 Task: Find connections with filter location Satānā with filter topic #wfhwith filter profile language Spanish with filter current company Instant Info Solutions - IIS INDIA with filter school Welingkar Institute of Management with filter industry Chiropractors with filter service category Bookkeeping with filter keywords title Operations Professional
Action: Mouse moved to (651, 93)
Screenshot: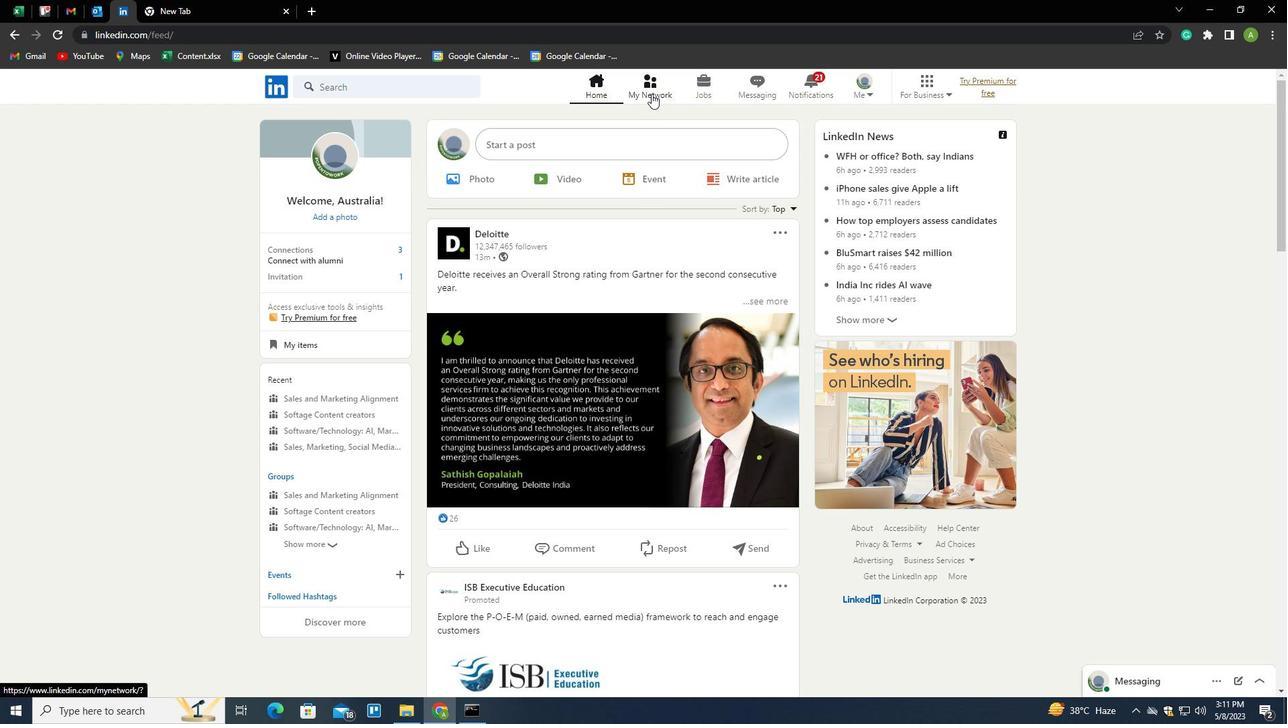 
Action: Mouse pressed left at (651, 93)
Screenshot: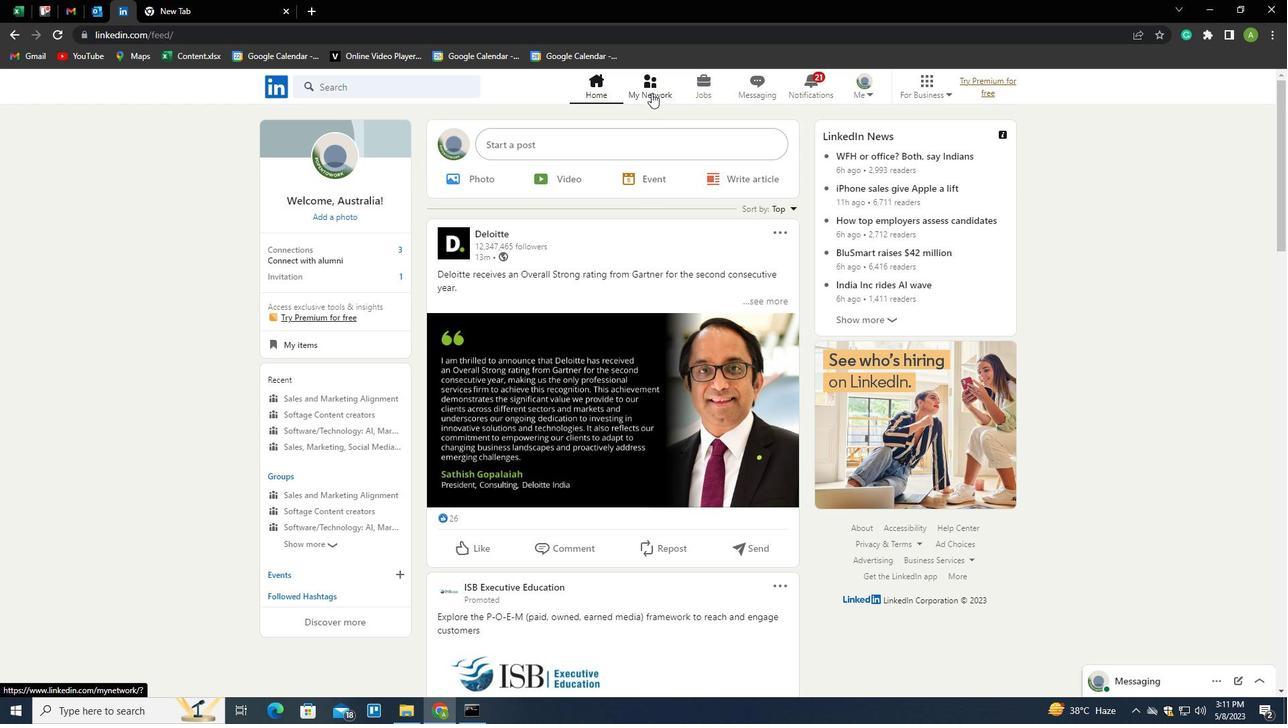 
Action: Mouse moved to (345, 157)
Screenshot: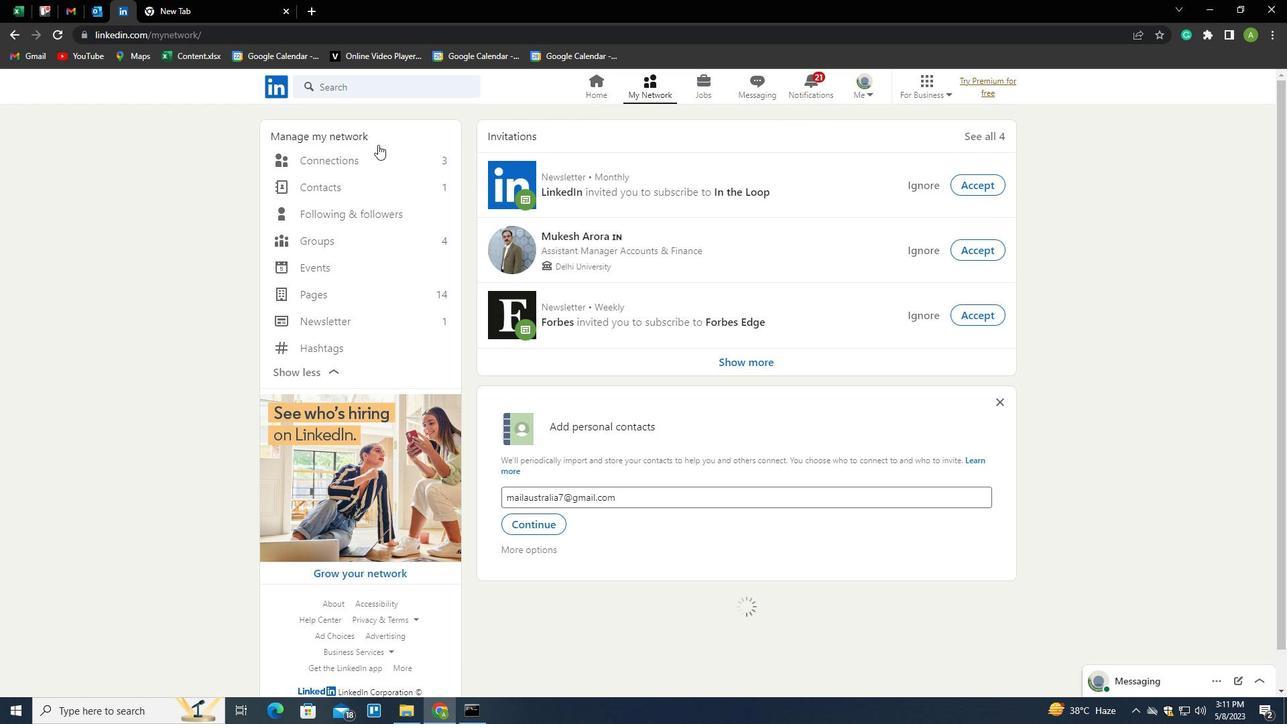 
Action: Mouse pressed left at (345, 157)
Screenshot: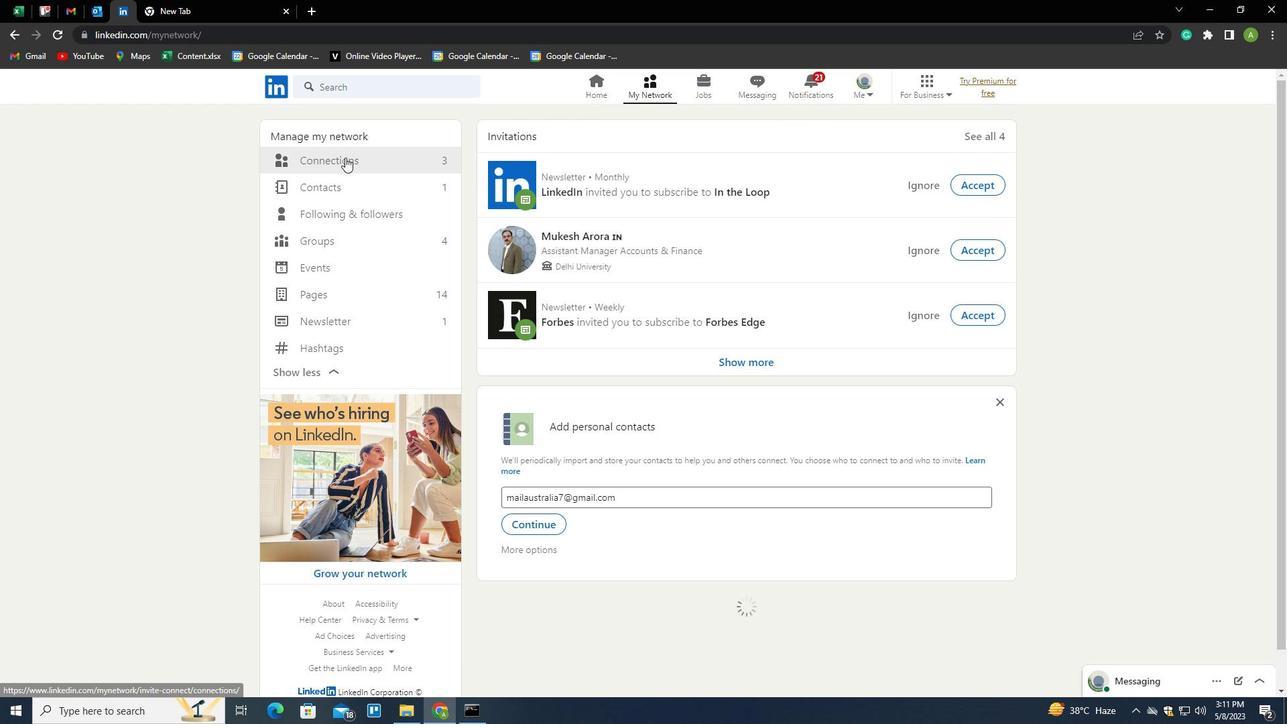 
Action: Mouse moved to (731, 157)
Screenshot: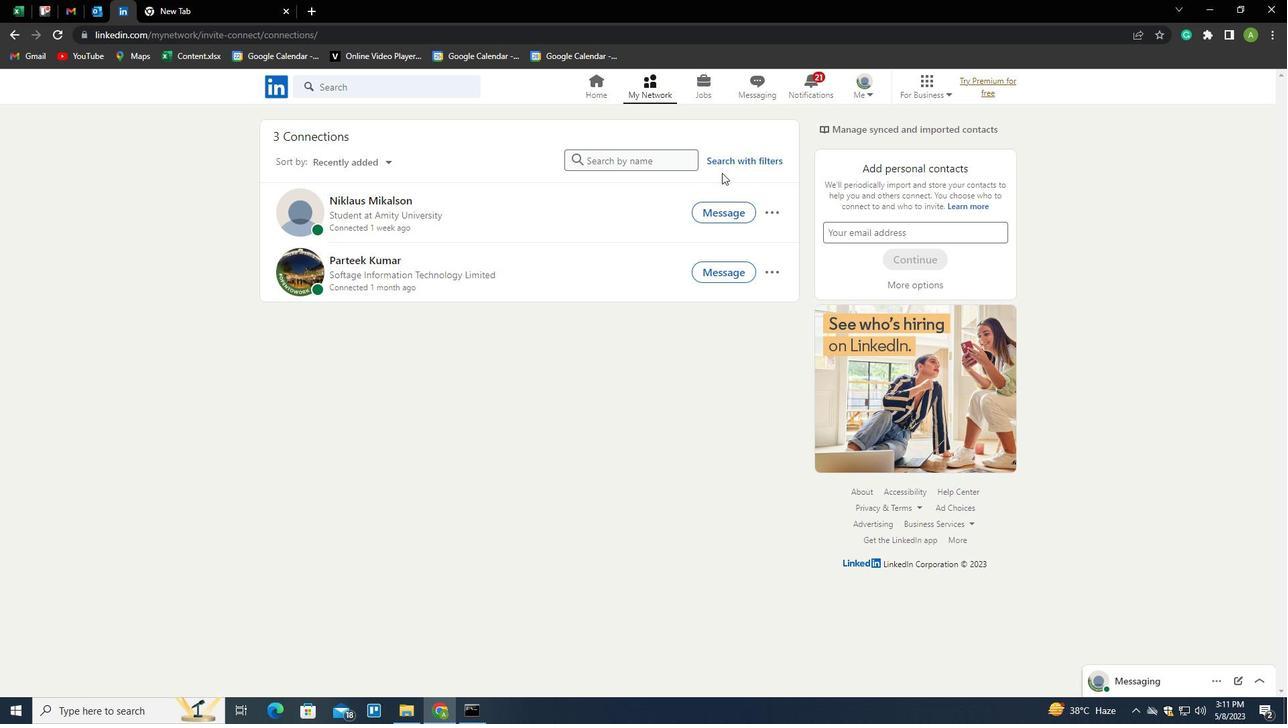 
Action: Mouse pressed left at (731, 157)
Screenshot: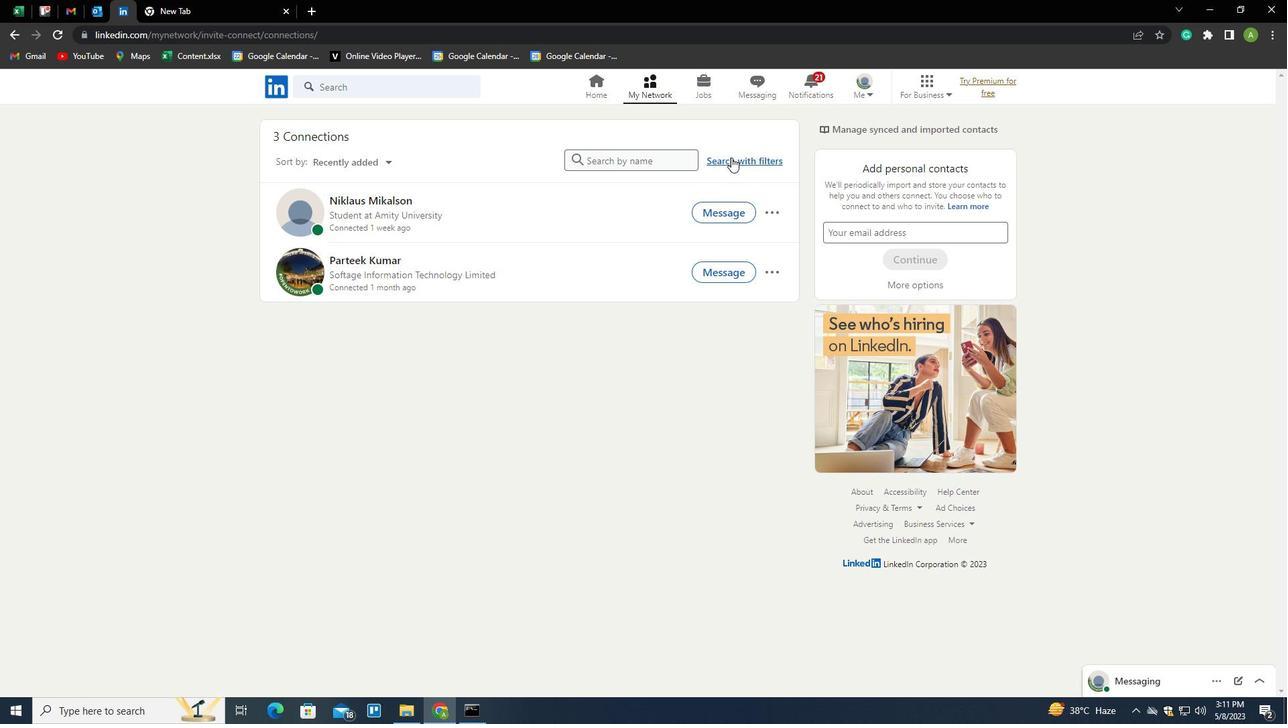 
Action: Mouse moved to (695, 126)
Screenshot: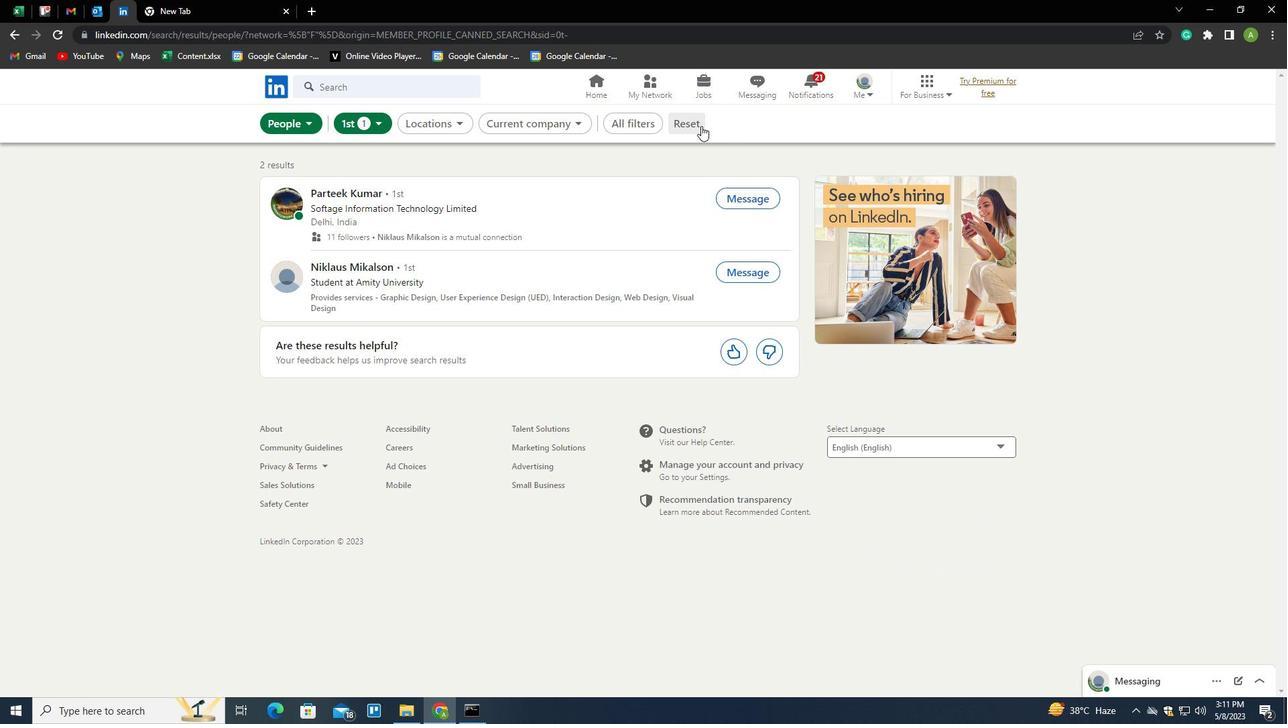 
Action: Mouse pressed left at (695, 126)
Screenshot: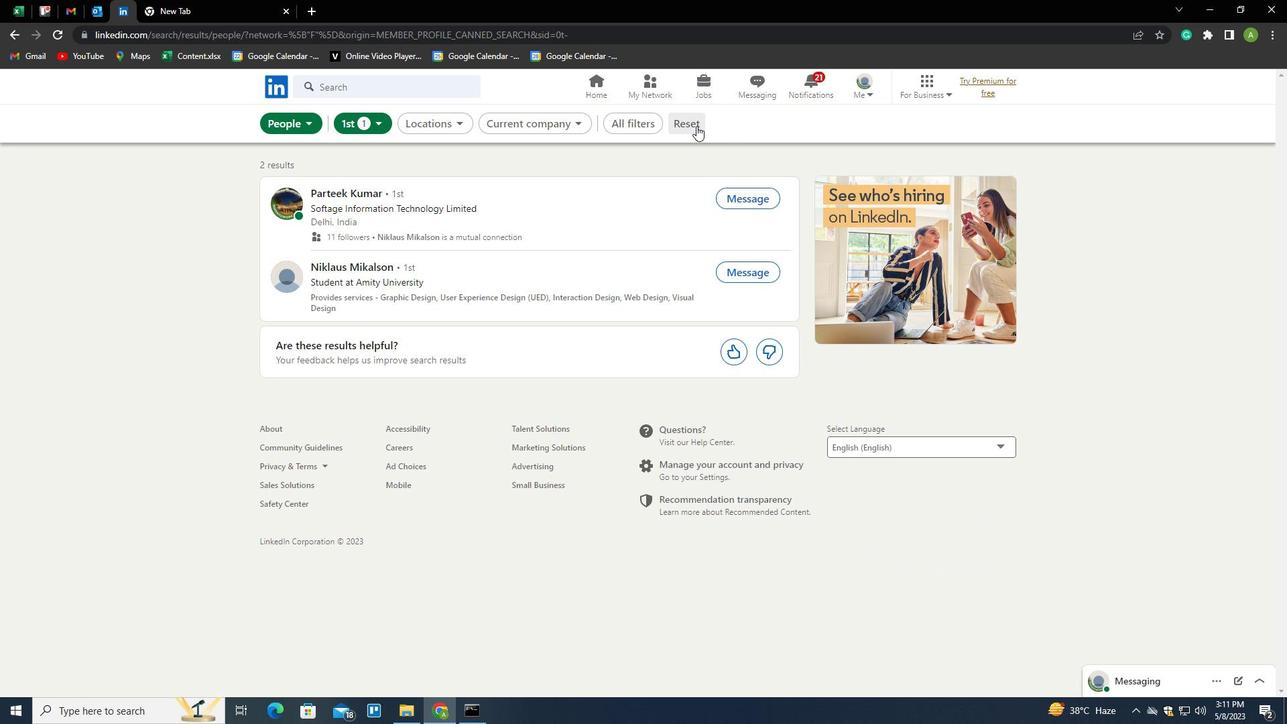 
Action: Mouse moved to (671, 125)
Screenshot: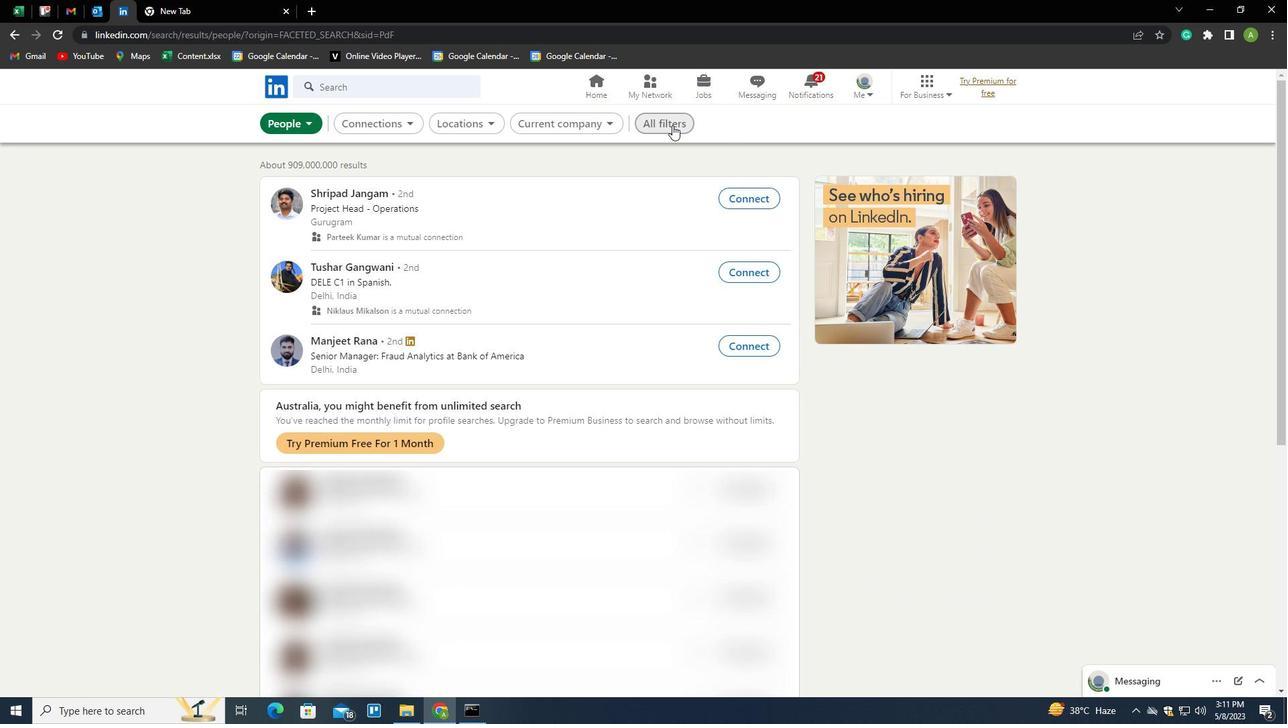 
Action: Mouse pressed left at (671, 125)
Screenshot: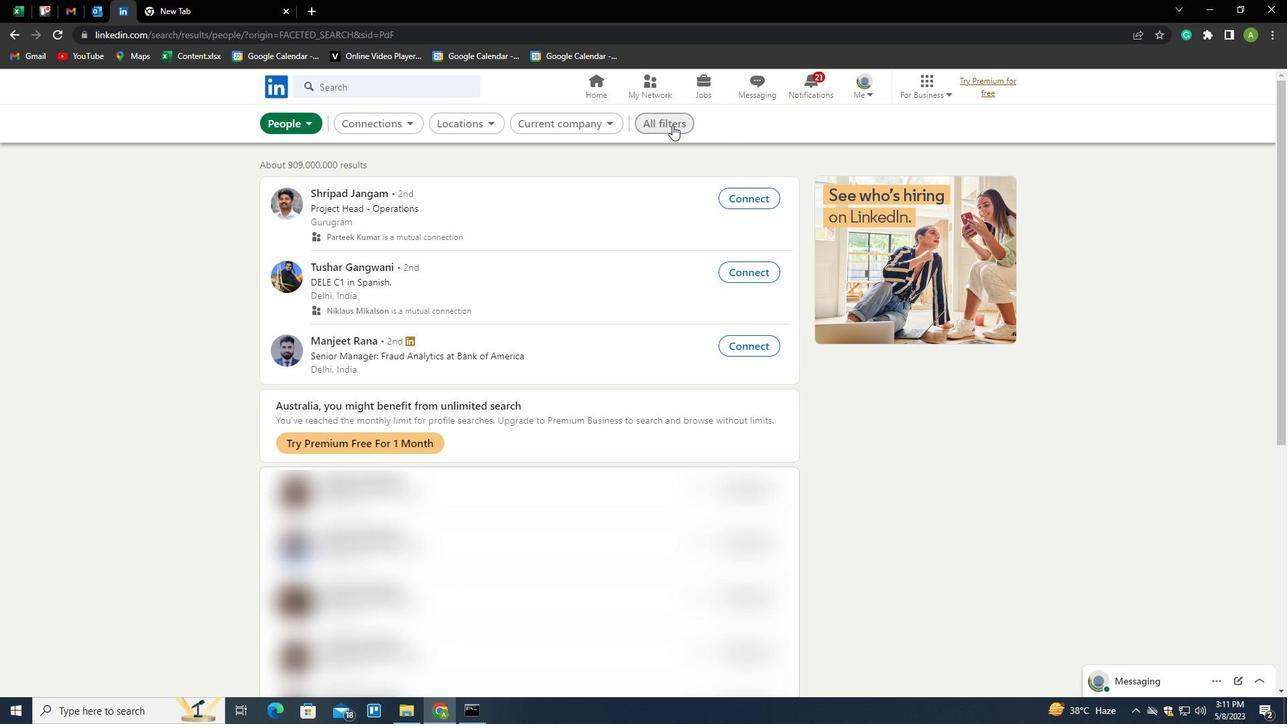 
Action: Mouse moved to (1111, 404)
Screenshot: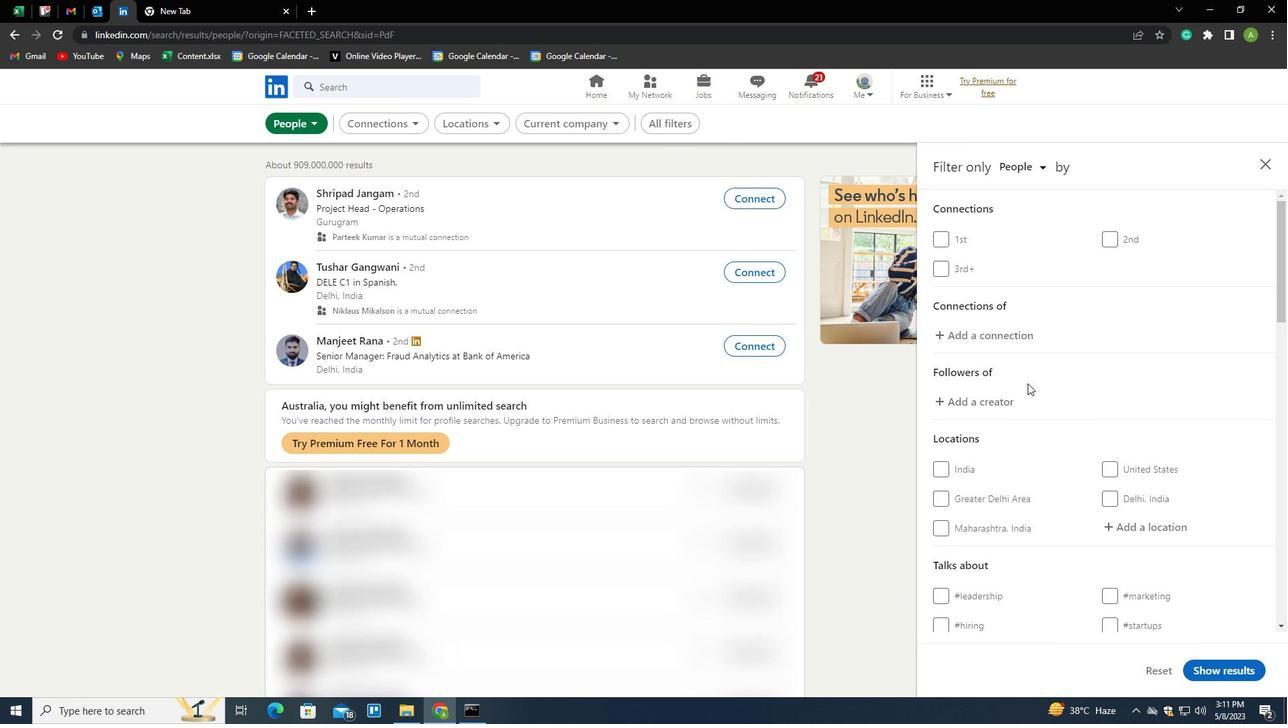 
Action: Mouse scrolled (1111, 404) with delta (0, 0)
Screenshot: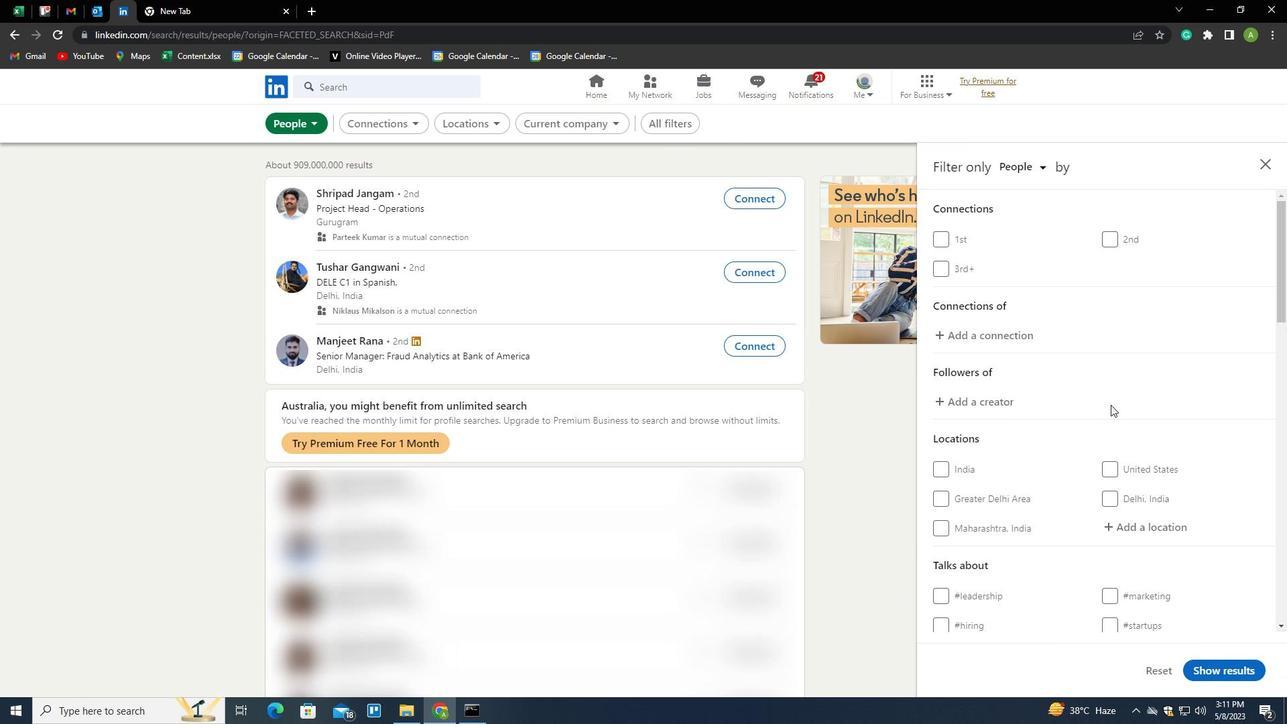 
Action: Mouse scrolled (1111, 404) with delta (0, 0)
Screenshot: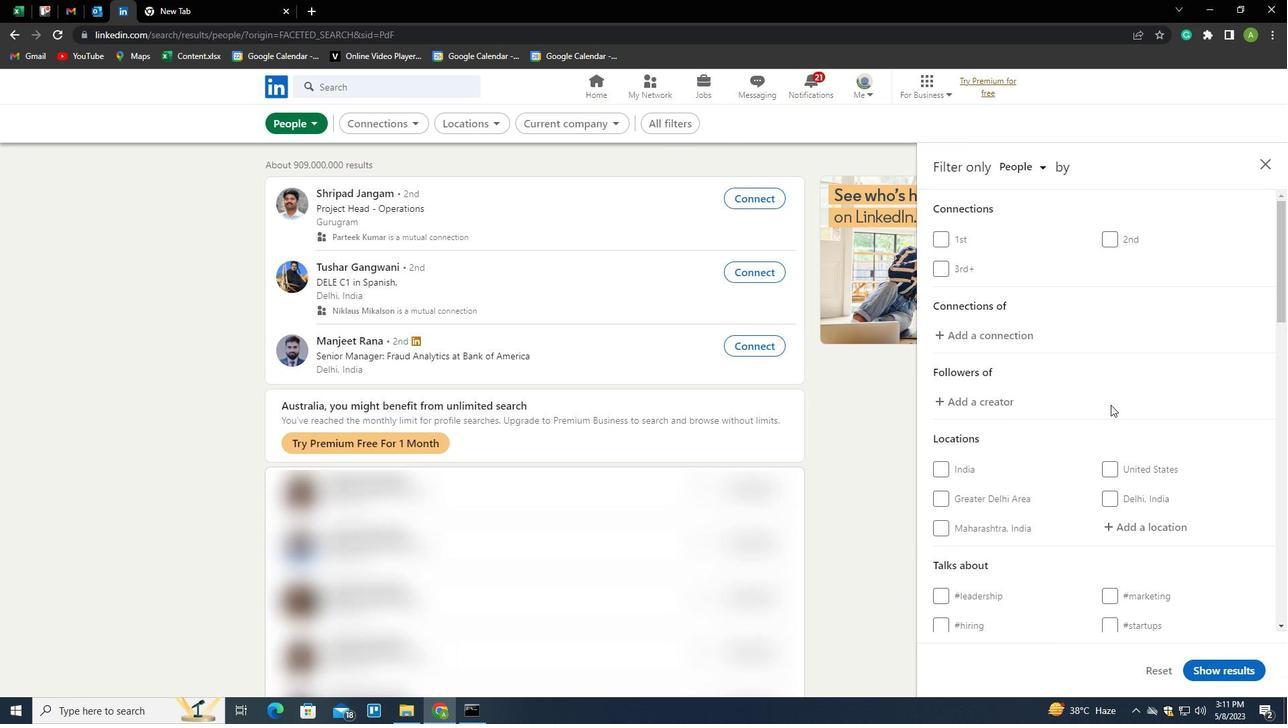 
Action: Mouse moved to (1124, 392)
Screenshot: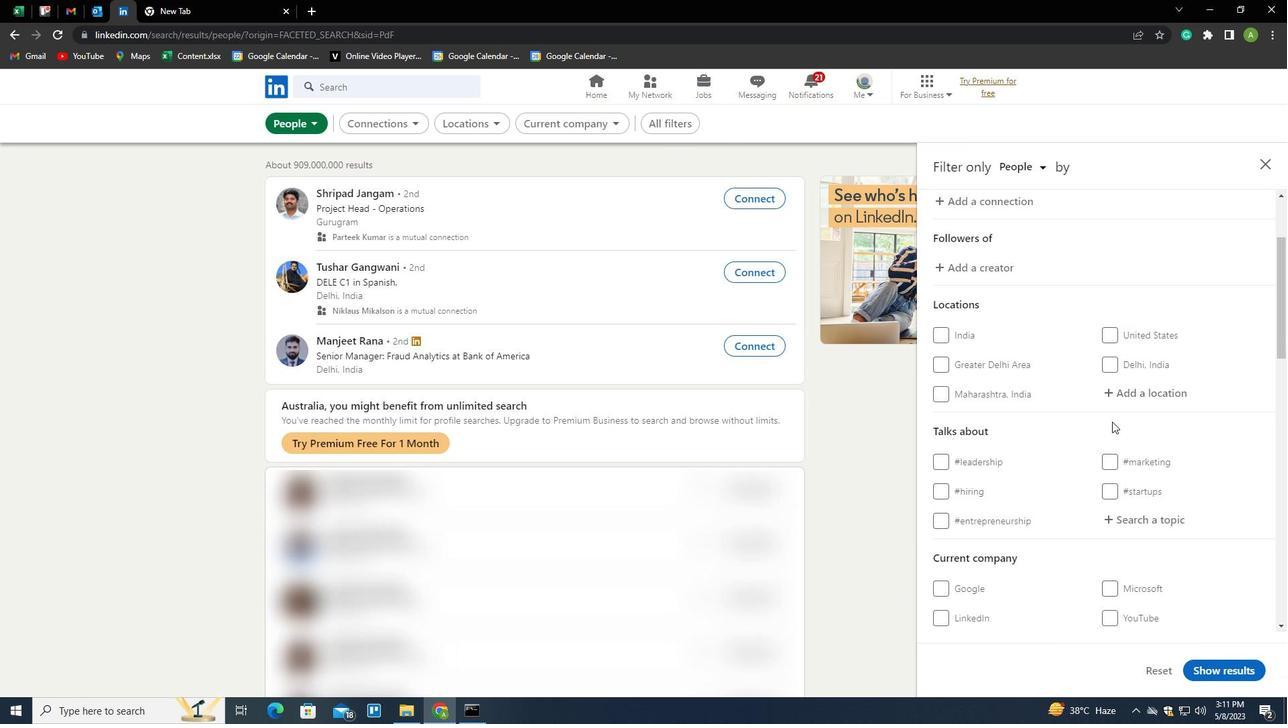
Action: Mouse pressed left at (1124, 392)
Screenshot: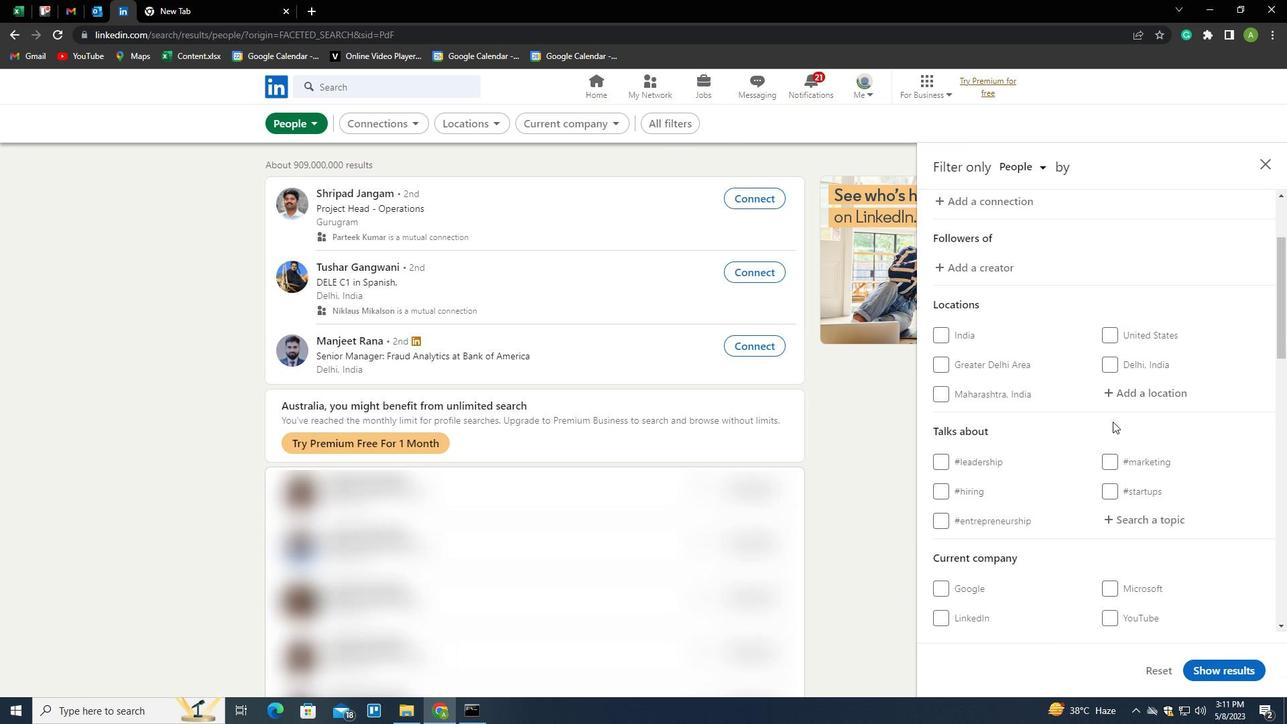 
Action: Mouse moved to (1124, 392)
Screenshot: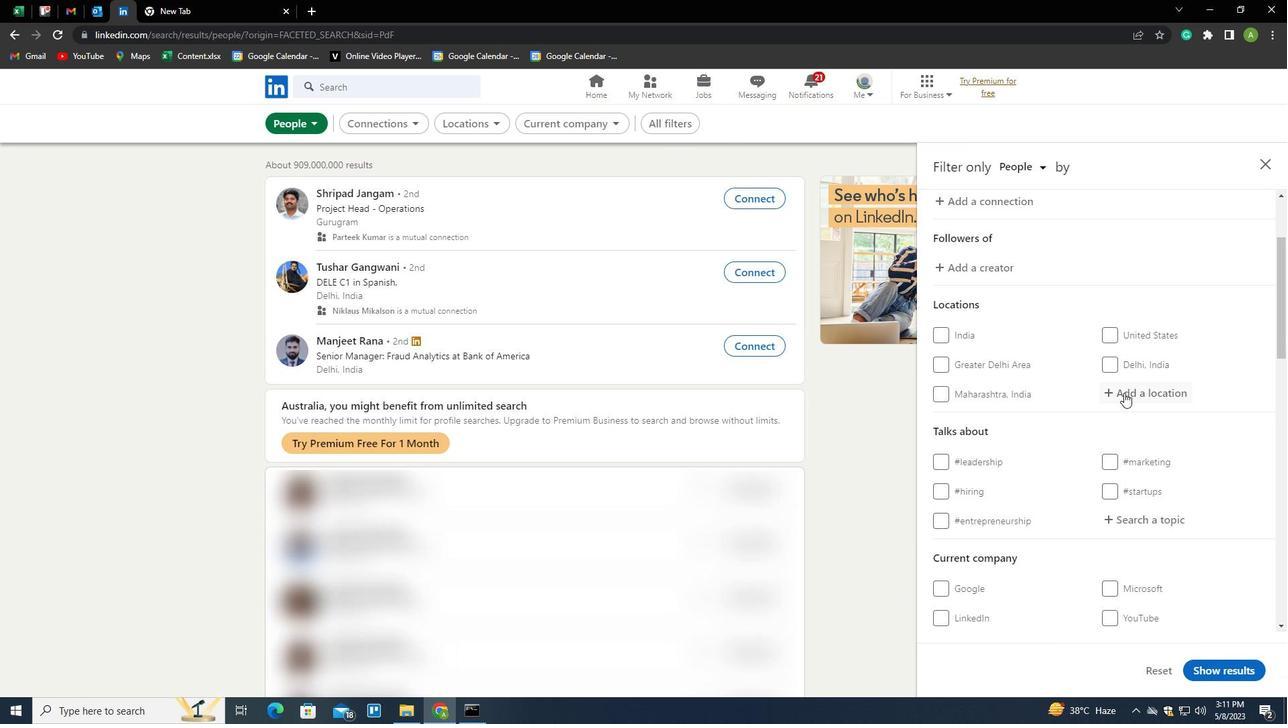 
Action: Key pressed <Key.shift>
Screenshot: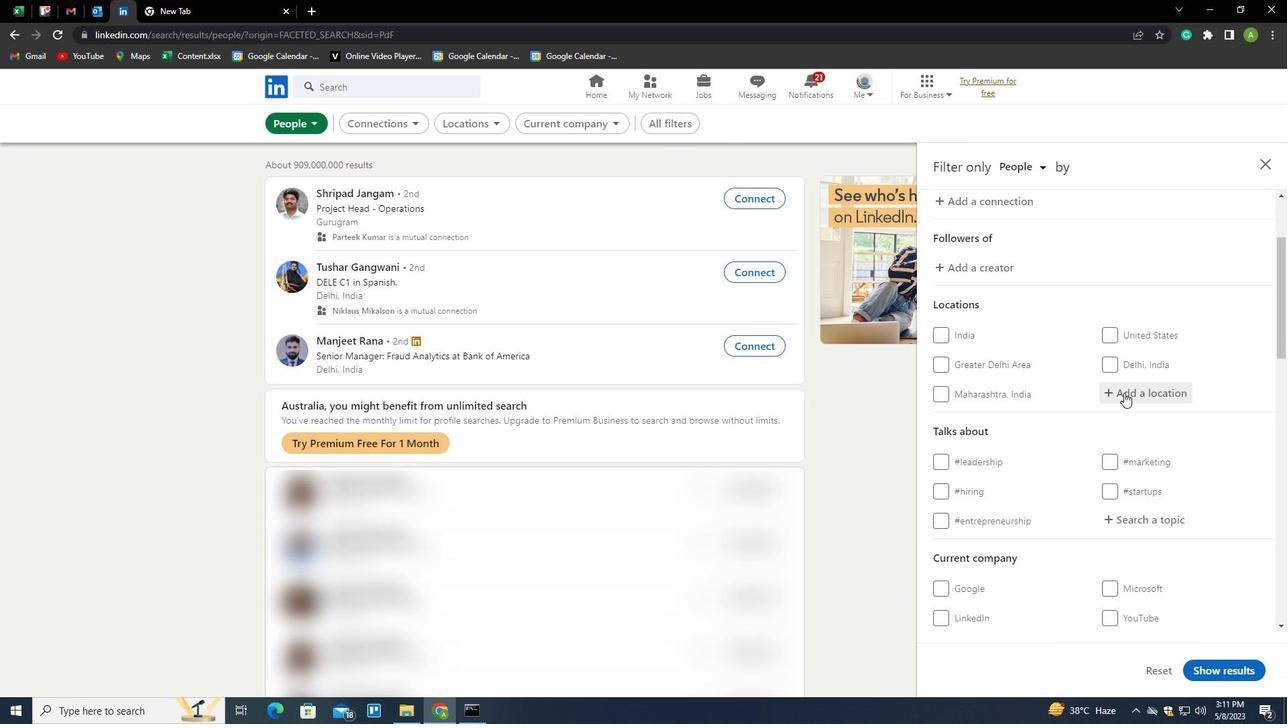 
Action: Mouse moved to (1123, 392)
Screenshot: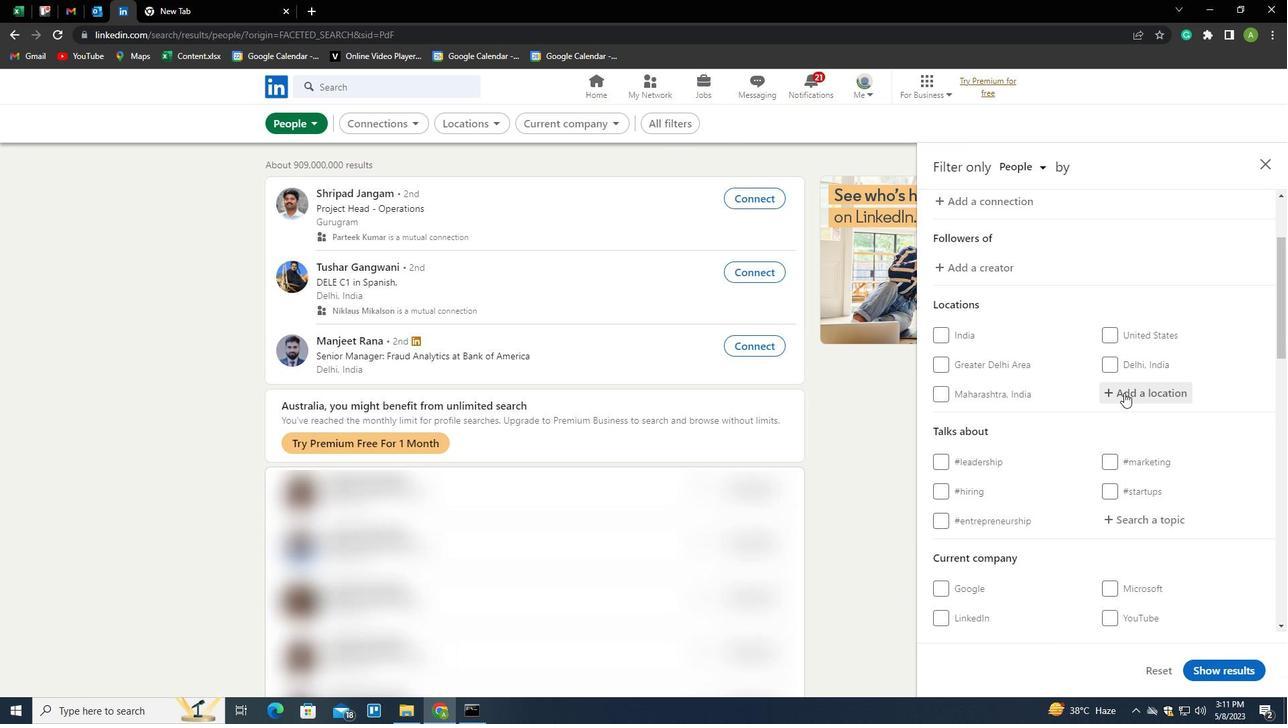
Action: Key pressed S
Screenshot: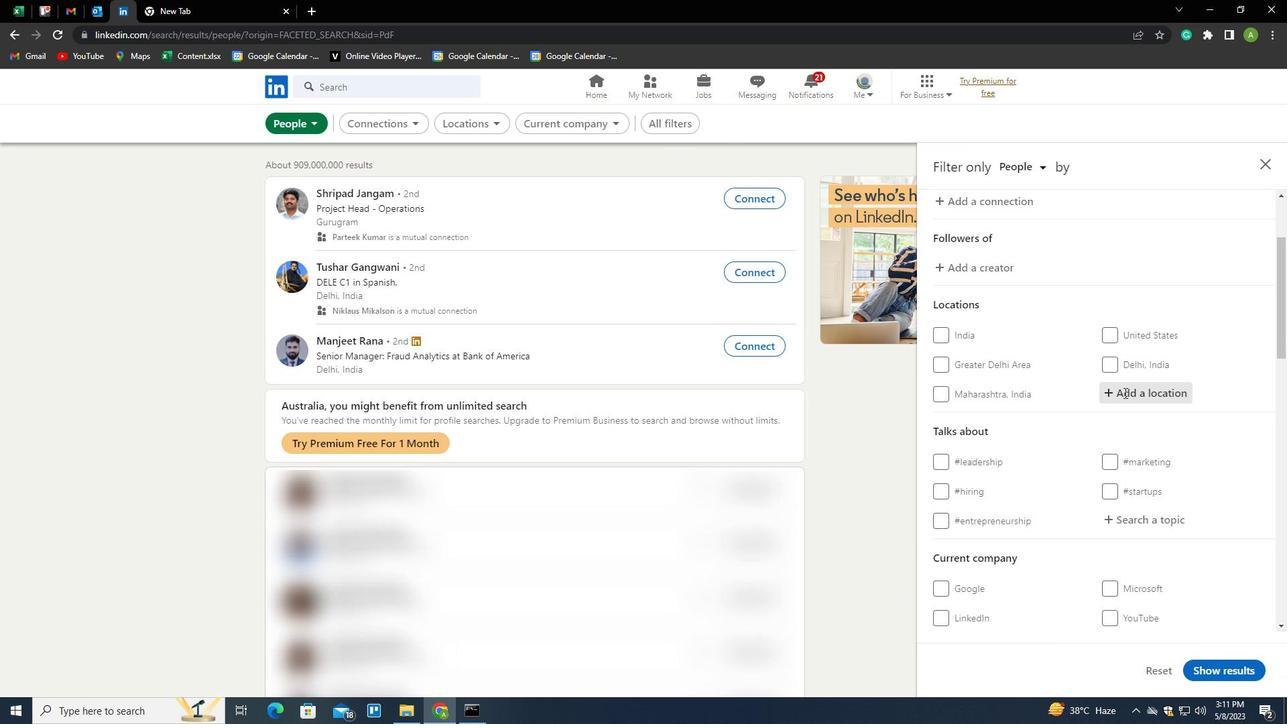 
Action: Mouse moved to (1116, 394)
Screenshot: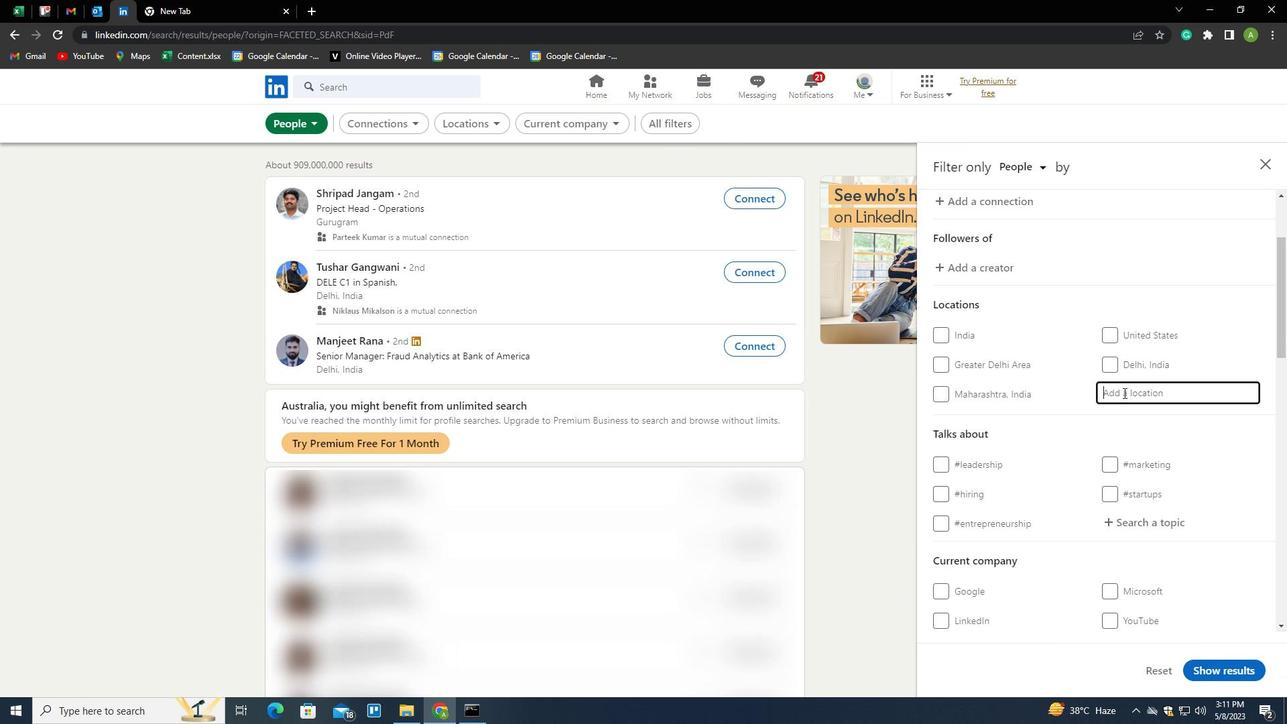 
Action: Key pressed A
Screenshot: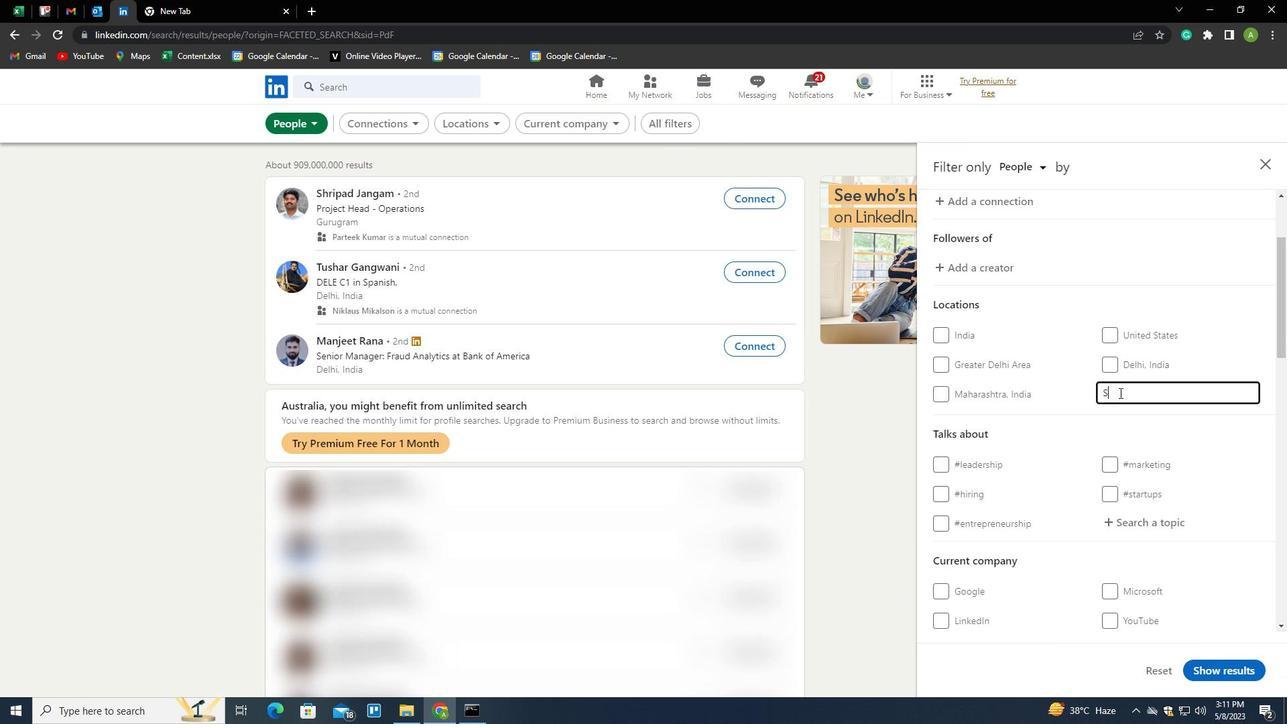 
Action: Mouse moved to (1132, 380)
Screenshot: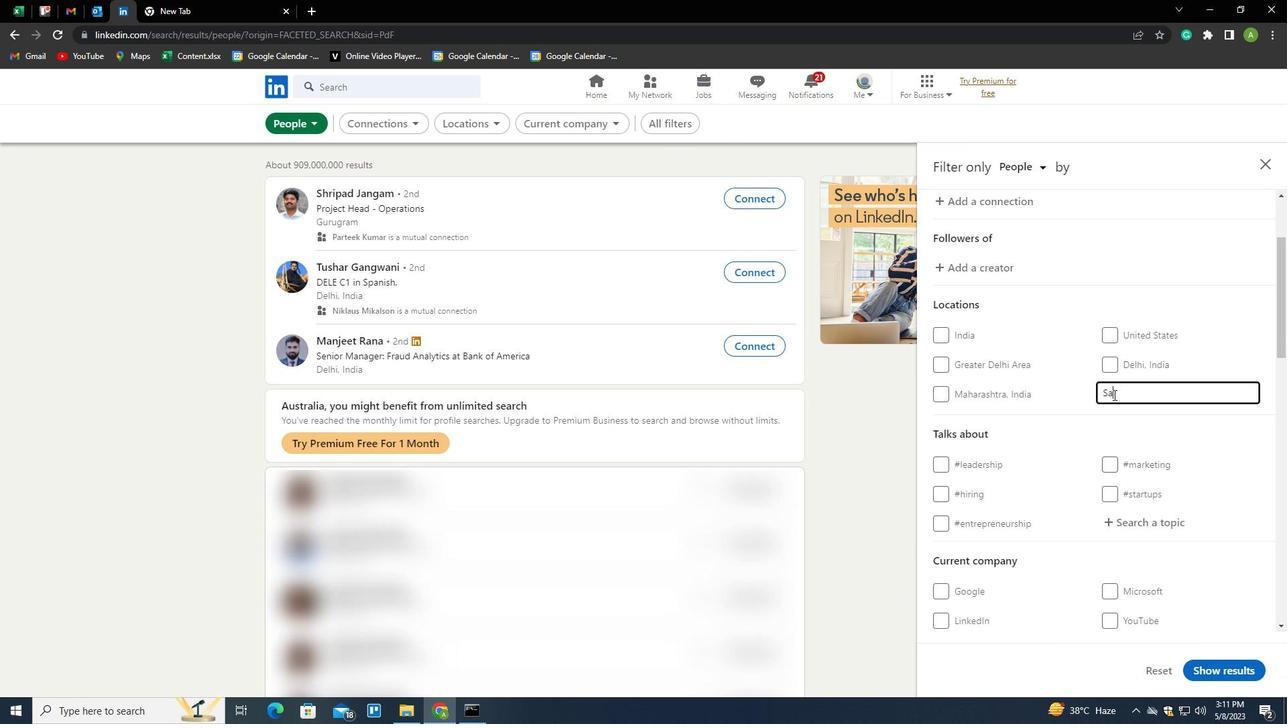 
Action: Key pressed TANA
Screenshot: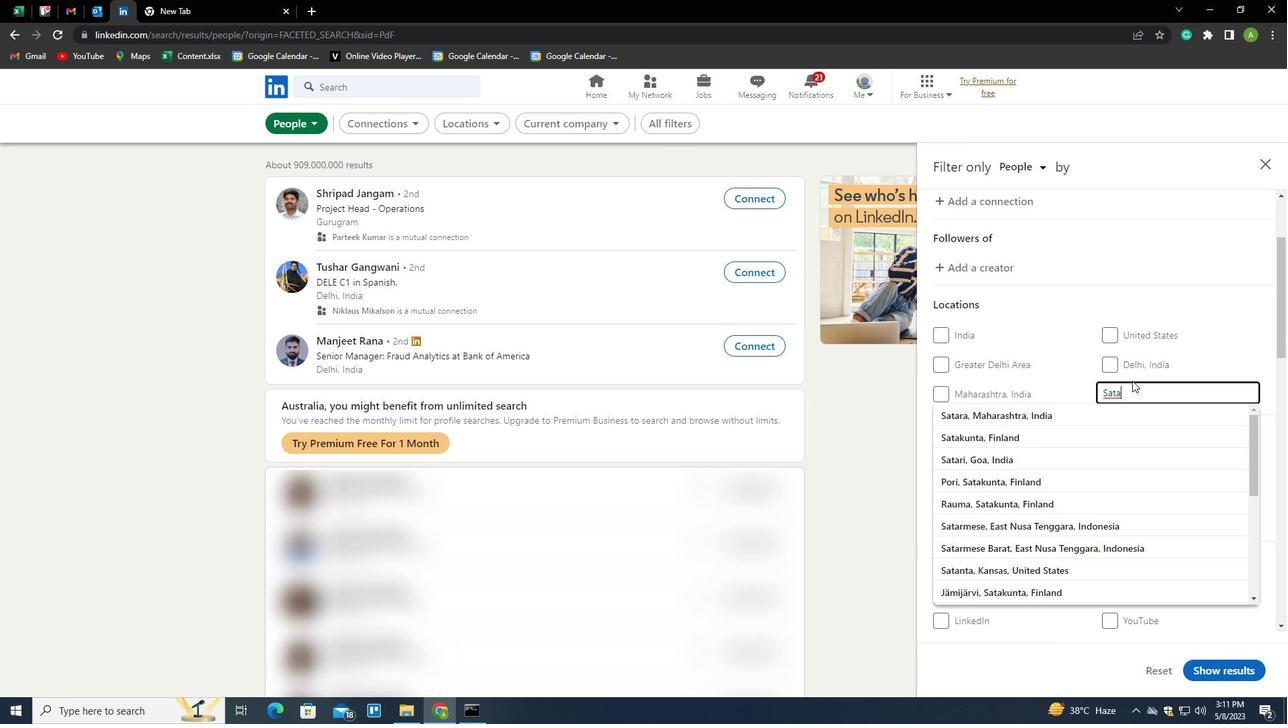 
Action: Mouse moved to (1188, 434)
Screenshot: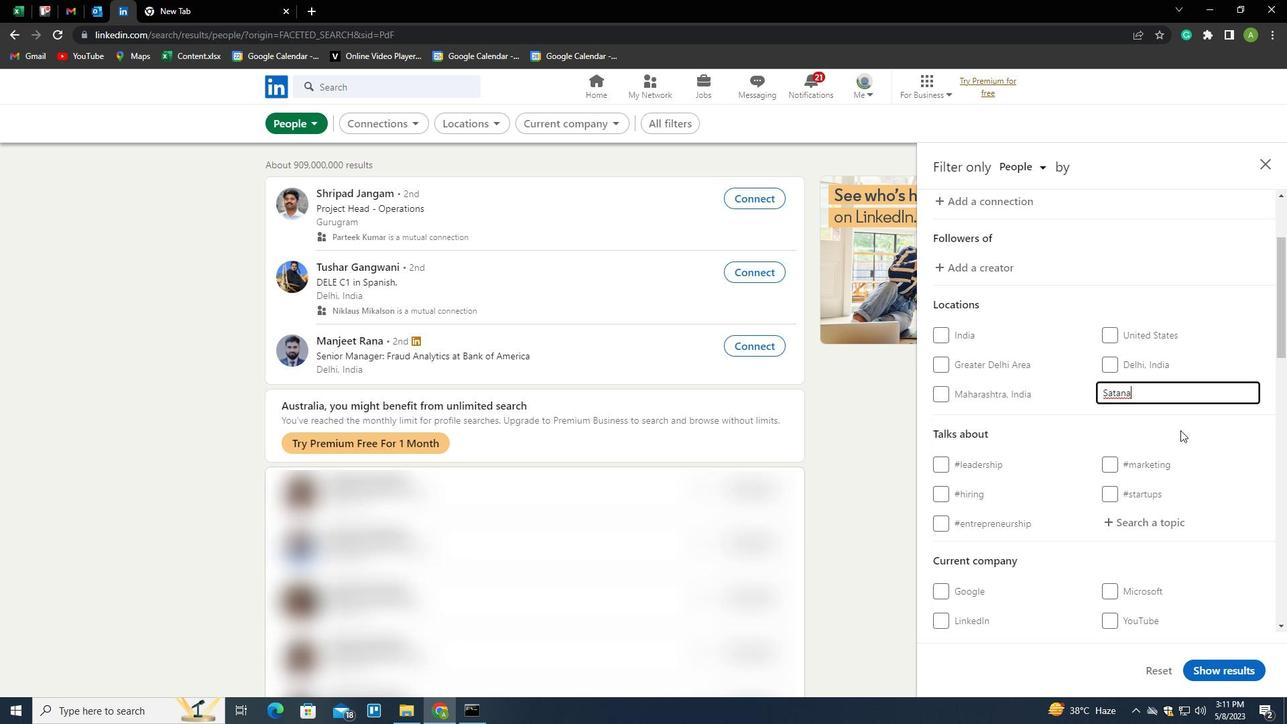 
Action: Mouse pressed left at (1188, 434)
Screenshot: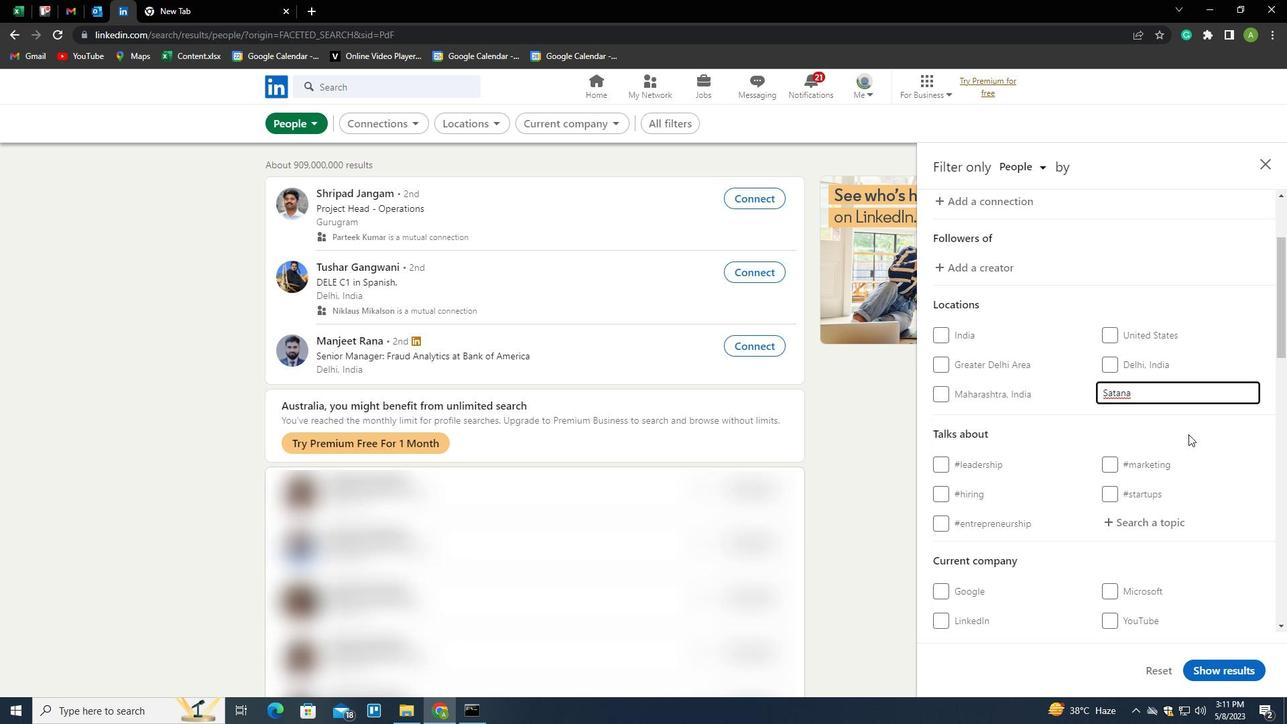 
Action: Mouse moved to (1160, 524)
Screenshot: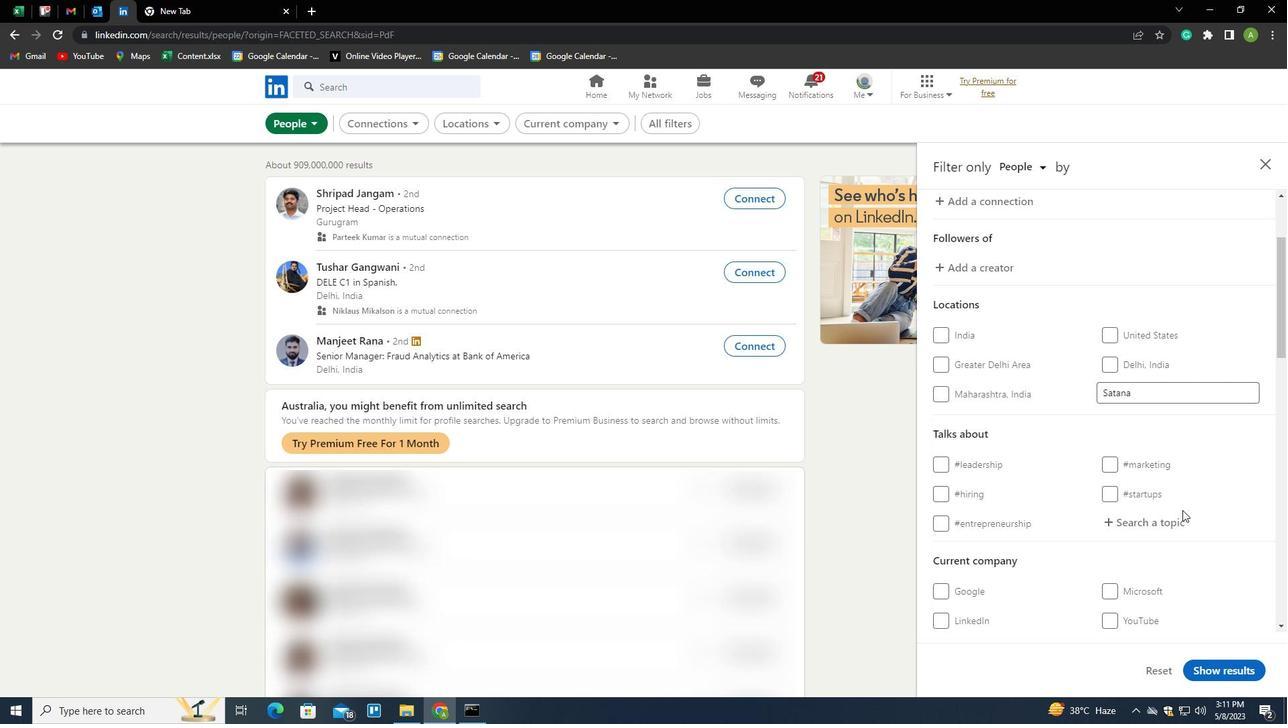 
Action: Mouse pressed left at (1160, 524)
Screenshot: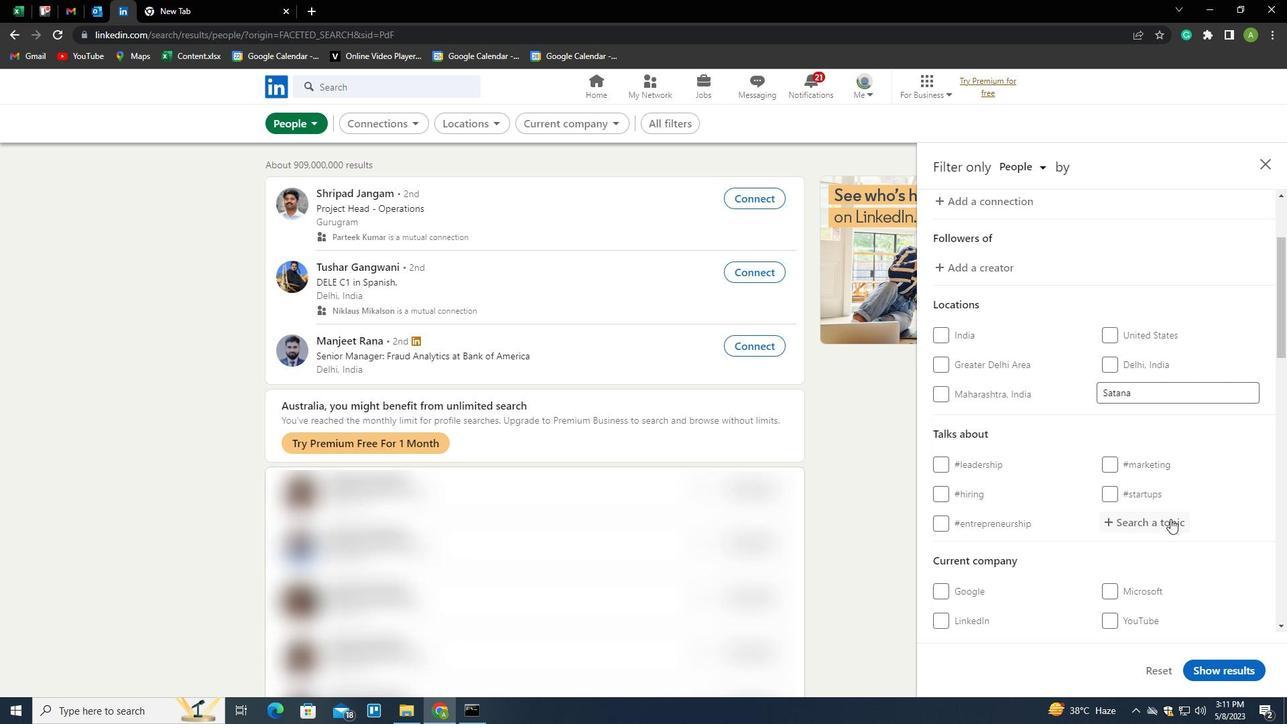 
Action: Key pressed W
Screenshot: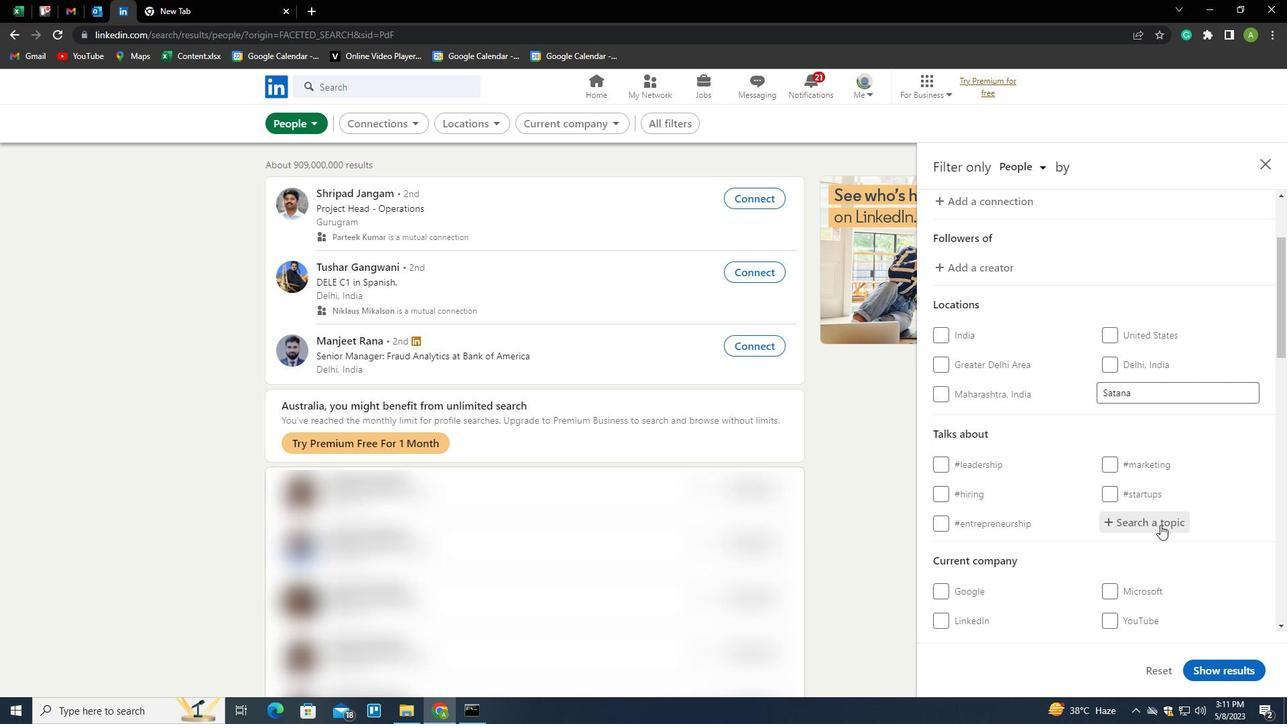 
Action: Mouse moved to (1169, 520)
Screenshot: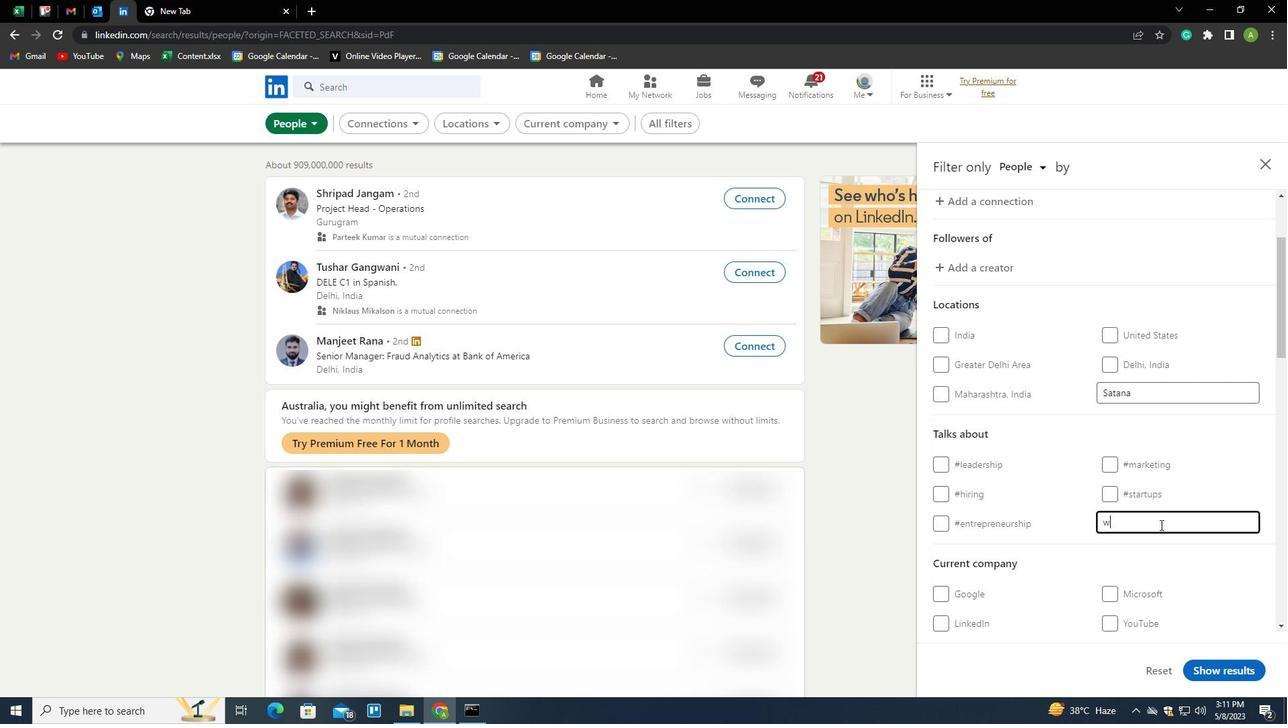 
Action: Key pressed R<Key.backspace>FH<Key.down><Key.enter>
Screenshot: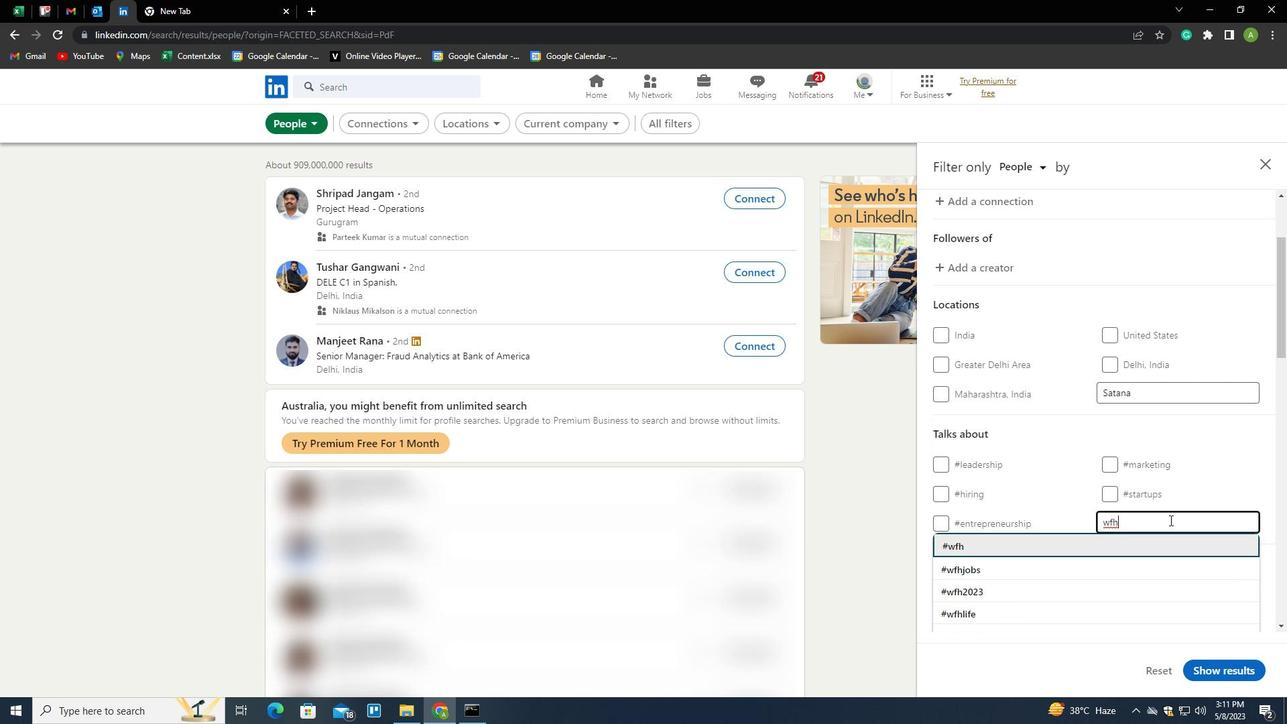 
Action: Mouse moved to (1170, 520)
Screenshot: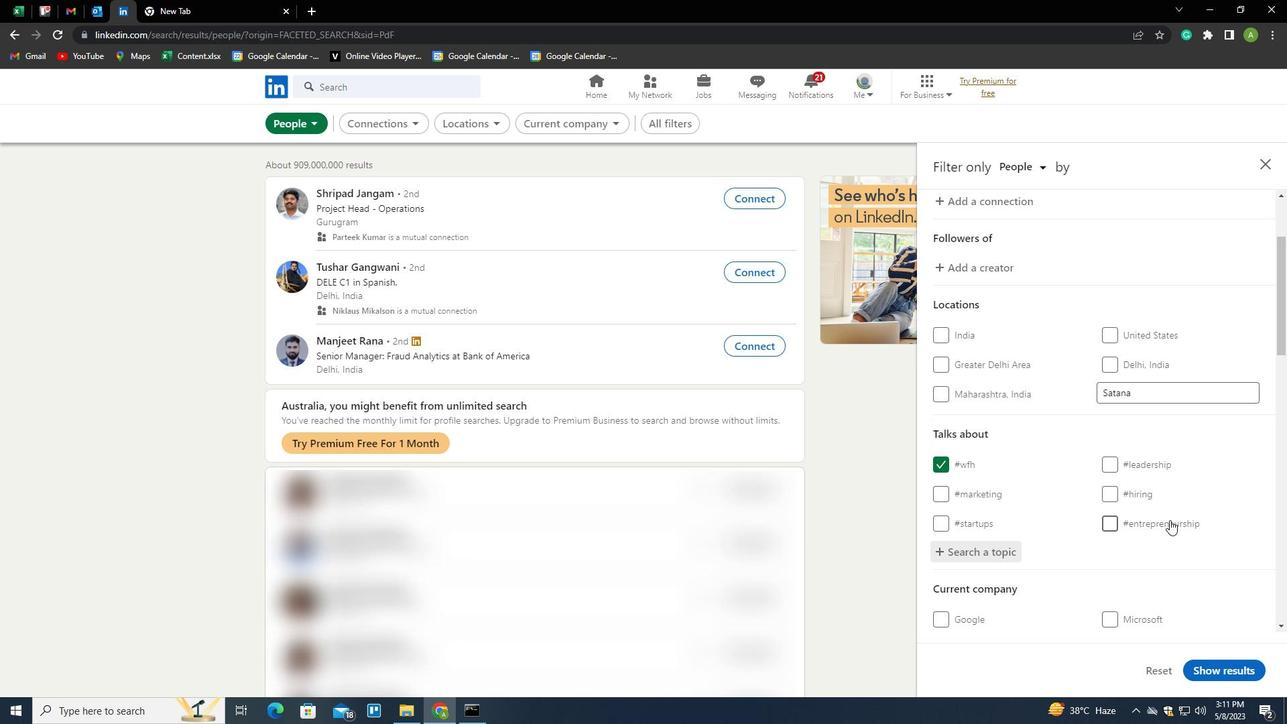 
Action: Mouse scrolled (1170, 519) with delta (0, 0)
Screenshot: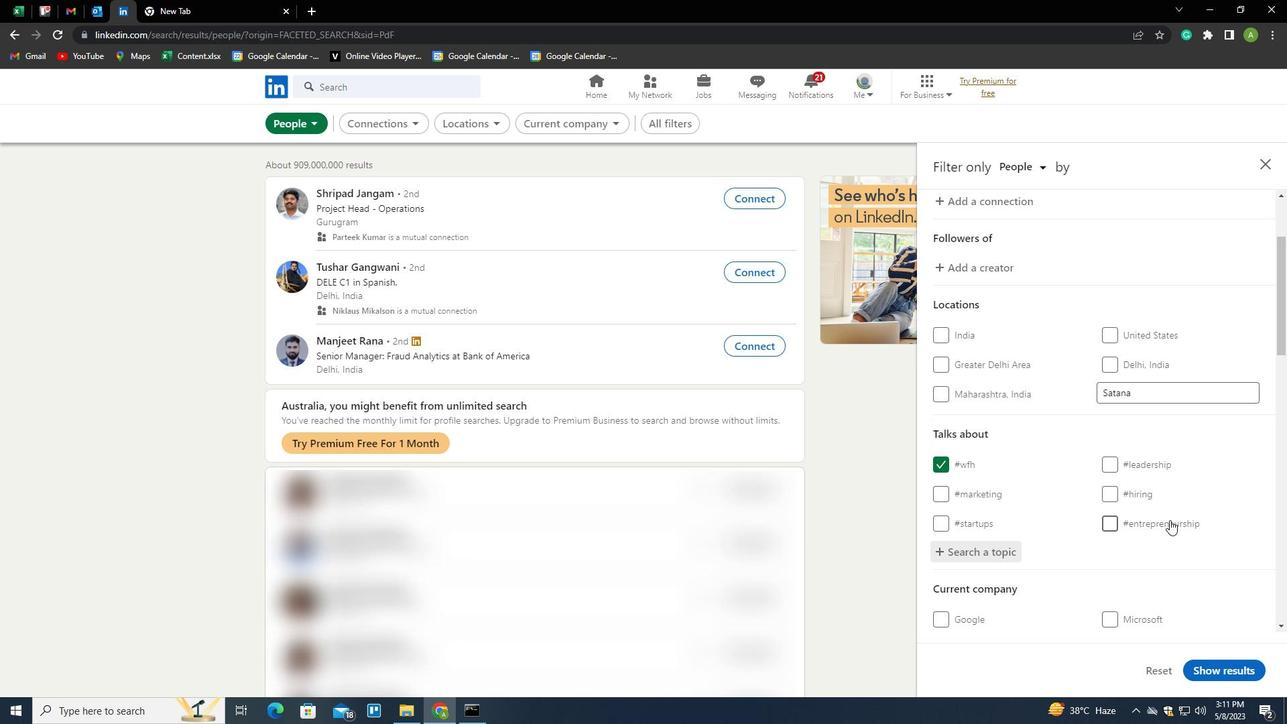 
Action: Mouse scrolled (1170, 519) with delta (0, 0)
Screenshot: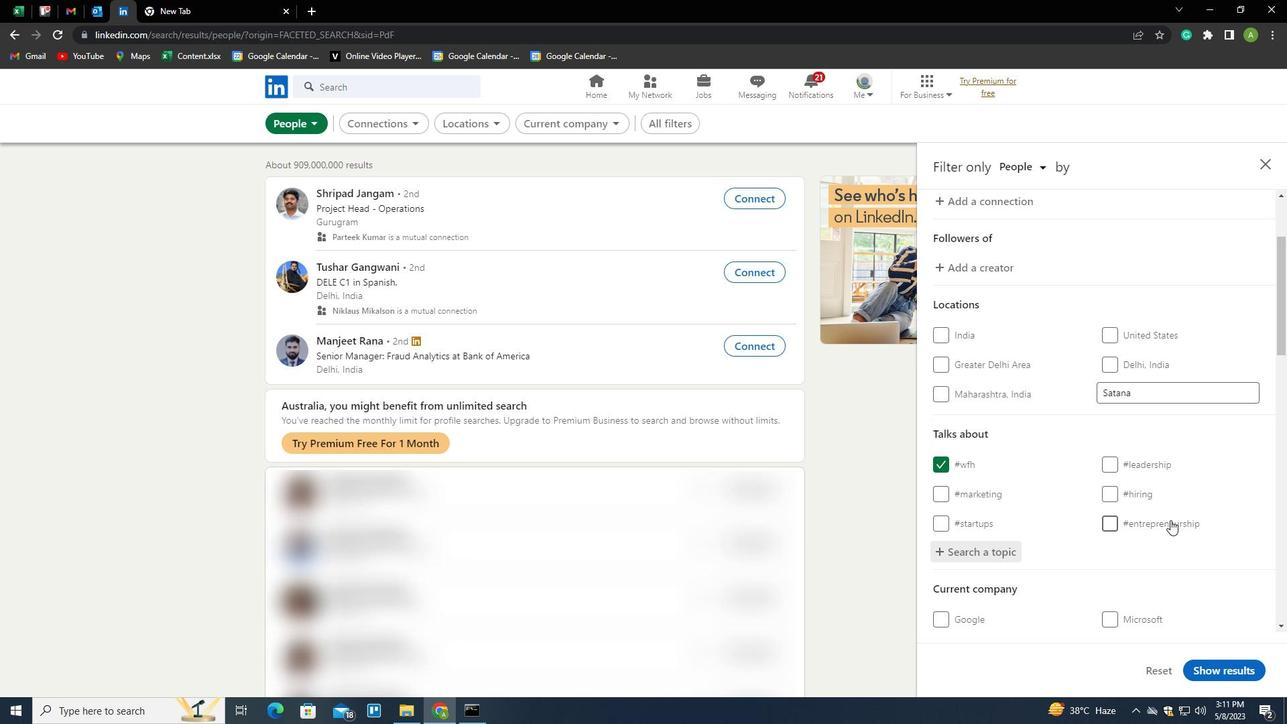 
Action: Mouse scrolled (1170, 519) with delta (0, 0)
Screenshot: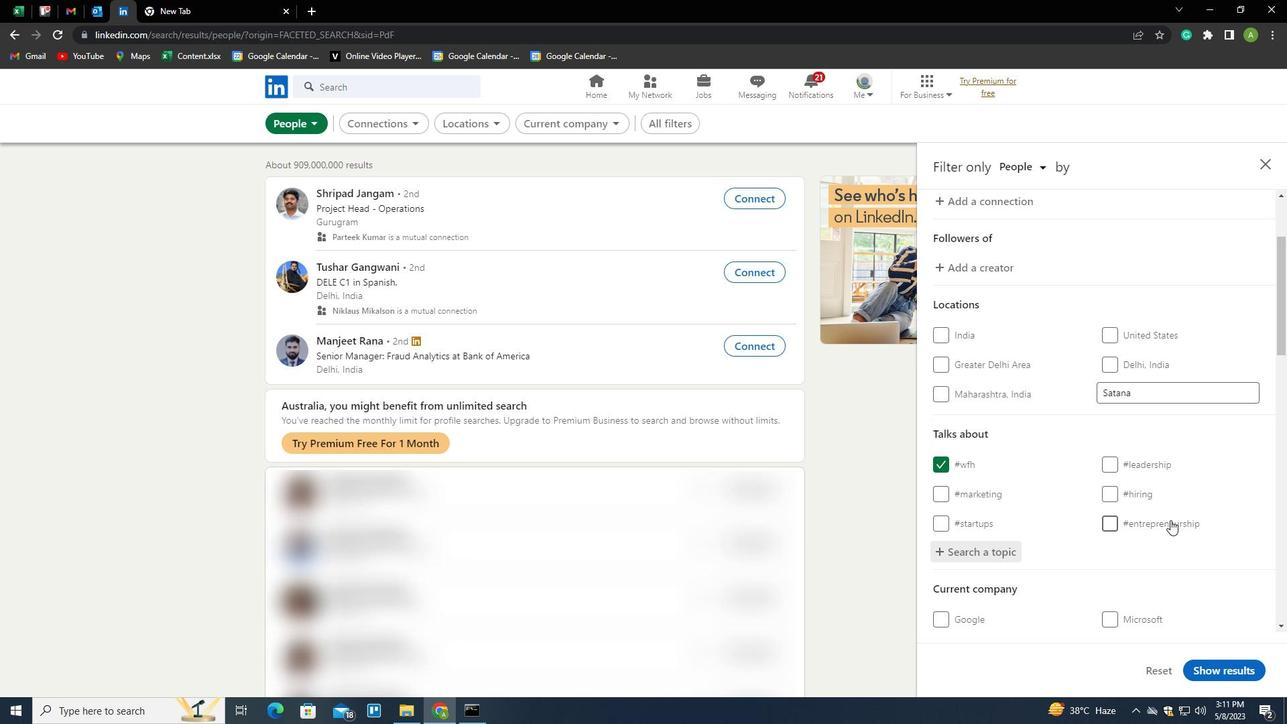 
Action: Mouse scrolled (1170, 519) with delta (0, 0)
Screenshot: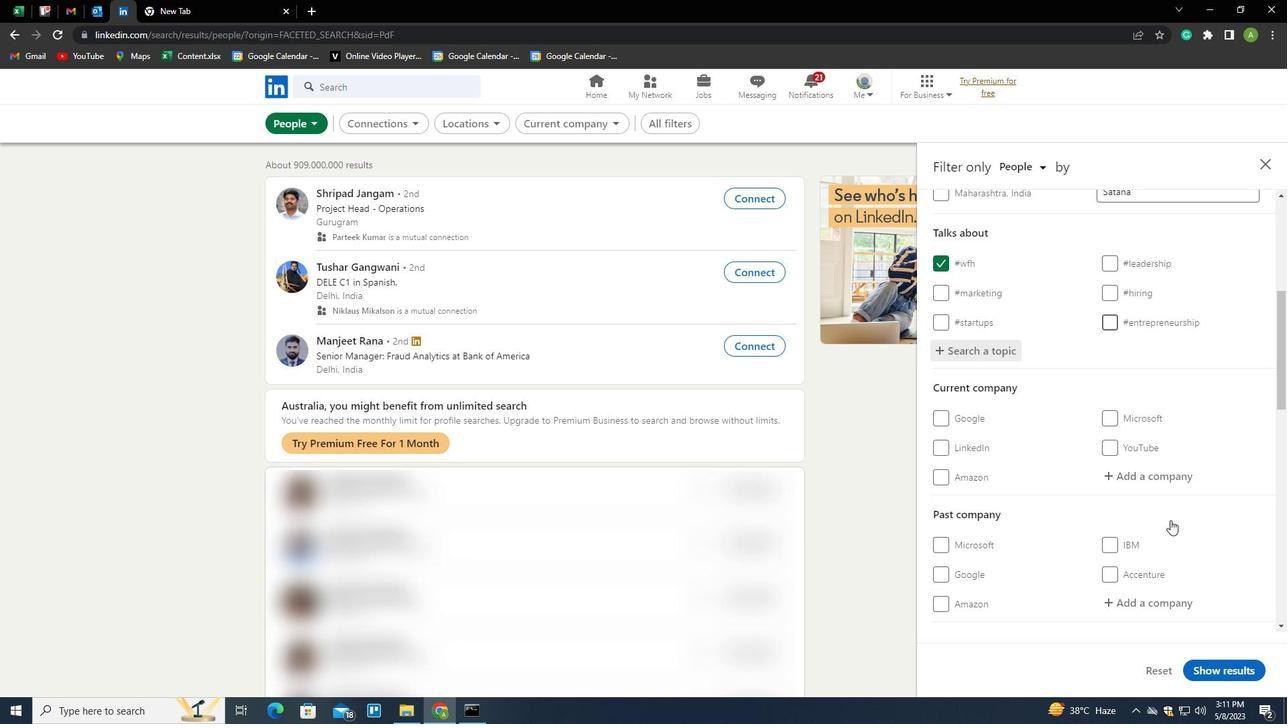 
Action: Mouse scrolled (1170, 519) with delta (0, 0)
Screenshot: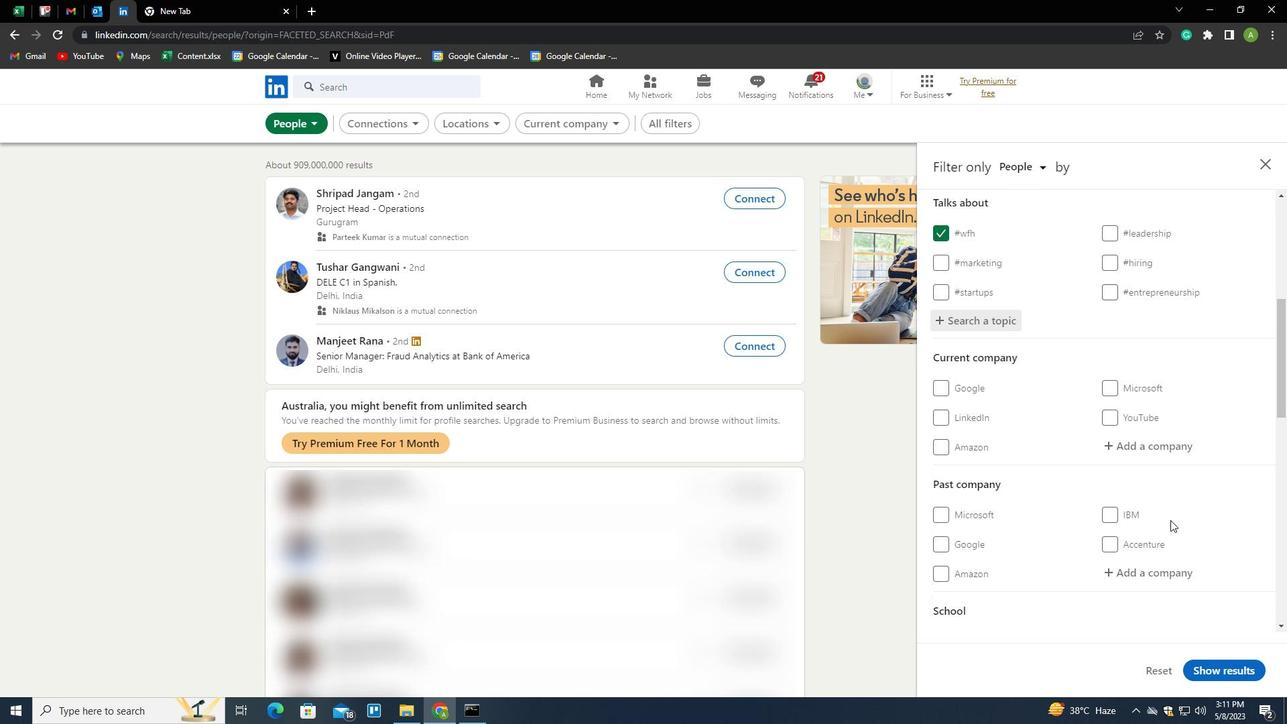 
Action: Mouse scrolled (1170, 519) with delta (0, 0)
Screenshot: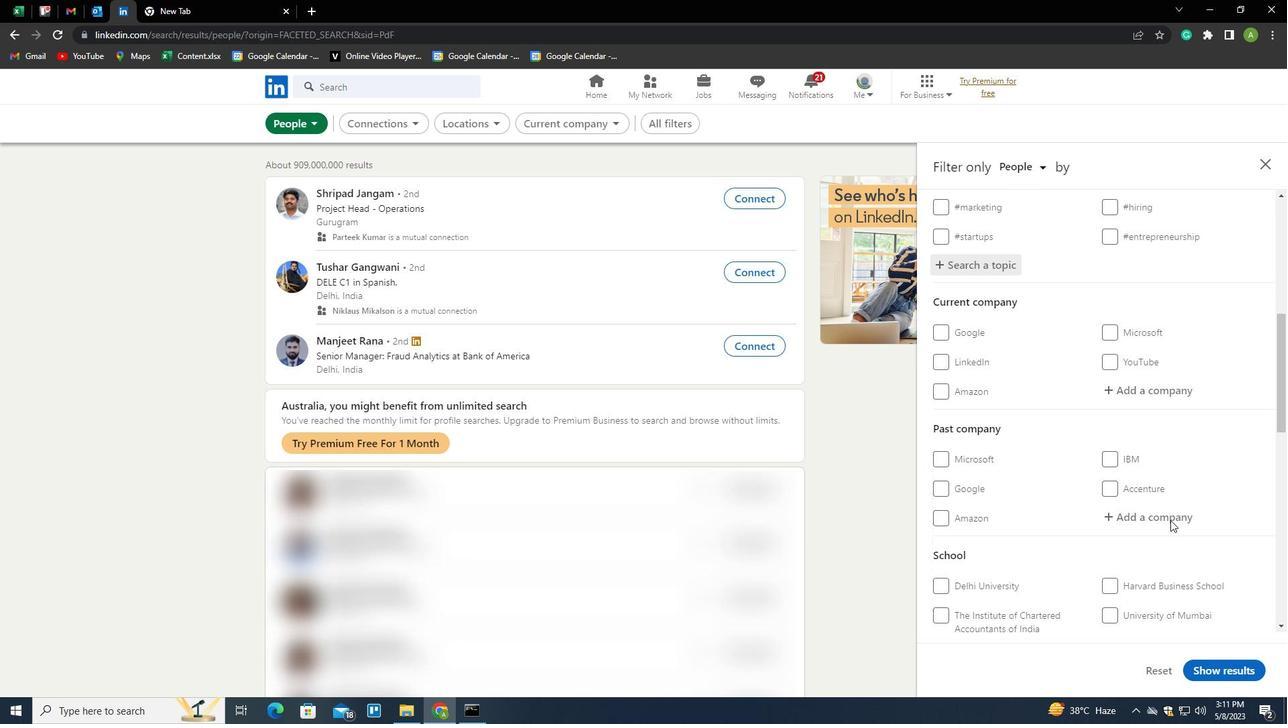 
Action: Mouse scrolled (1170, 519) with delta (0, 0)
Screenshot: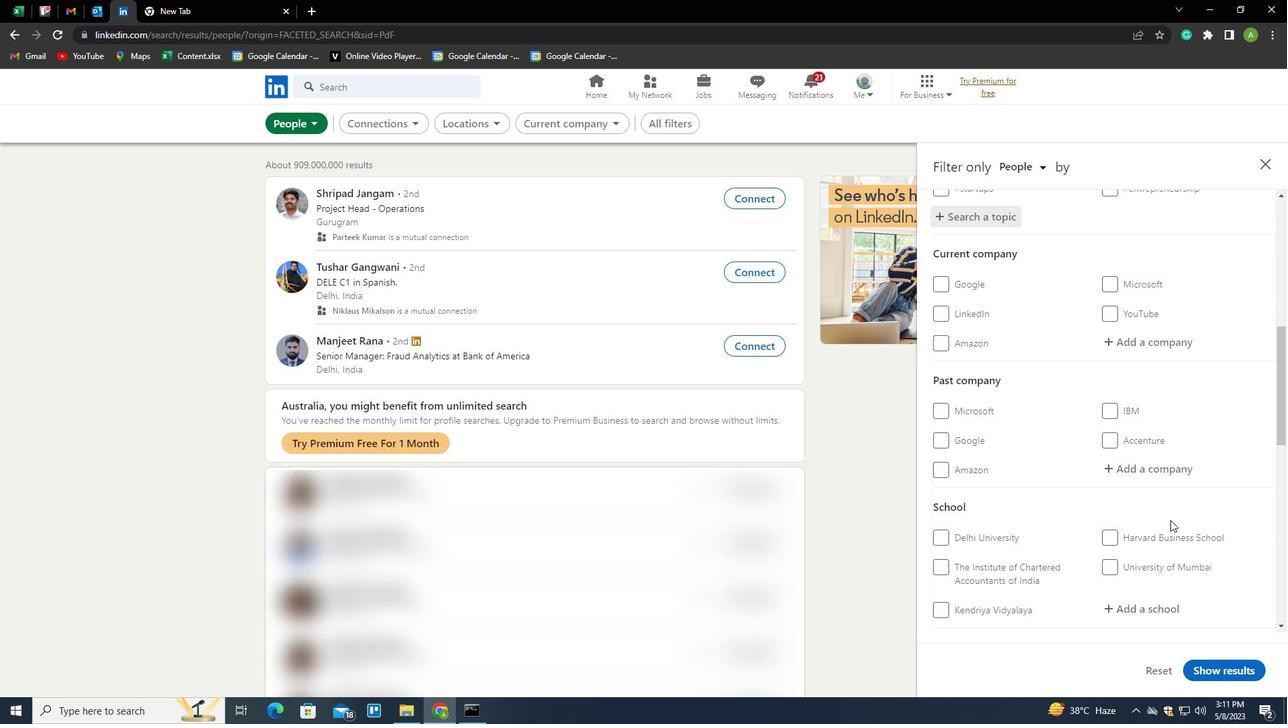 
Action: Mouse scrolled (1170, 519) with delta (0, 0)
Screenshot: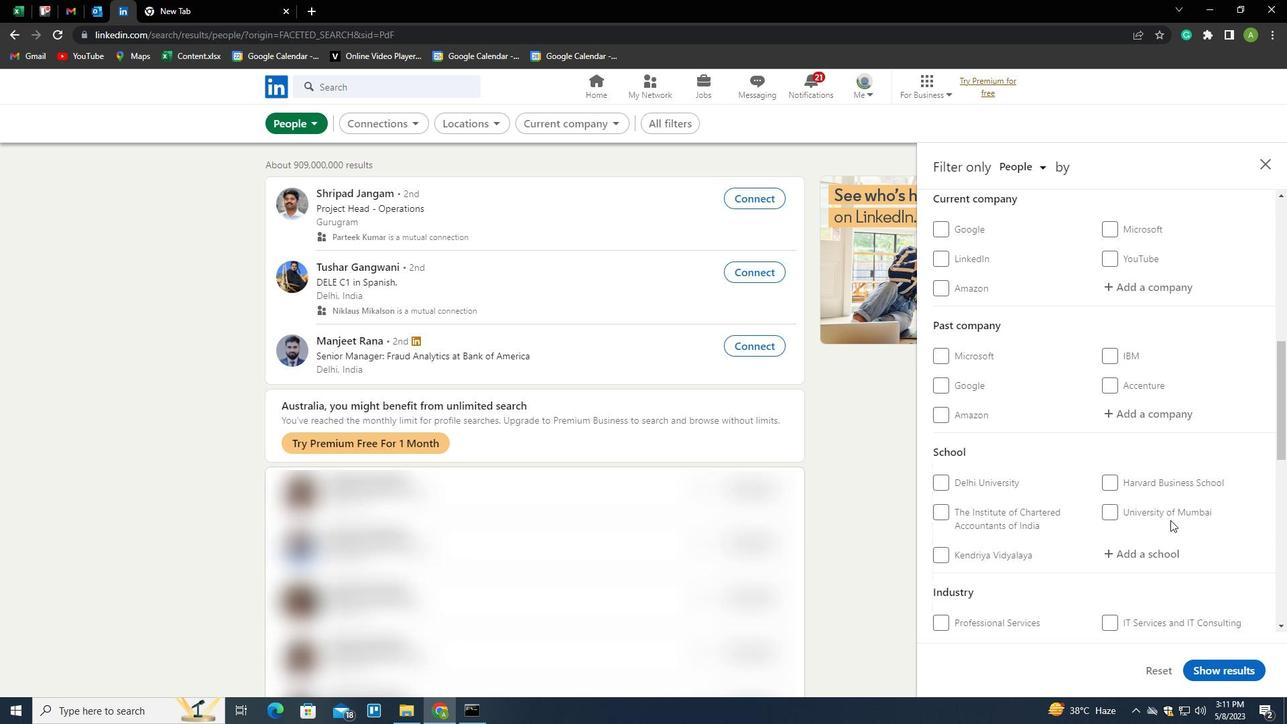
Action: Mouse scrolled (1170, 519) with delta (0, 0)
Screenshot: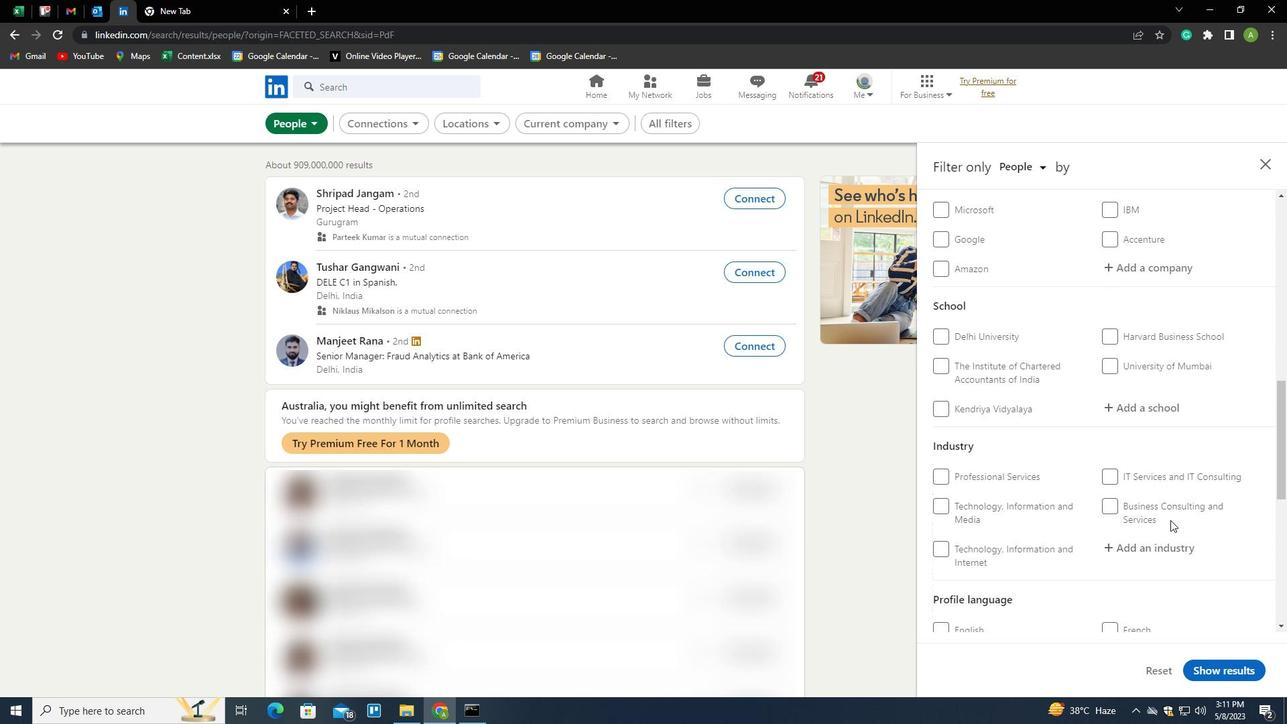 
Action: Mouse scrolled (1170, 519) with delta (0, 0)
Screenshot: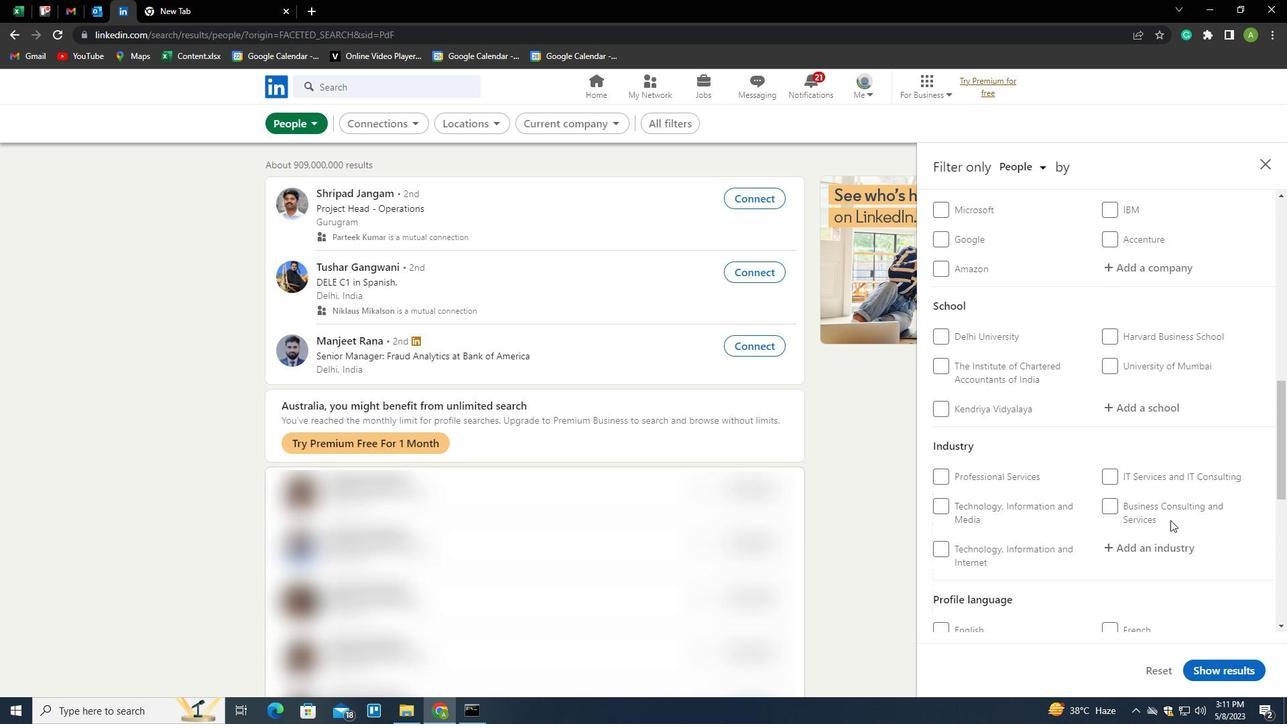 
Action: Mouse scrolled (1170, 519) with delta (0, 0)
Screenshot: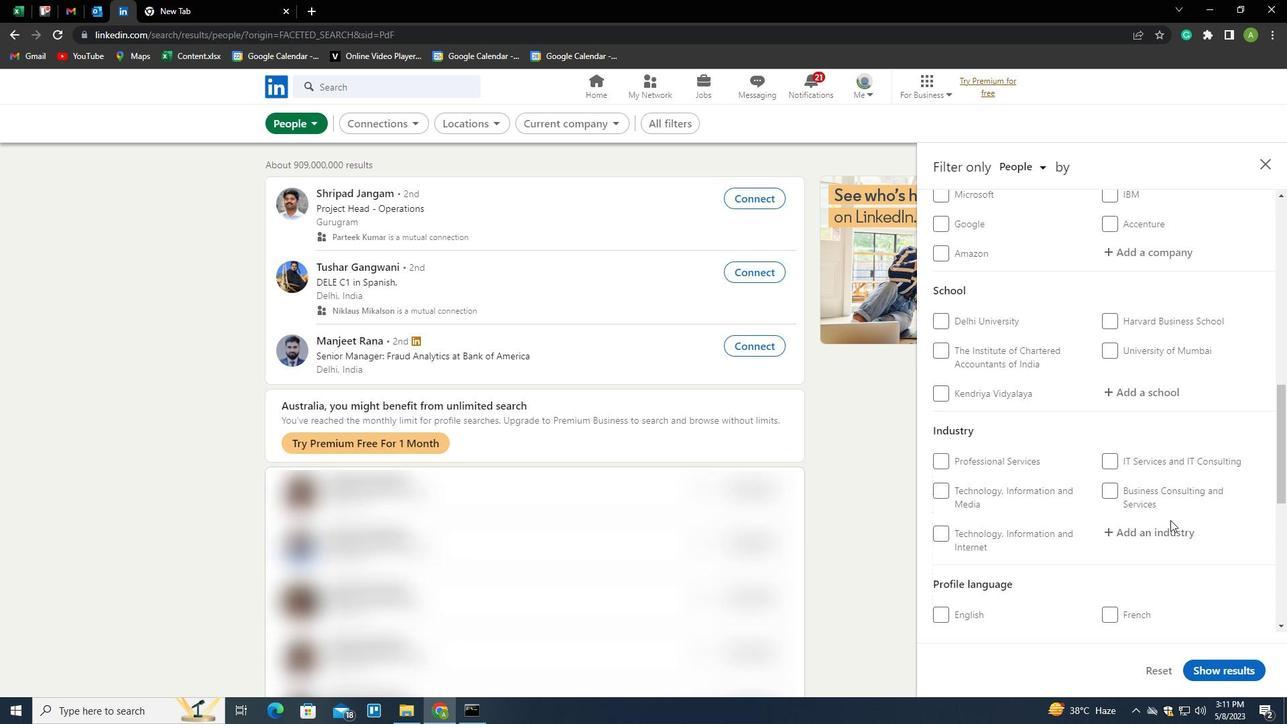 
Action: Mouse moved to (951, 456)
Screenshot: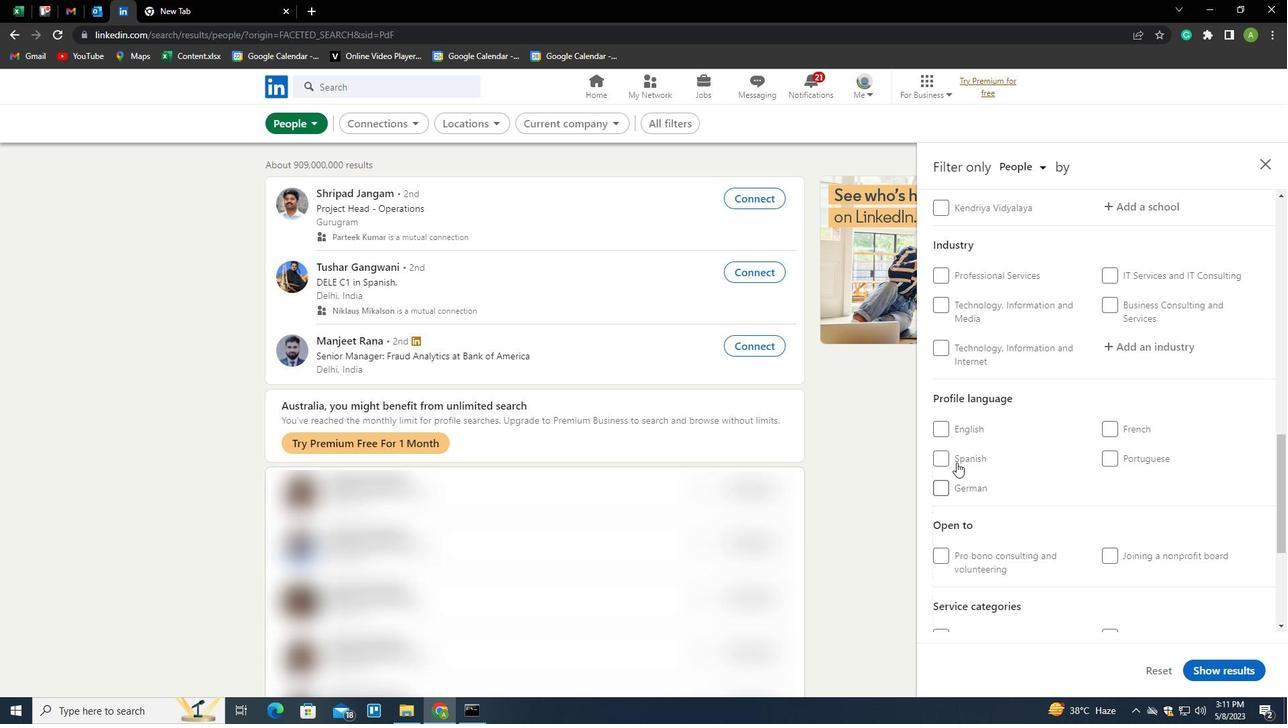 
Action: Mouse pressed left at (951, 456)
Screenshot: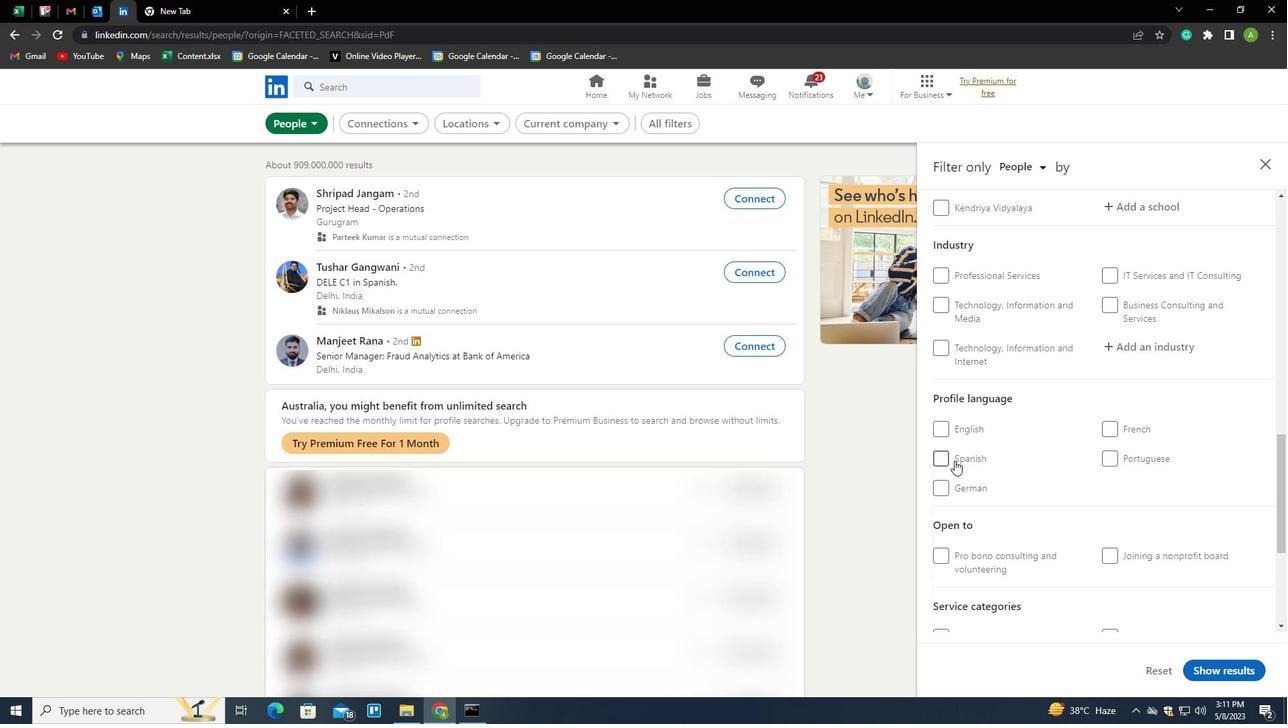 
Action: Mouse moved to (1128, 483)
Screenshot: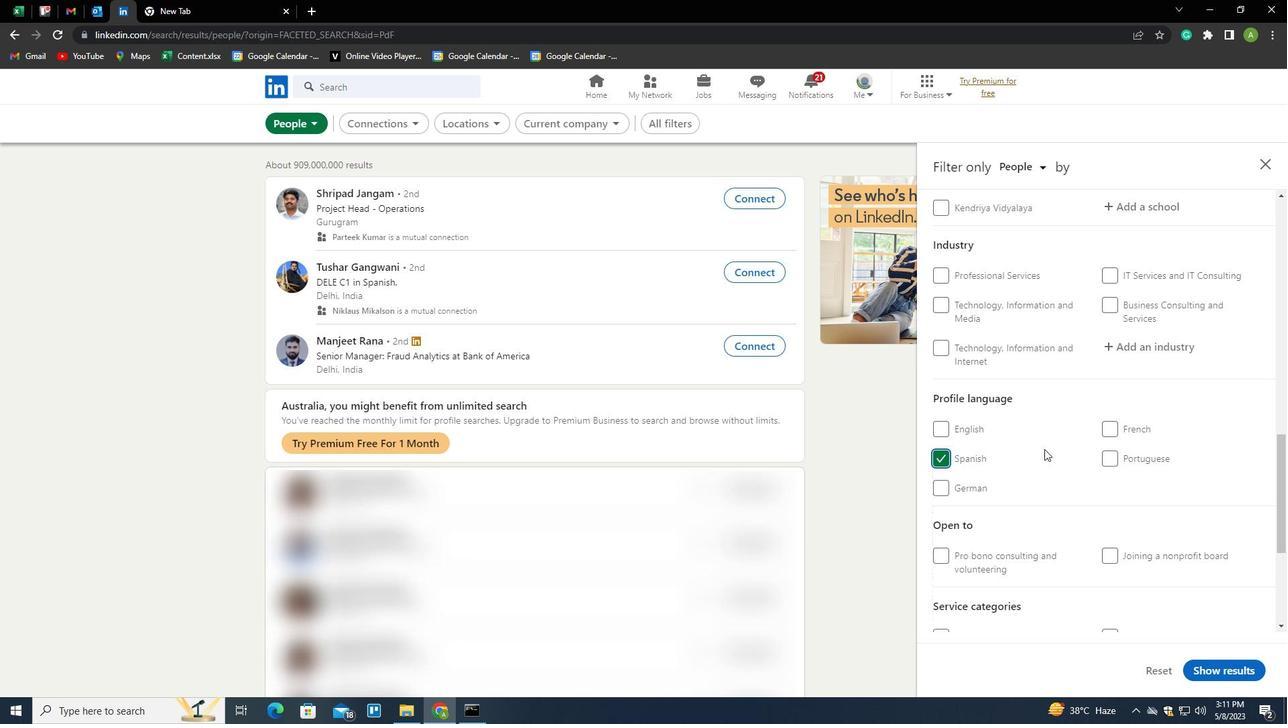 
Action: Mouse scrolled (1128, 484) with delta (0, 0)
Screenshot: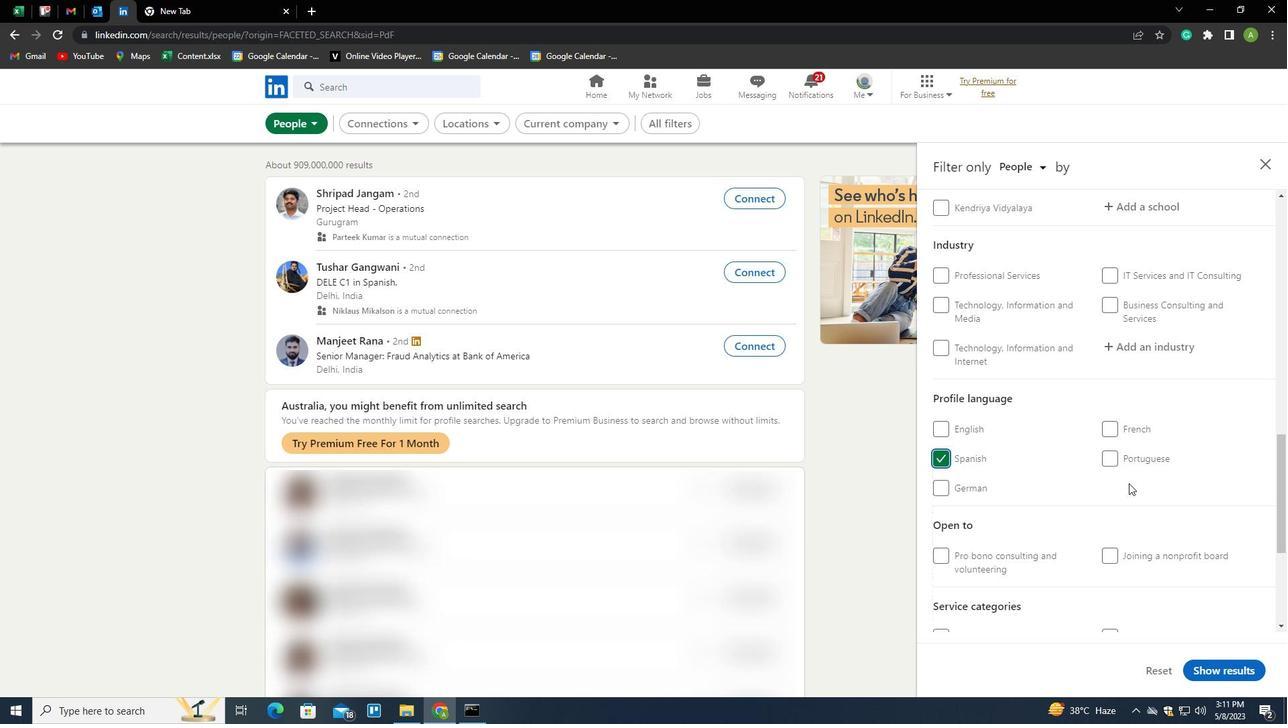 
Action: Mouse scrolled (1128, 484) with delta (0, 0)
Screenshot: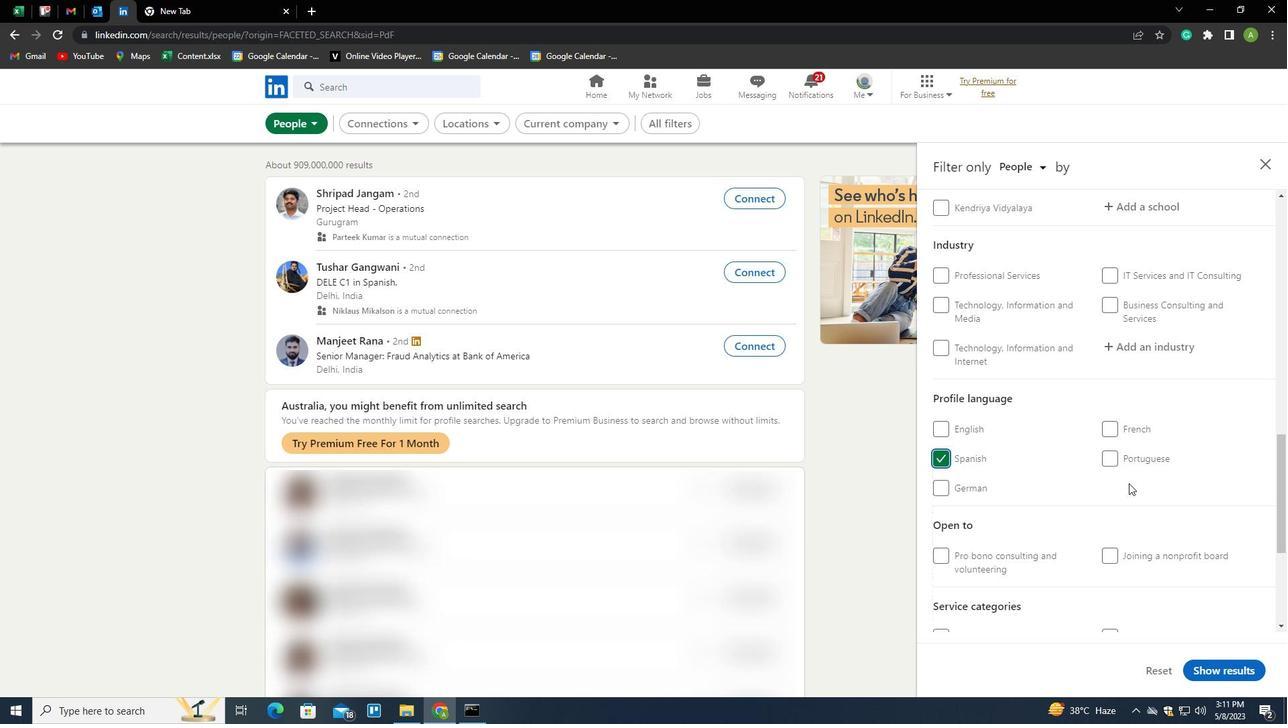 
Action: Mouse moved to (1129, 483)
Screenshot: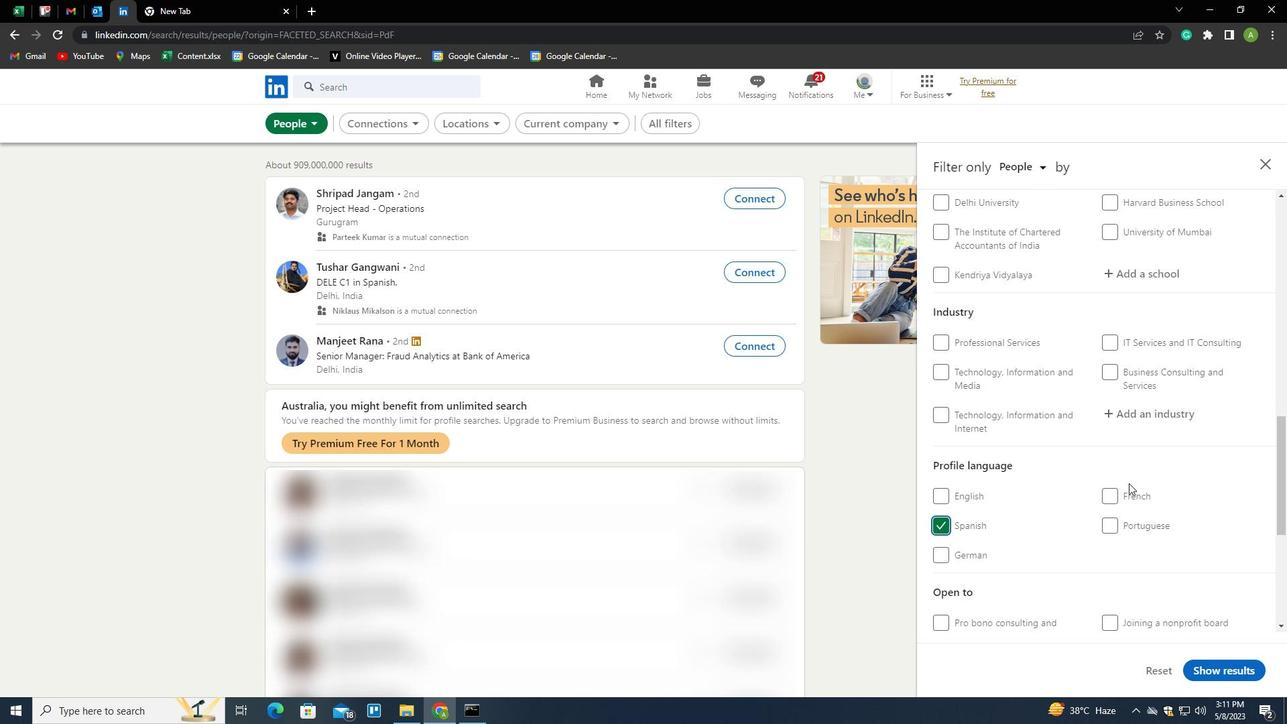 
Action: Mouse scrolled (1129, 484) with delta (0, 0)
Screenshot: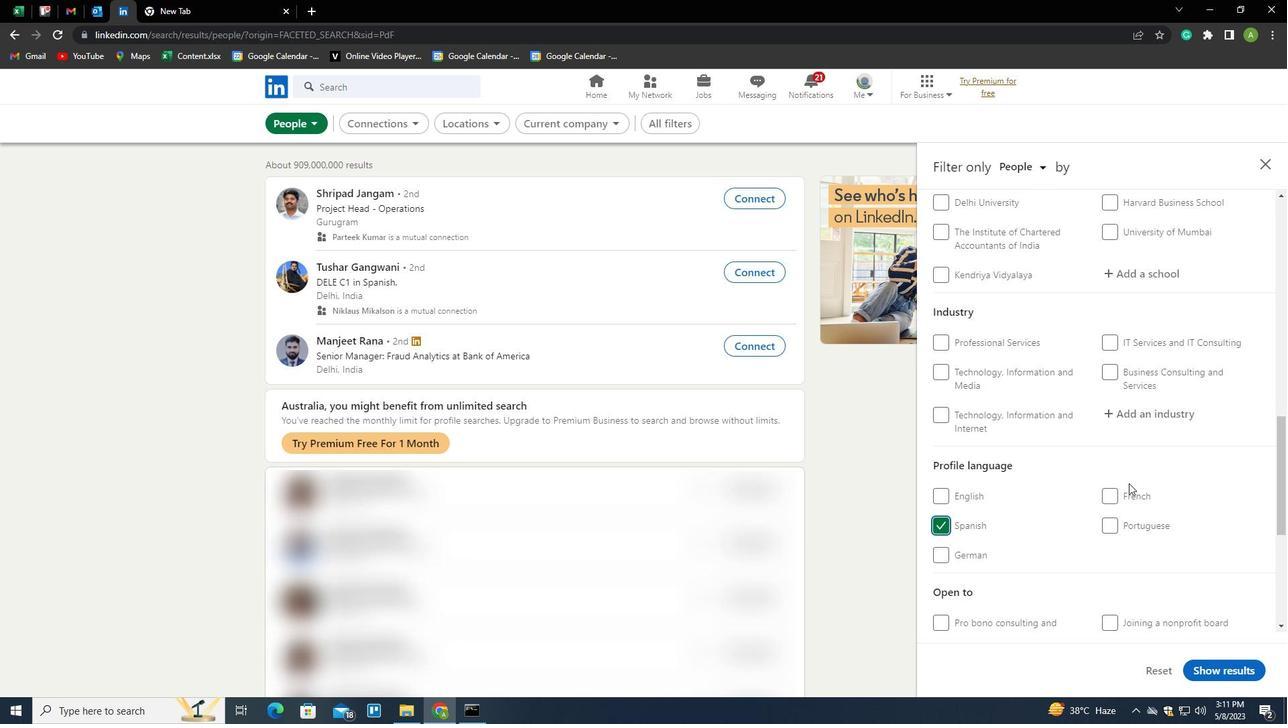 
Action: Mouse moved to (1129, 482)
Screenshot: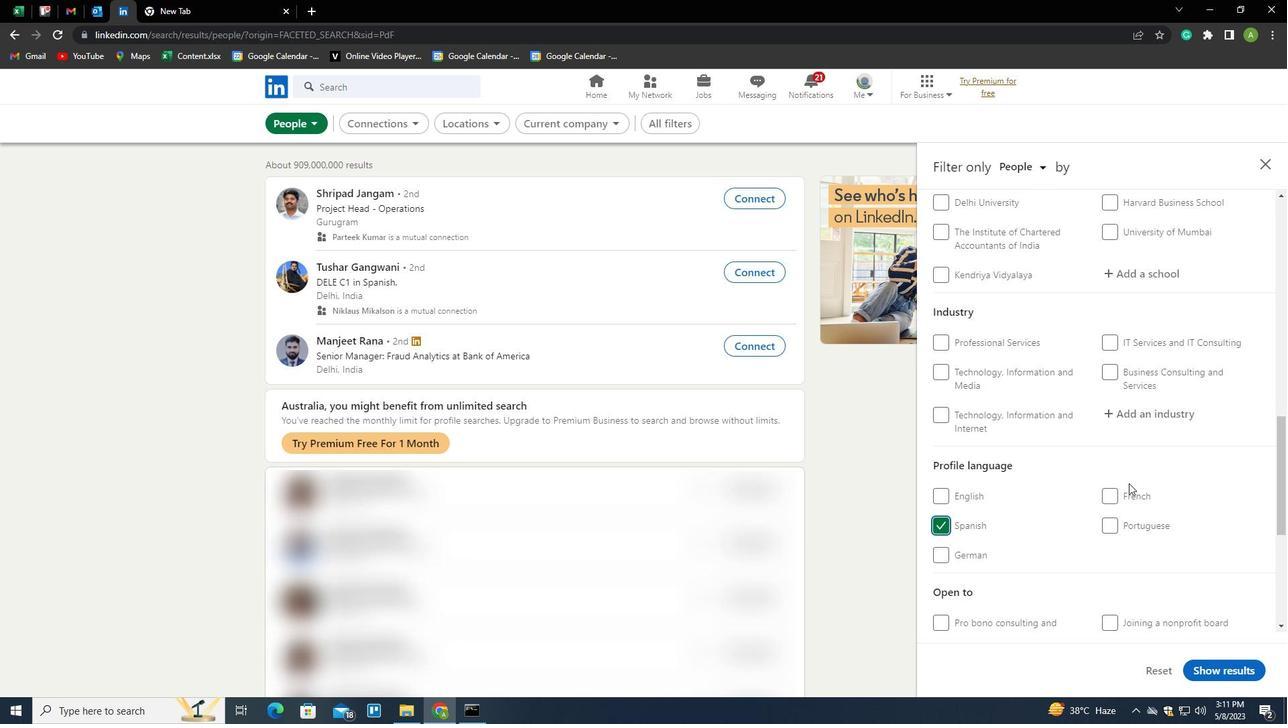 
Action: Mouse scrolled (1129, 483) with delta (0, 0)
Screenshot: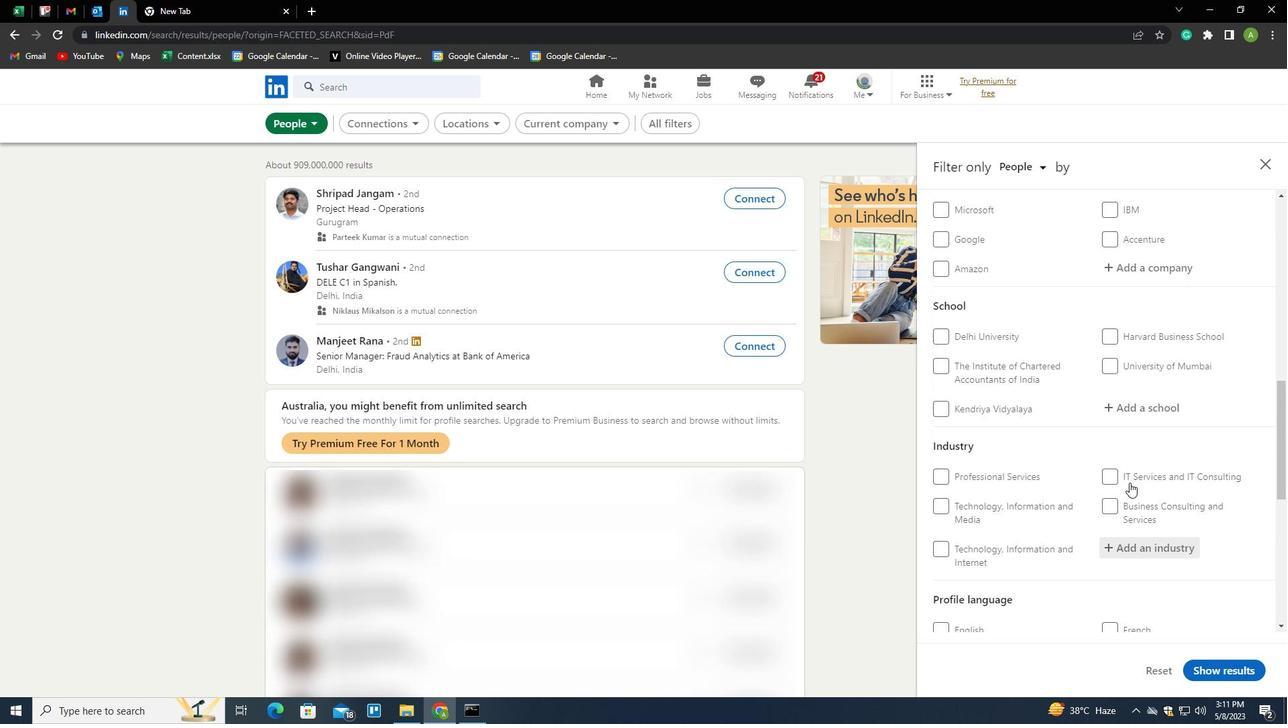 
Action: Mouse scrolled (1129, 483) with delta (0, 0)
Screenshot: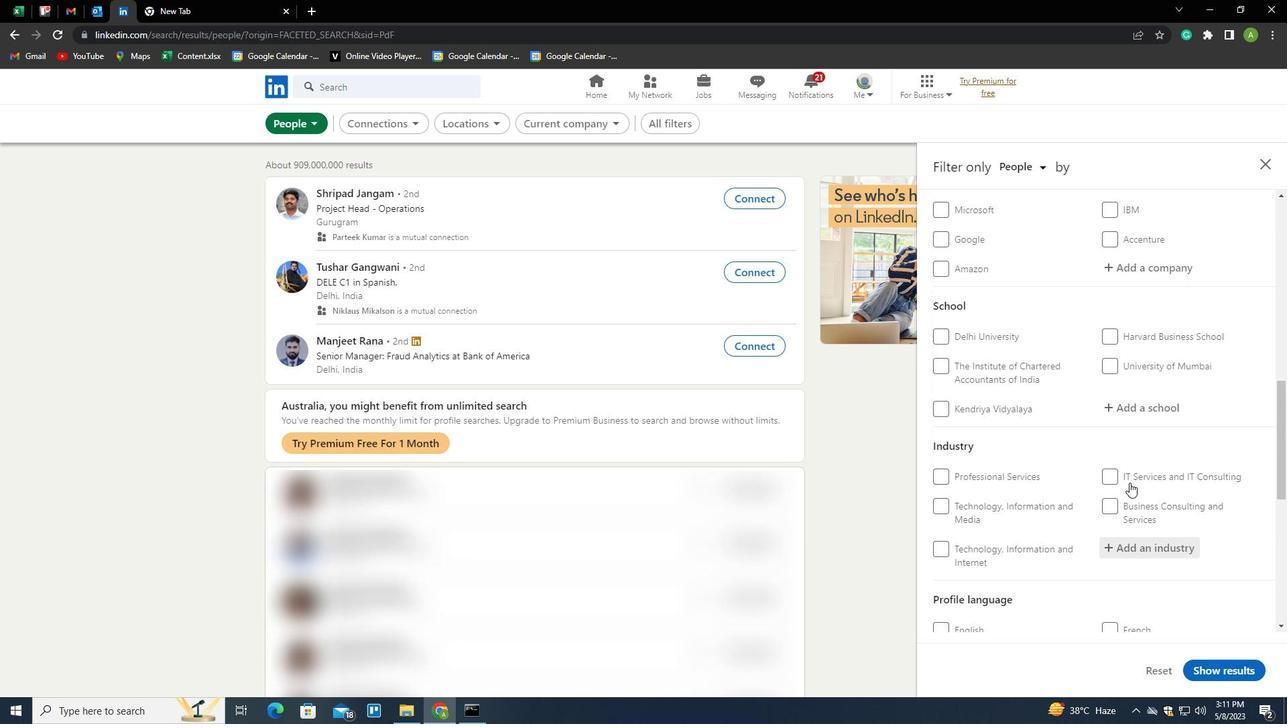 
Action: Mouse scrolled (1129, 483) with delta (0, 0)
Screenshot: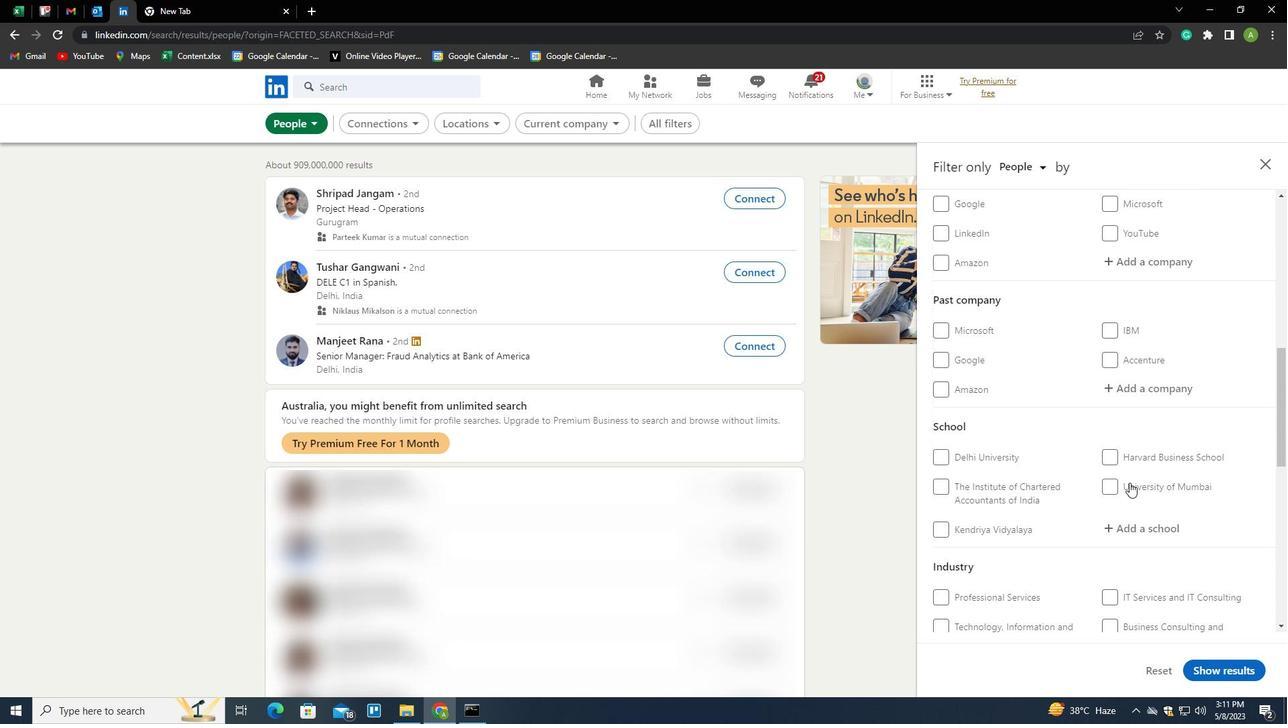 
Action: Mouse scrolled (1129, 483) with delta (0, 0)
Screenshot: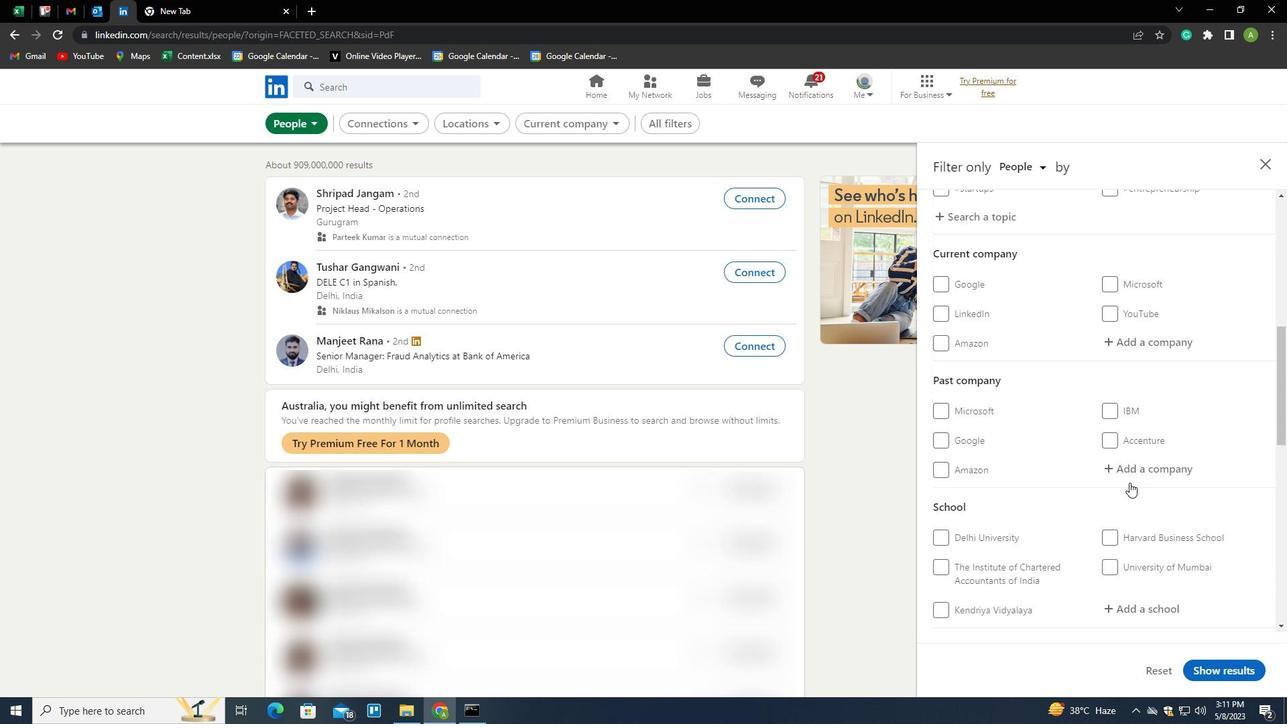 
Action: Mouse moved to (1135, 415)
Screenshot: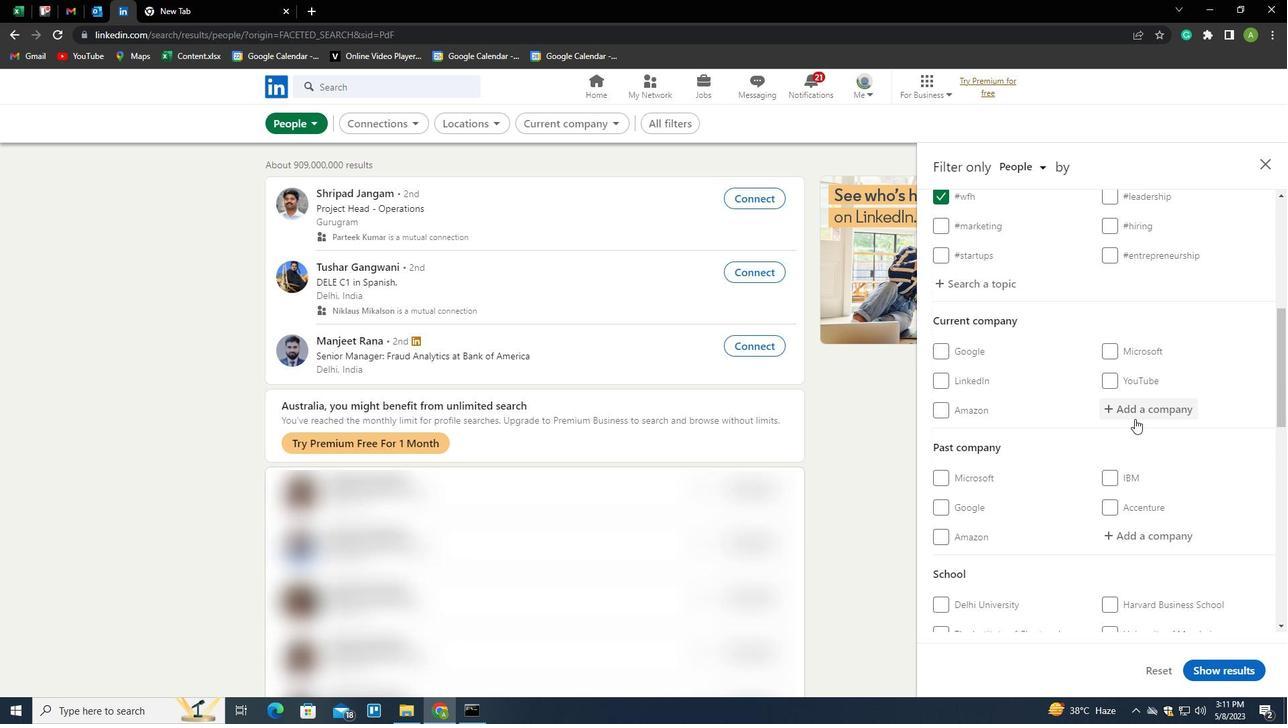 
Action: Mouse pressed left at (1135, 415)
Screenshot: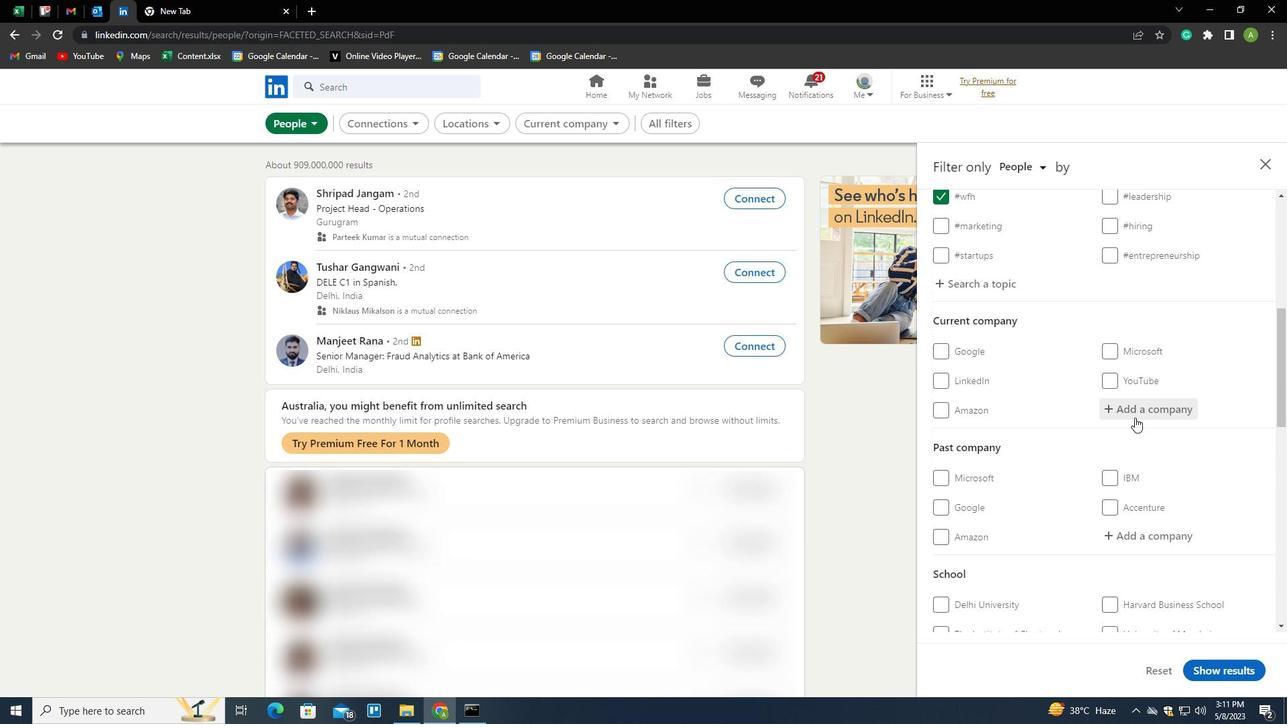 
Action: Mouse moved to (1135, 414)
Screenshot: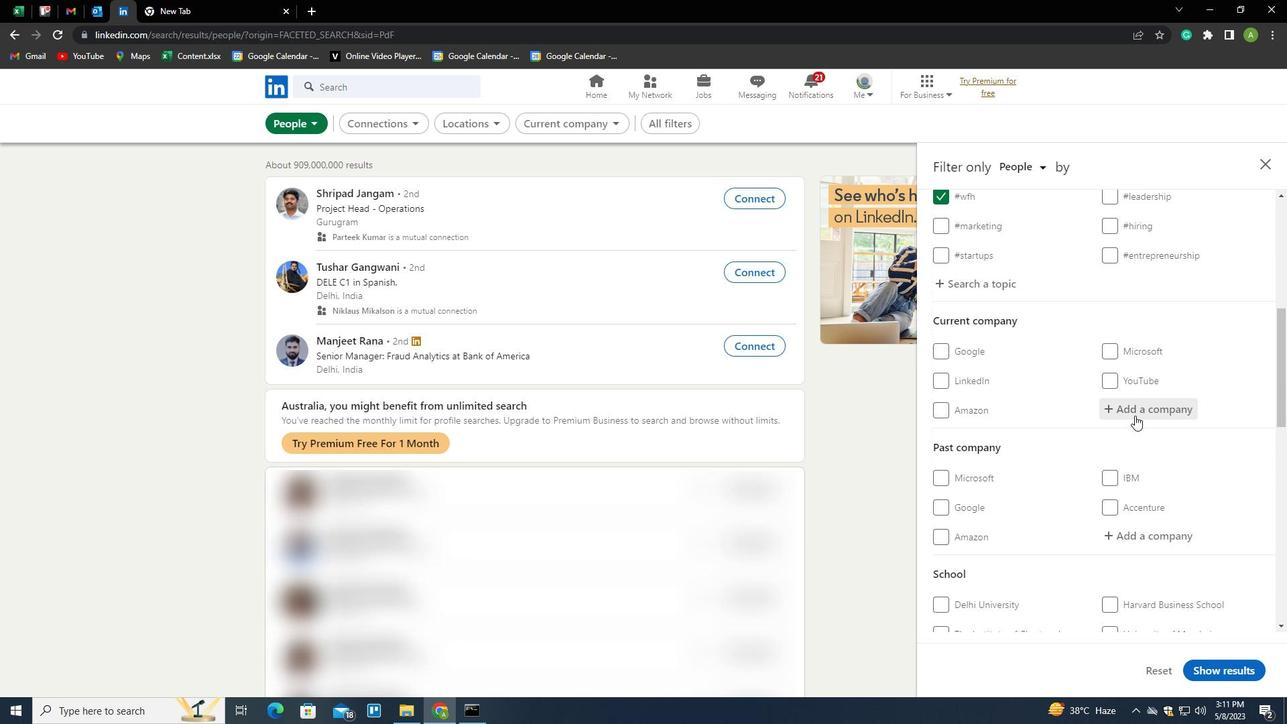 
Action: Key pressed <Key.shift>INSTANT<Key.space><Key.shift>INFO<Key.space><Key.shift>SOLUTIONS<Key.space>-<Key.space><Key.shift>IIS<Key.space><Key.shift>INDIA<Key.down><Key.enter>
Screenshot: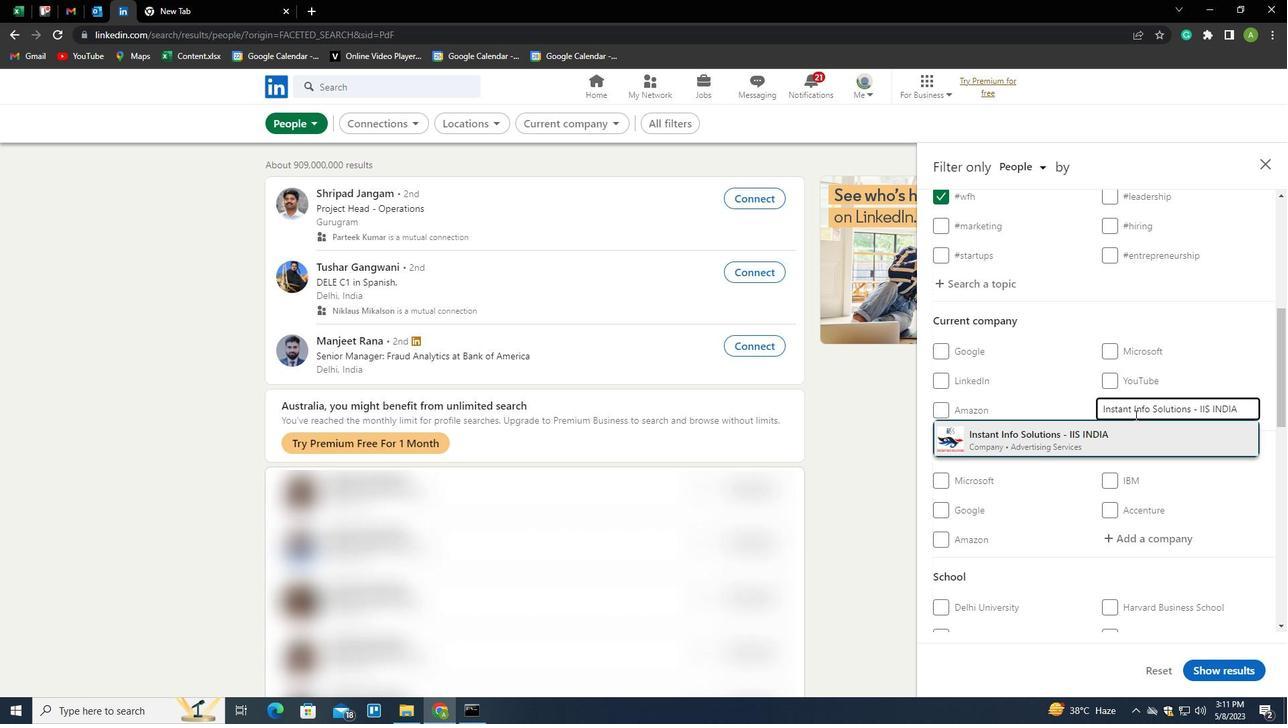 
Action: Mouse scrolled (1135, 414) with delta (0, 0)
Screenshot: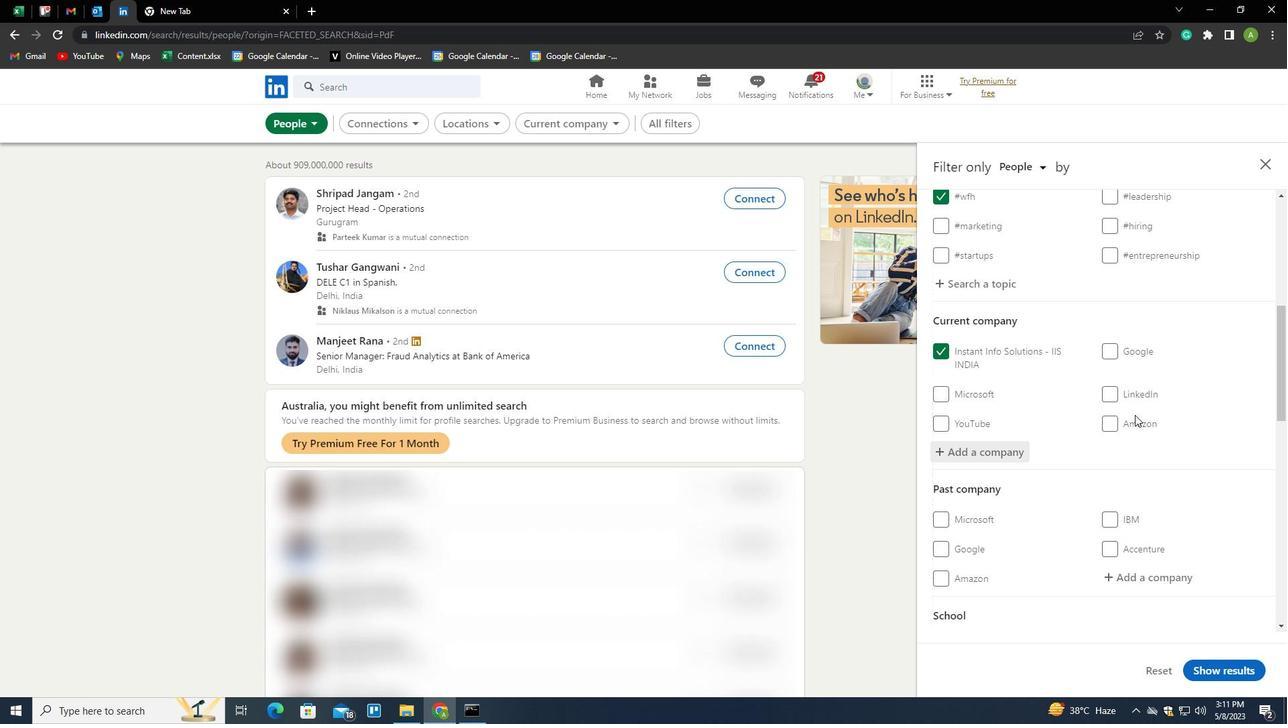 
Action: Mouse scrolled (1135, 414) with delta (0, 0)
Screenshot: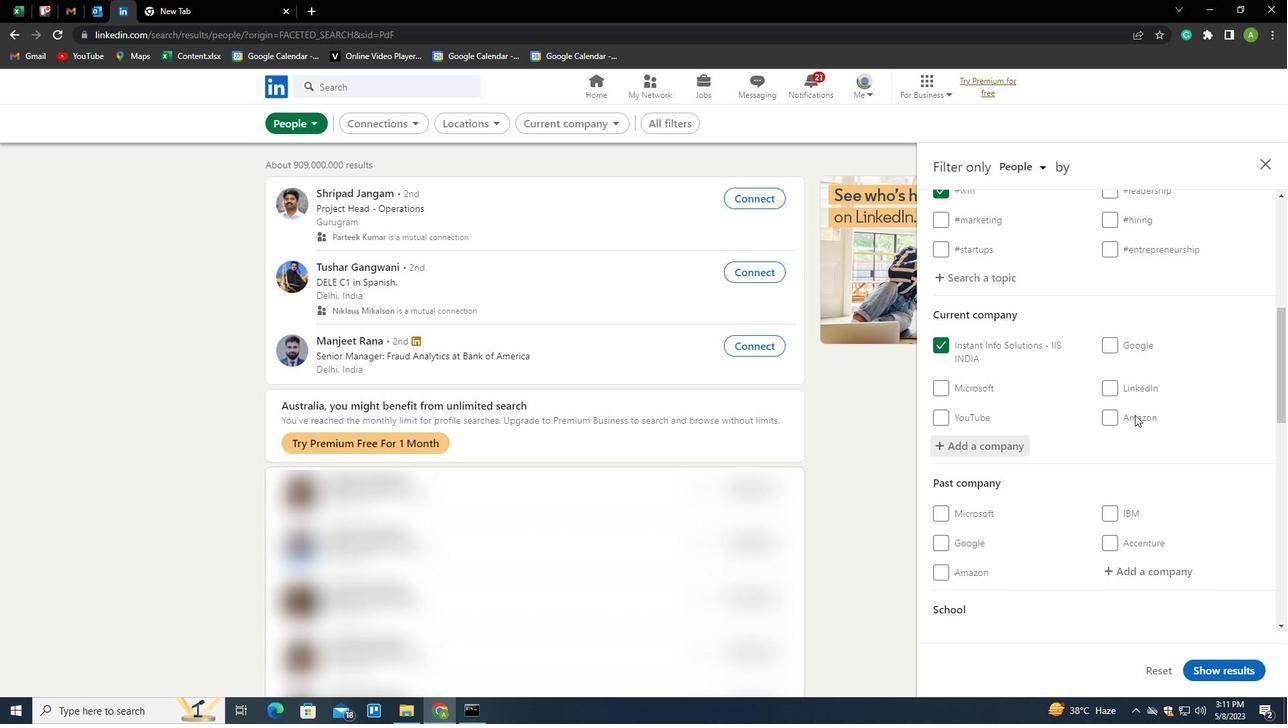 
Action: Mouse scrolled (1135, 414) with delta (0, 0)
Screenshot: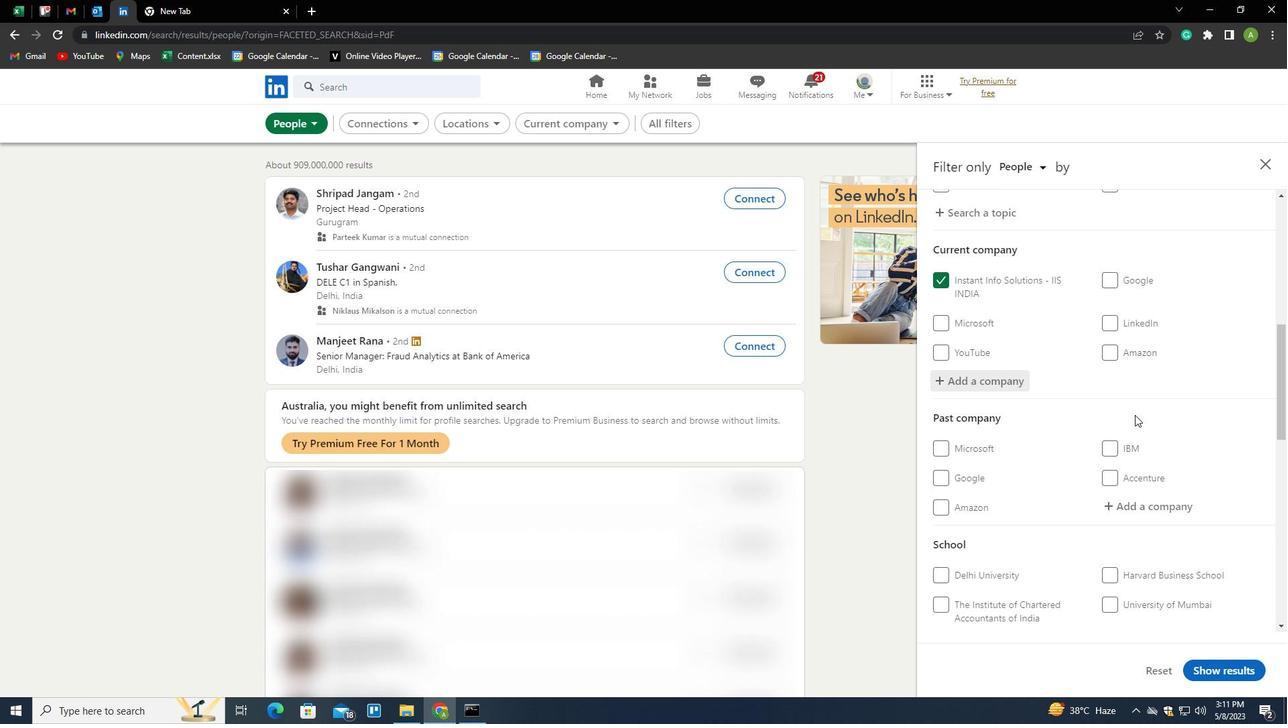 
Action: Mouse scrolled (1135, 414) with delta (0, 0)
Screenshot: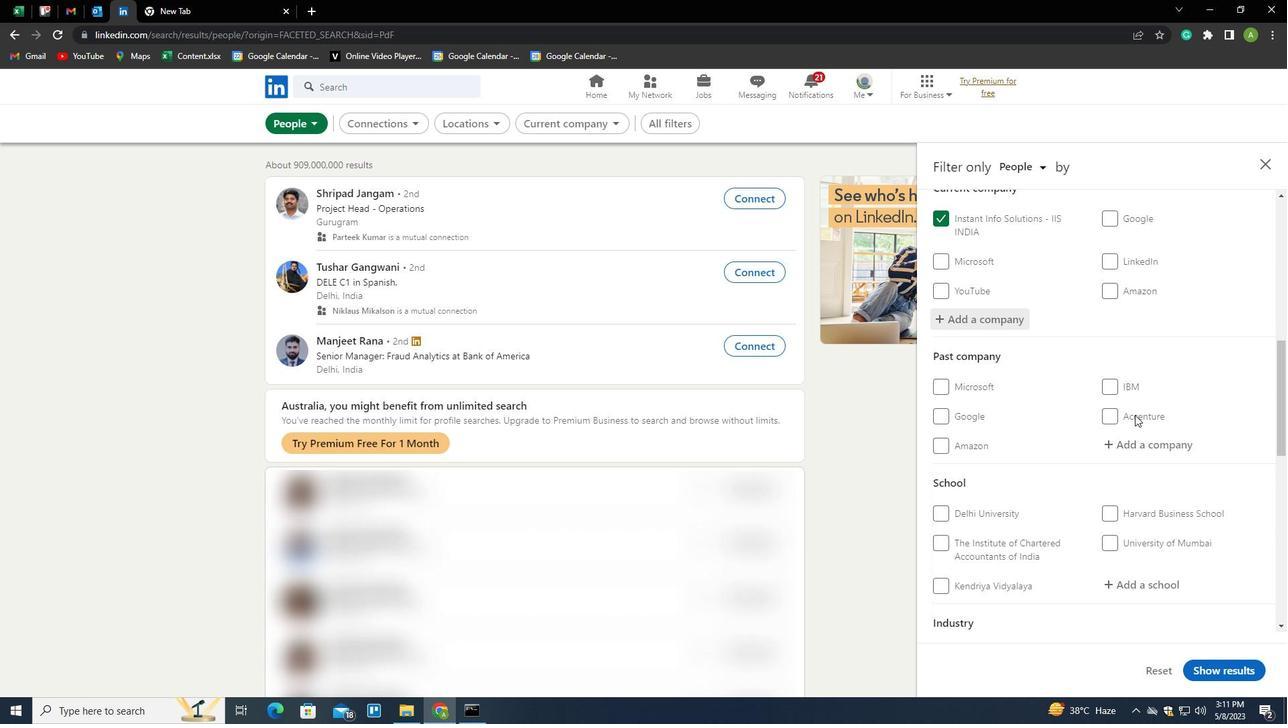 
Action: Mouse moved to (1136, 453)
Screenshot: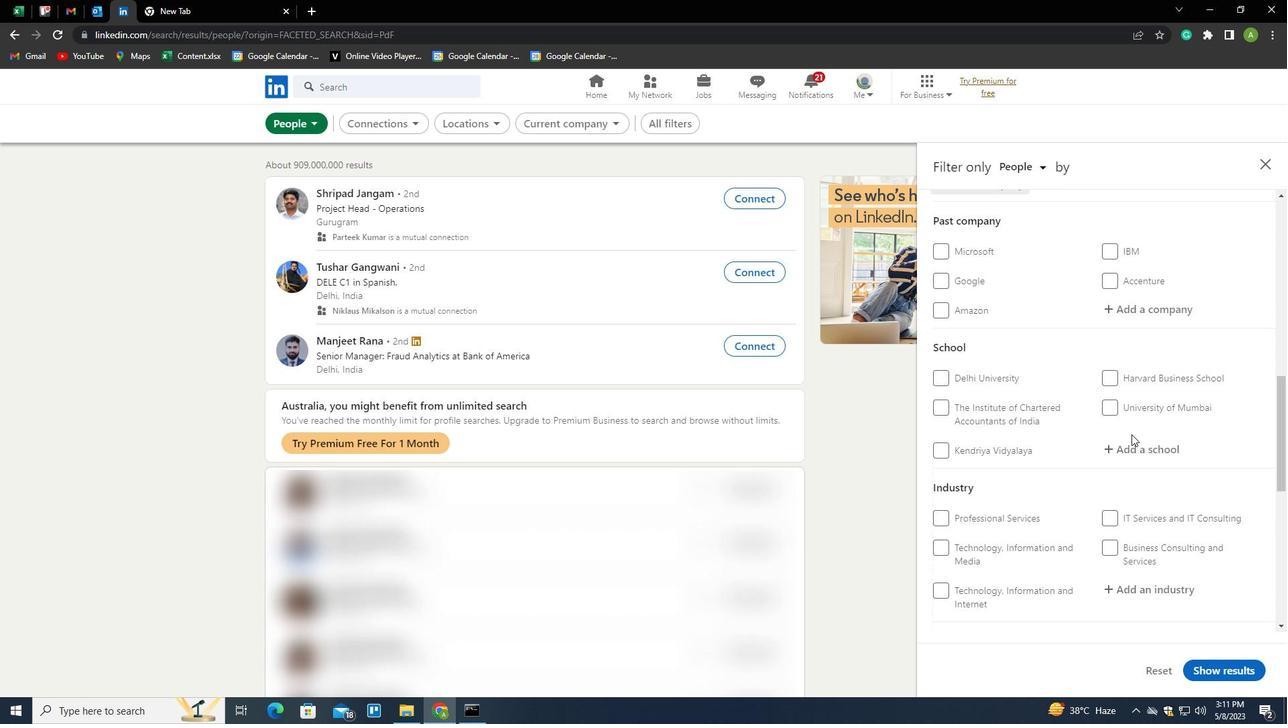 
Action: Mouse pressed left at (1136, 453)
Screenshot: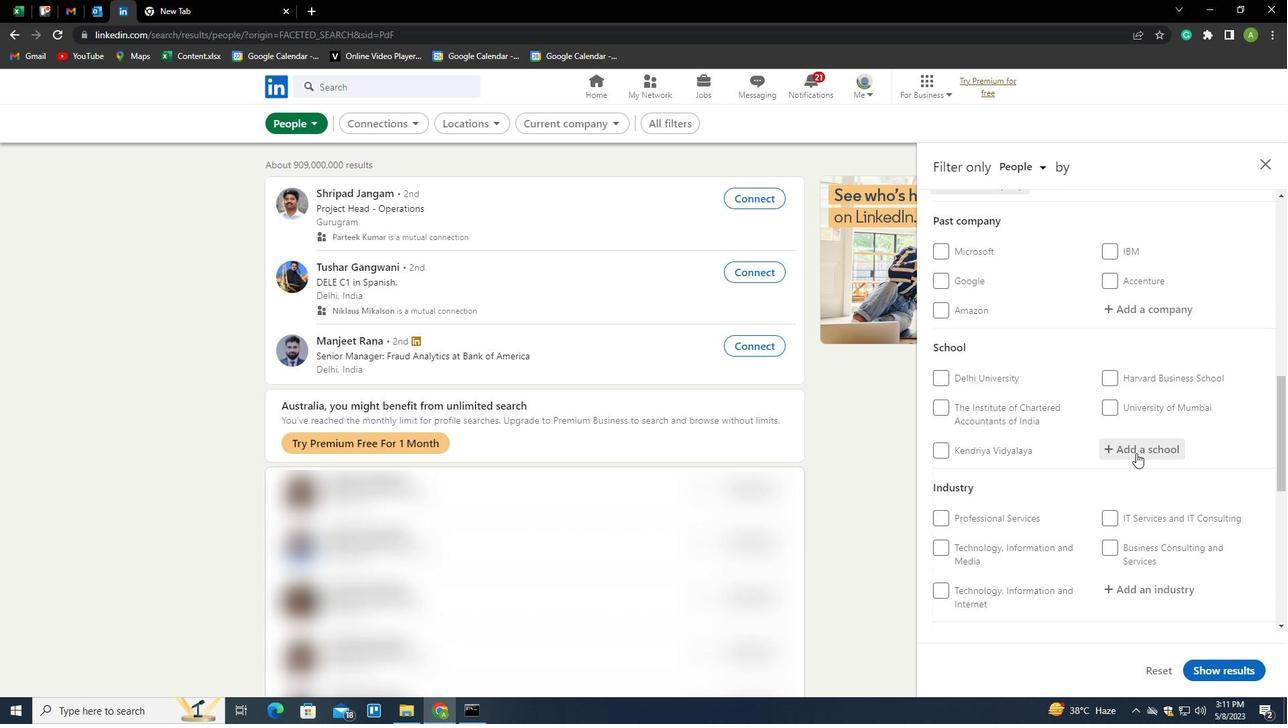 
Action: Key pressed <Key.shift>WELINHKAR
Screenshot: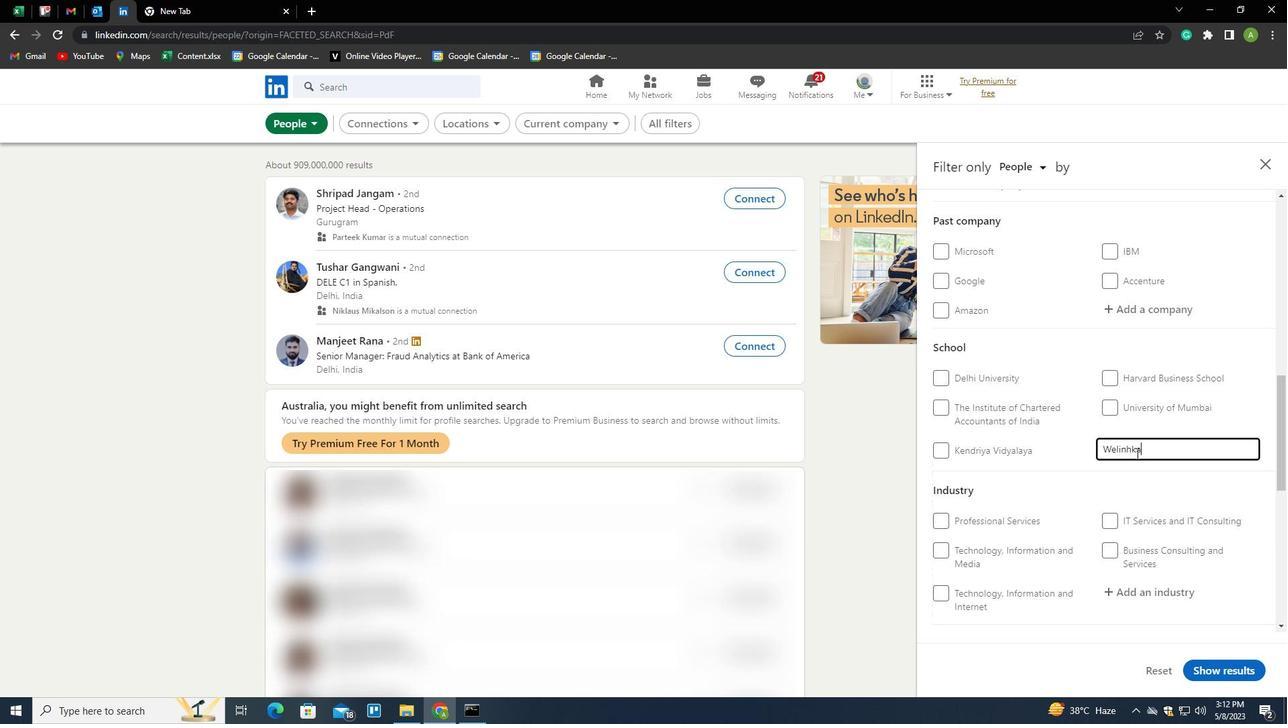 
Action: Mouse moved to (1127, 451)
Screenshot: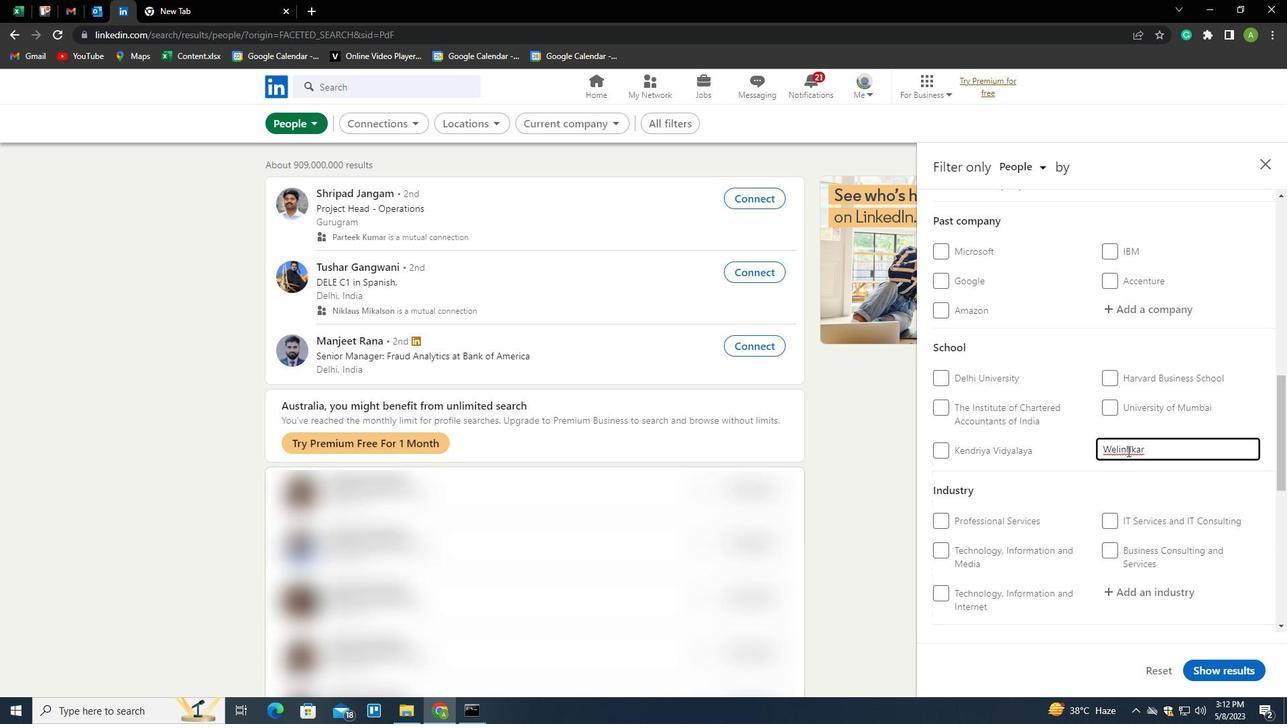 
Action: Mouse pressed left at (1127, 451)
Screenshot: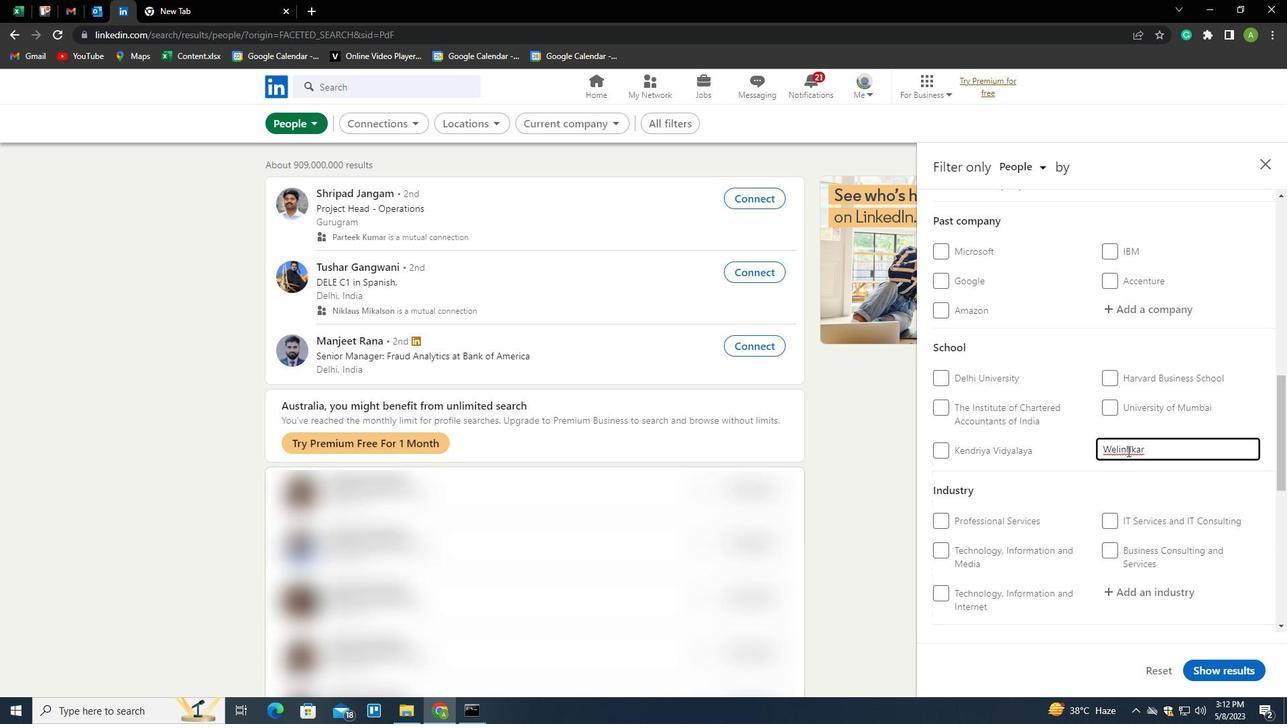 
Action: Mouse moved to (1287, 471)
Screenshot: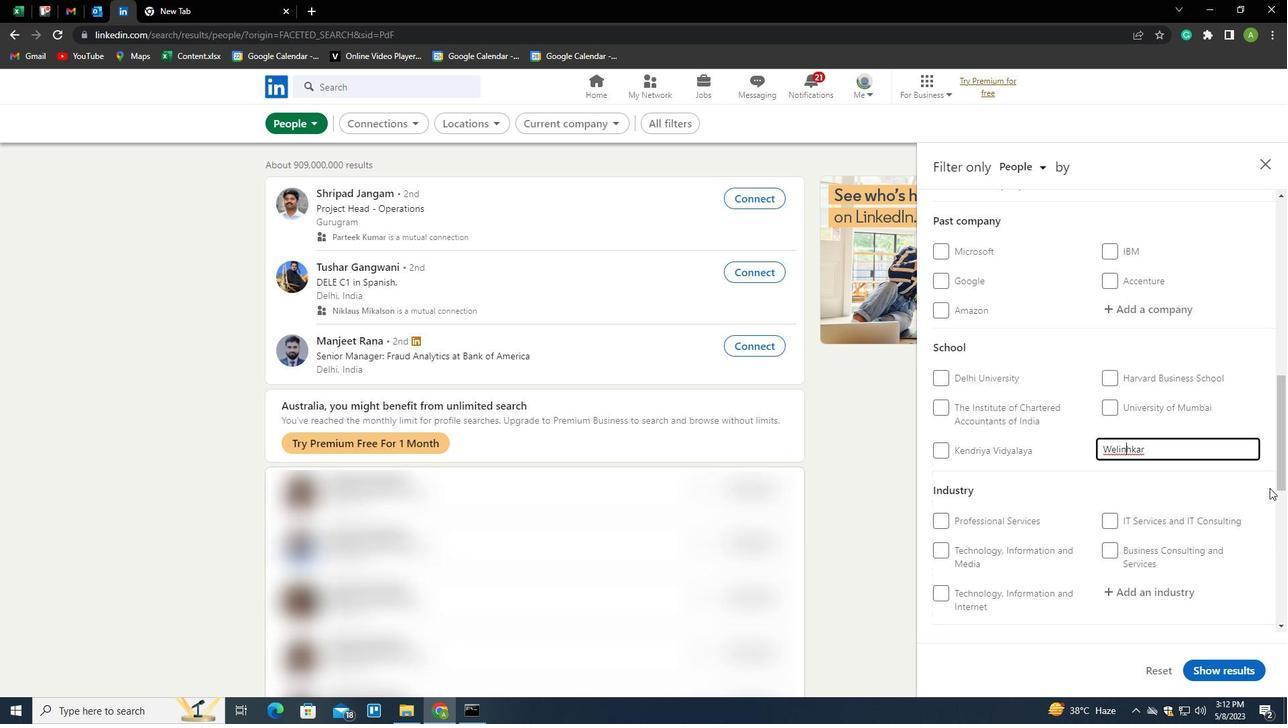 
Action: Key pressed G<Key.right><Key.backspace><Key.down><Key.space><Key.shift>IN<Key.backspace><Key.backspace><Key.backspace><Key.end><Key.space><Key.shift>INSTITUTE<Key.space>O<Key.shift>F<Key.space><Key.shift>MA<Key.backspace><Key.backspace><Key.shift>MANAGEMENT<Key.down><Key.enter>
Screenshot: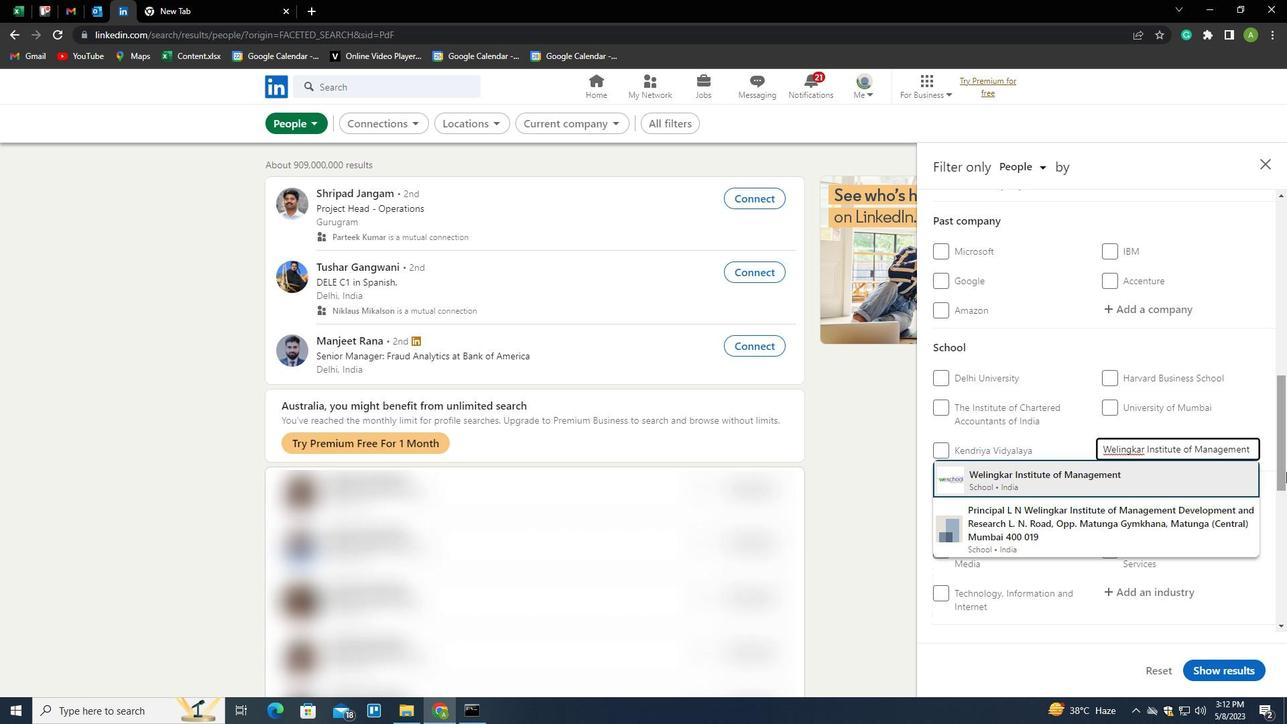 
Action: Mouse scrolled (1286, 471) with delta (0, 0)
Screenshot: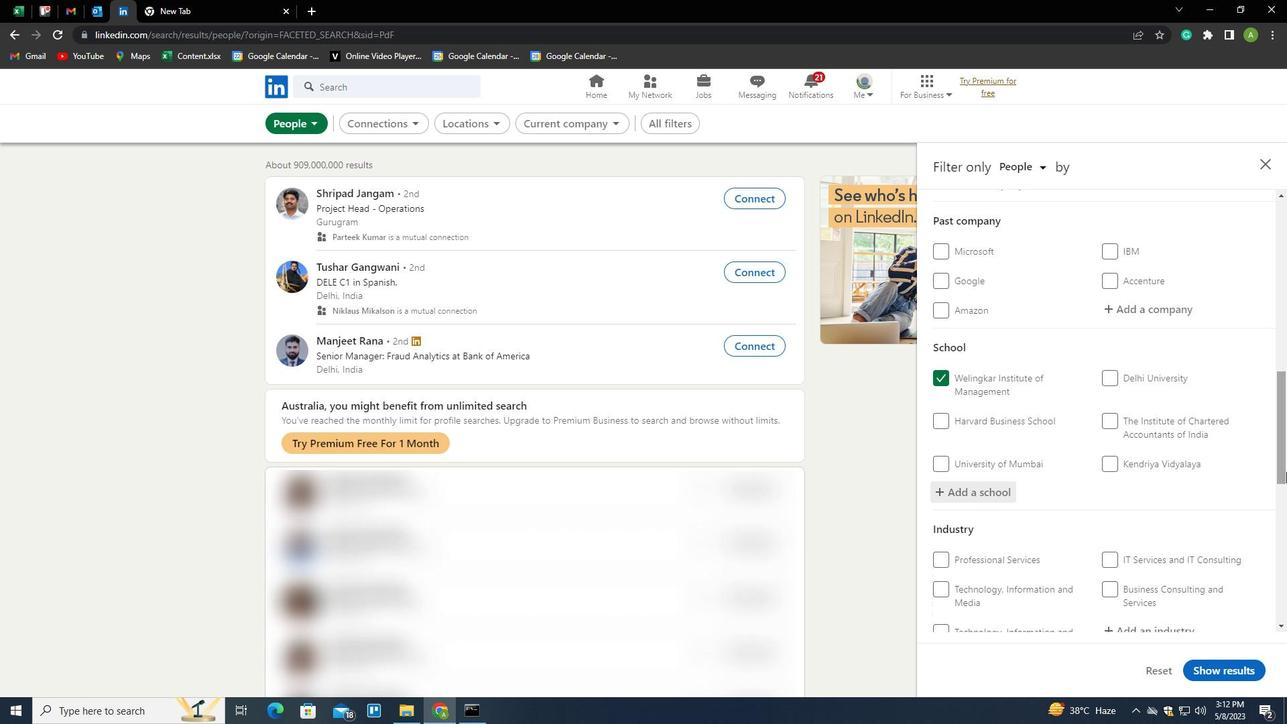 
Action: Mouse scrolled (1286, 471) with delta (0, 0)
Screenshot: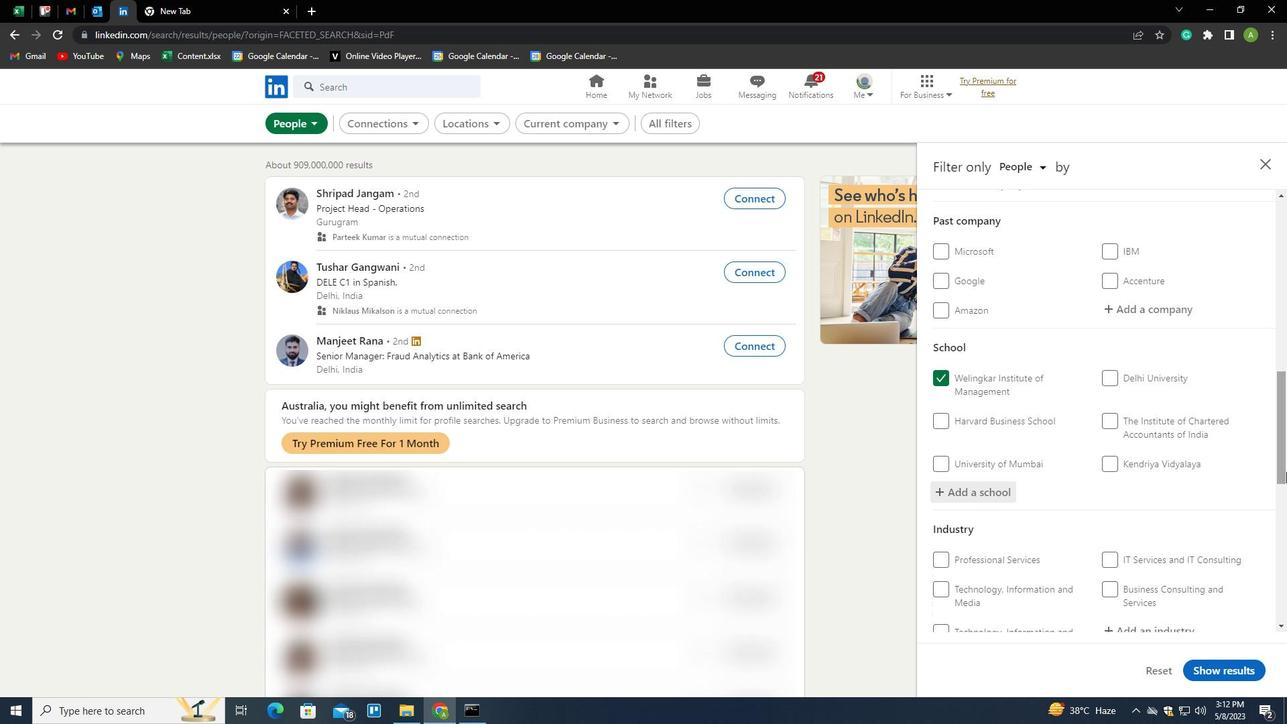 
Action: Mouse scrolled (1286, 471) with delta (0, 0)
Screenshot: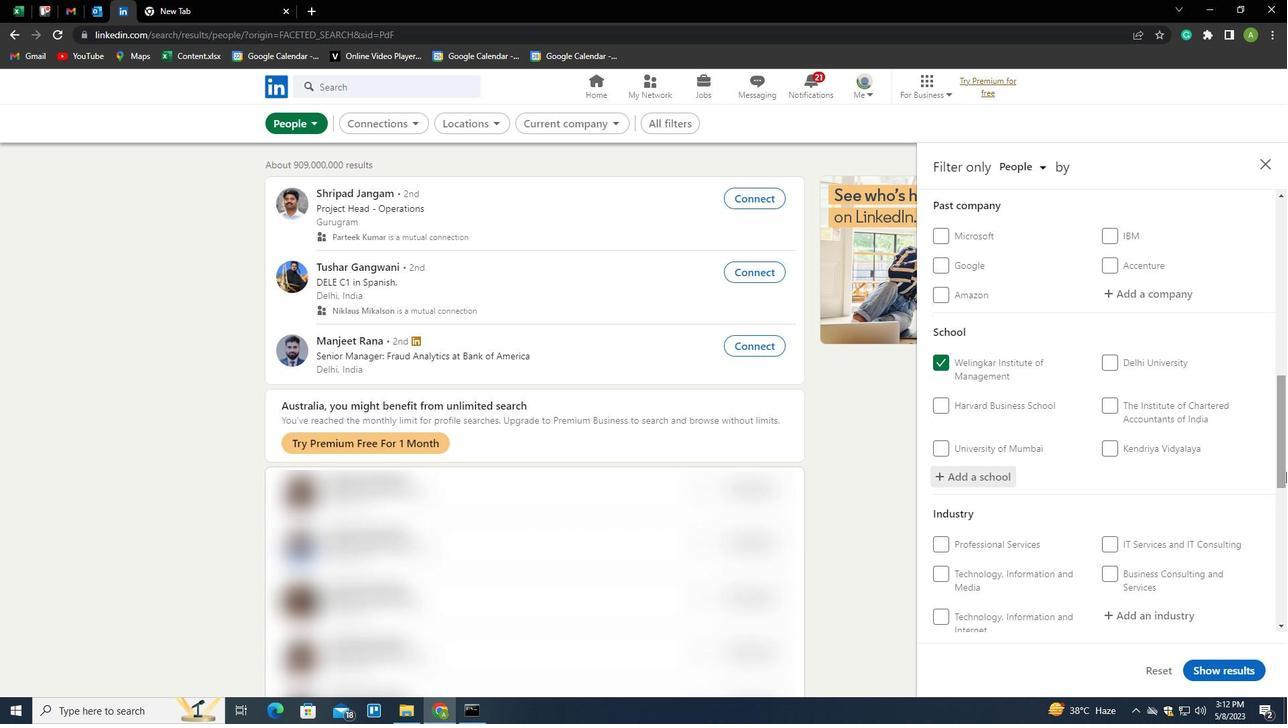 
Action: Mouse moved to (1155, 431)
Screenshot: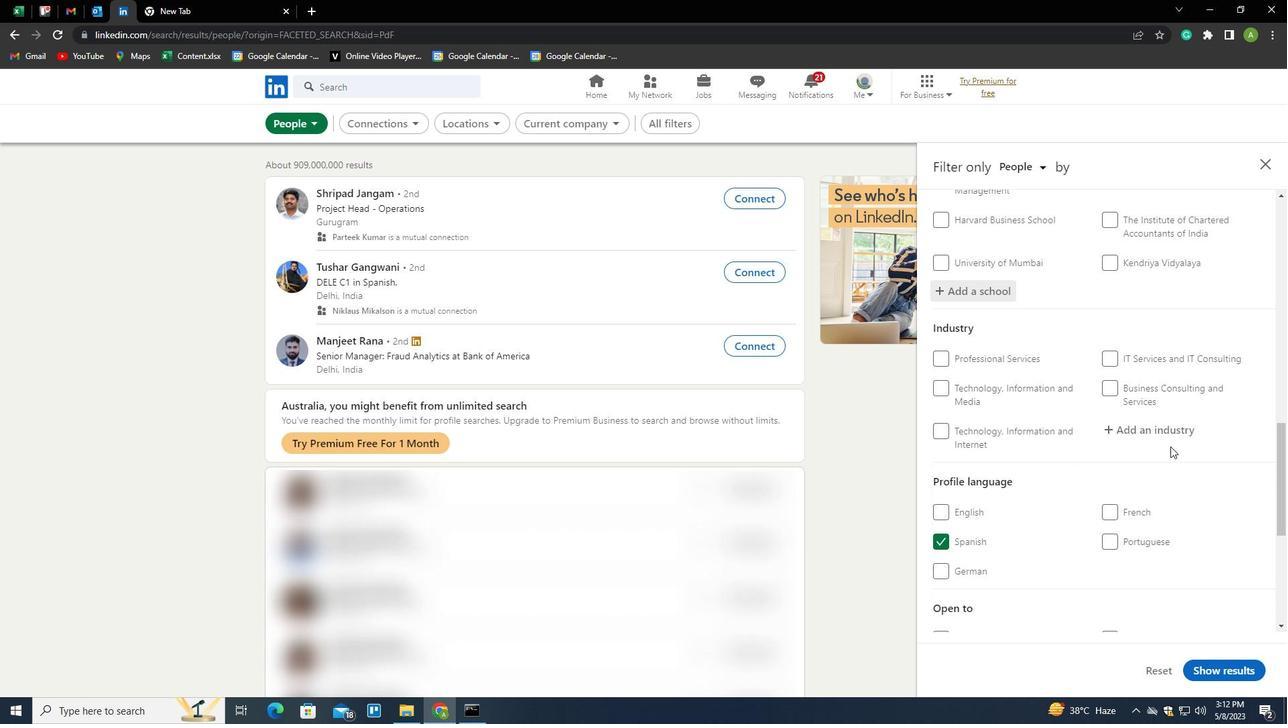 
Action: Mouse pressed left at (1155, 431)
Screenshot: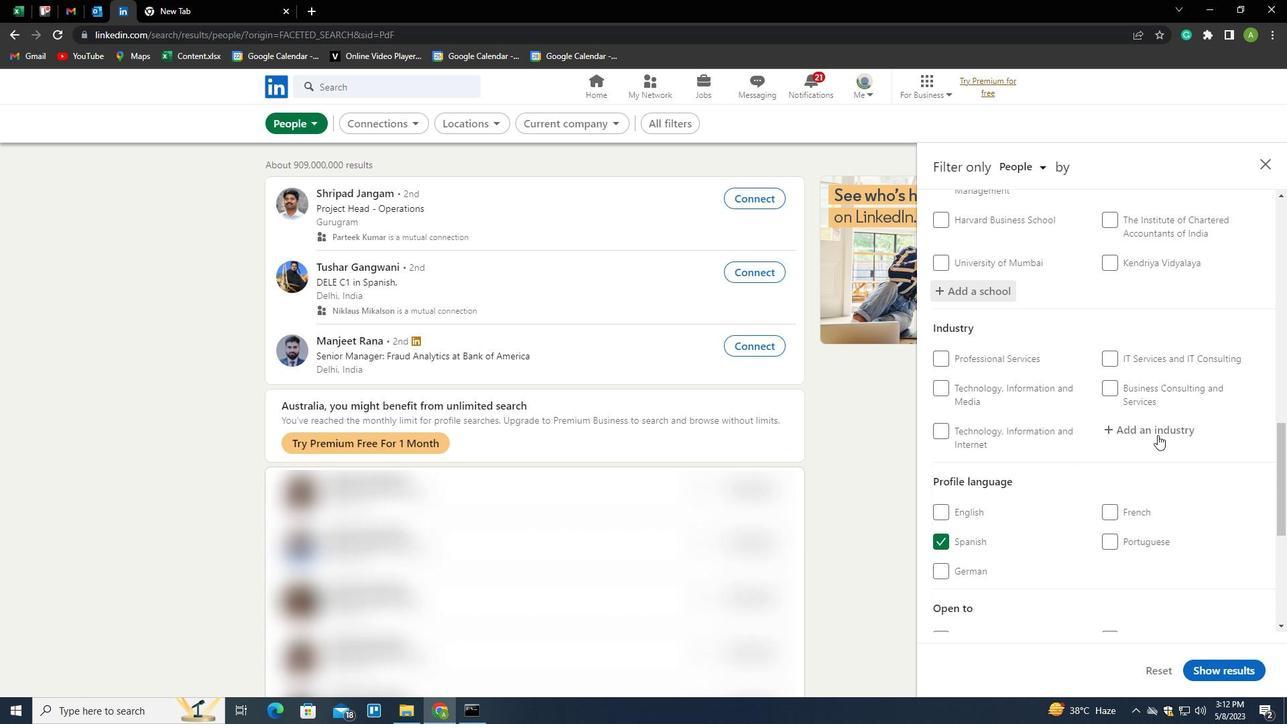 
Action: Mouse moved to (1153, 430)
Screenshot: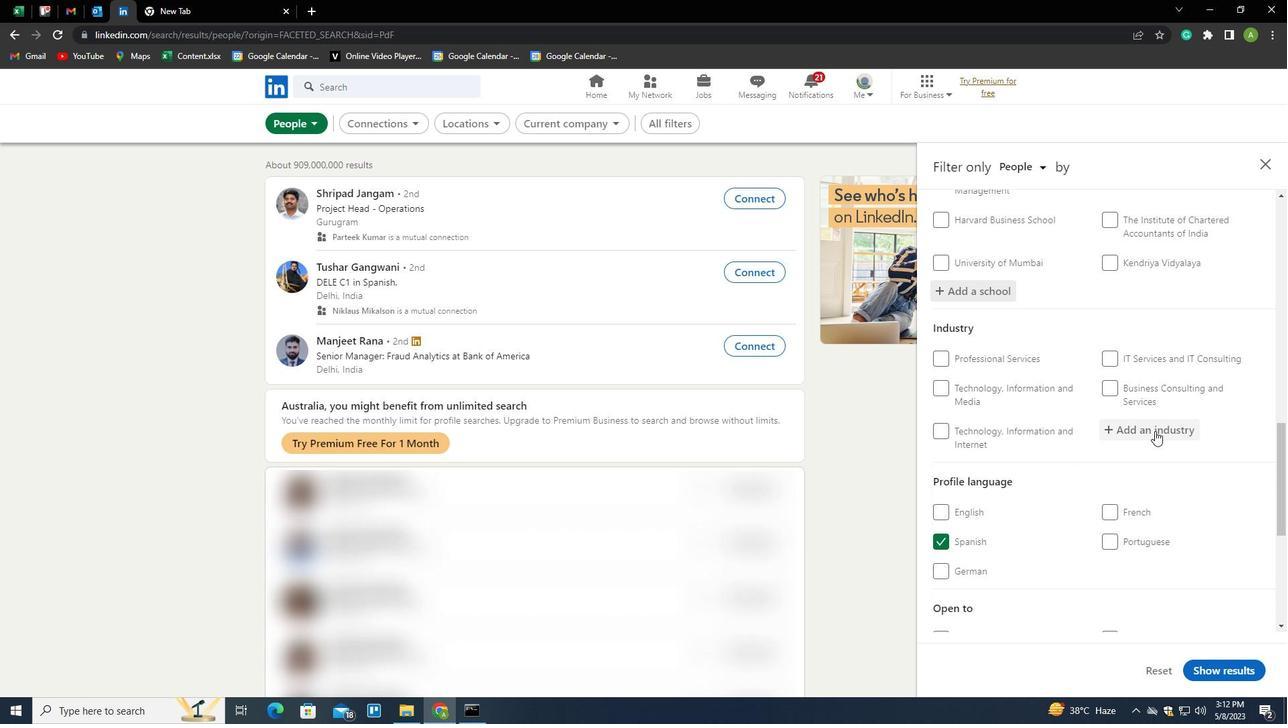 
Action: Key pressed <Key.shift>
Screenshot: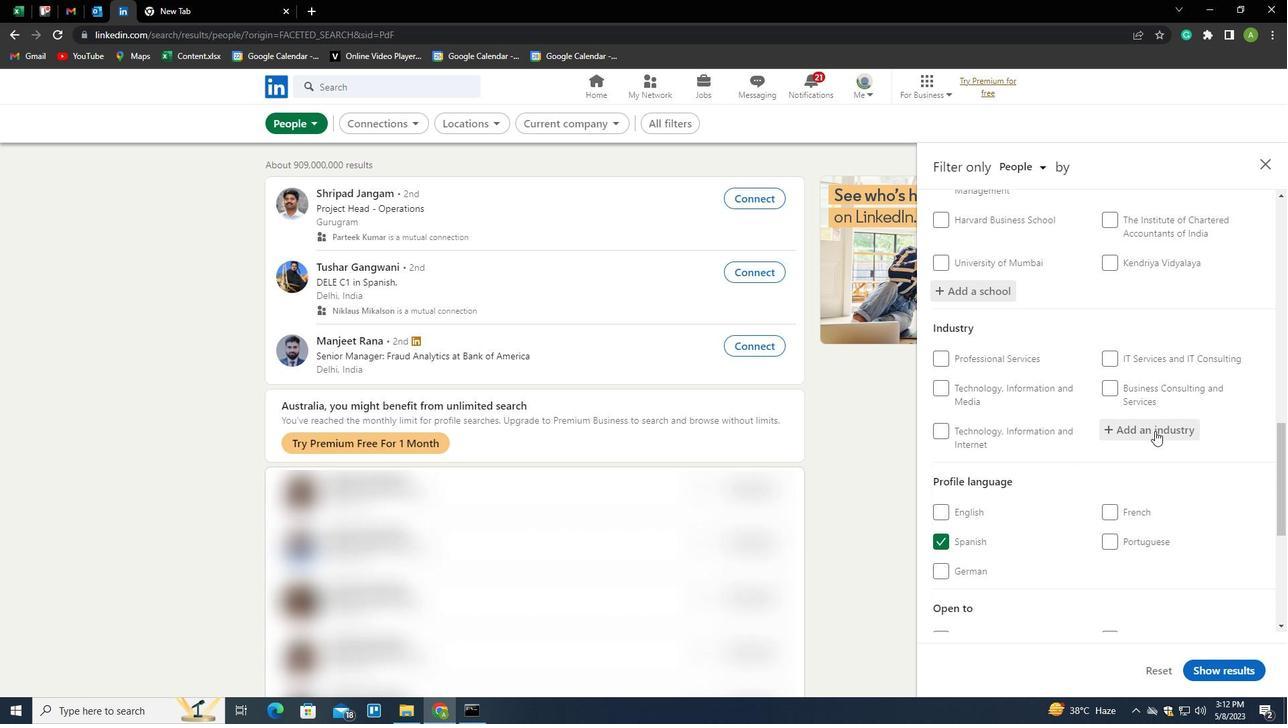
Action: Mouse moved to (1153, 430)
Screenshot: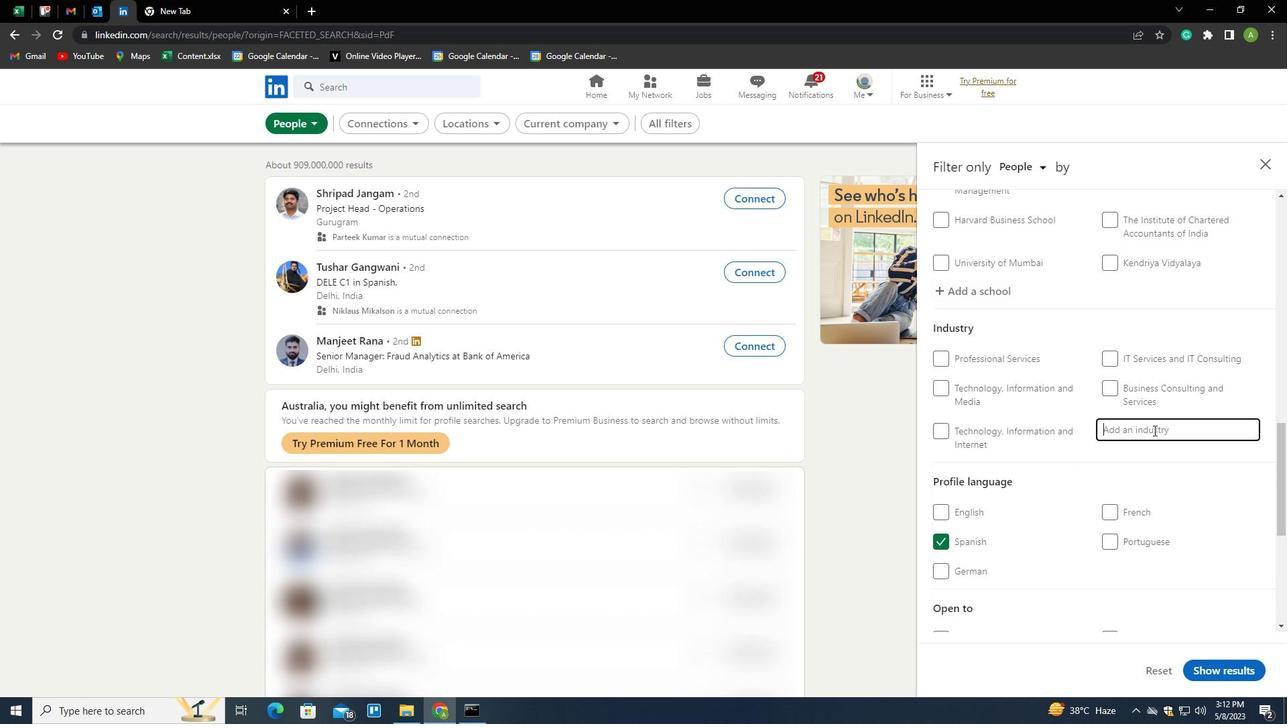 
Action: Key pressed CHIROPRACTORE<Key.backspace>S<Key.down><Key.enter>
Screenshot: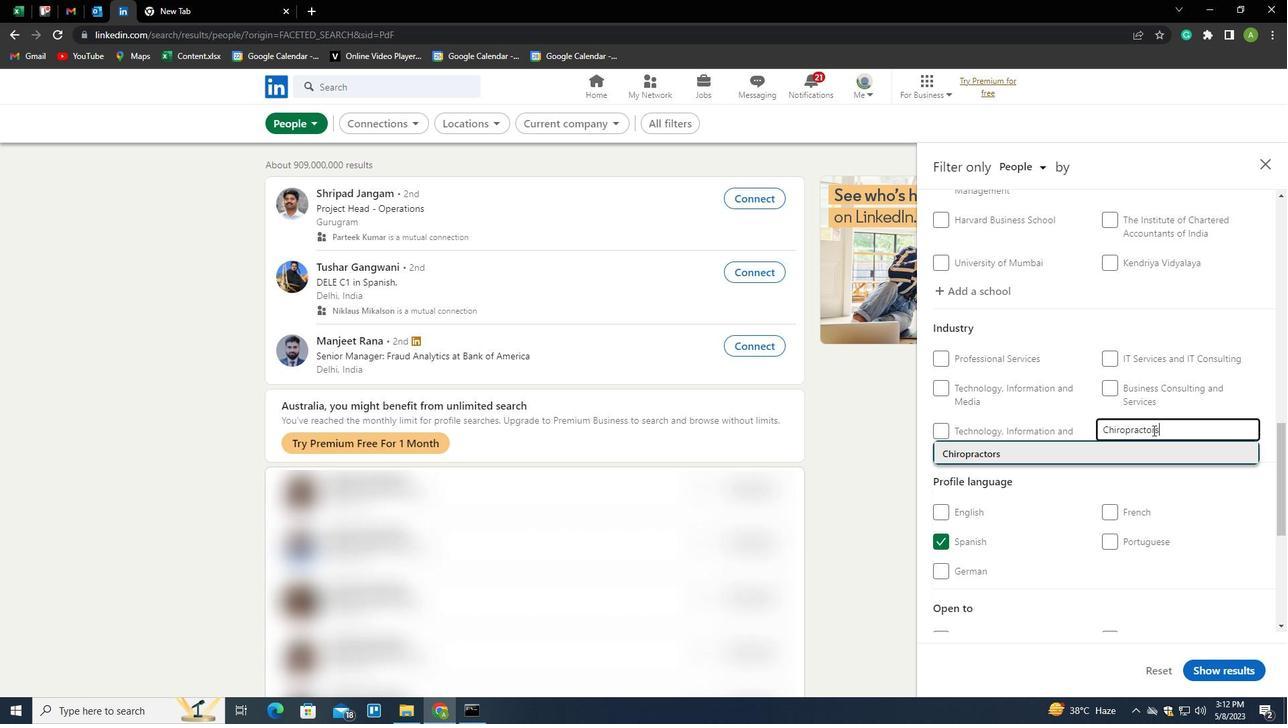 
Action: Mouse scrolled (1153, 429) with delta (0, 0)
Screenshot: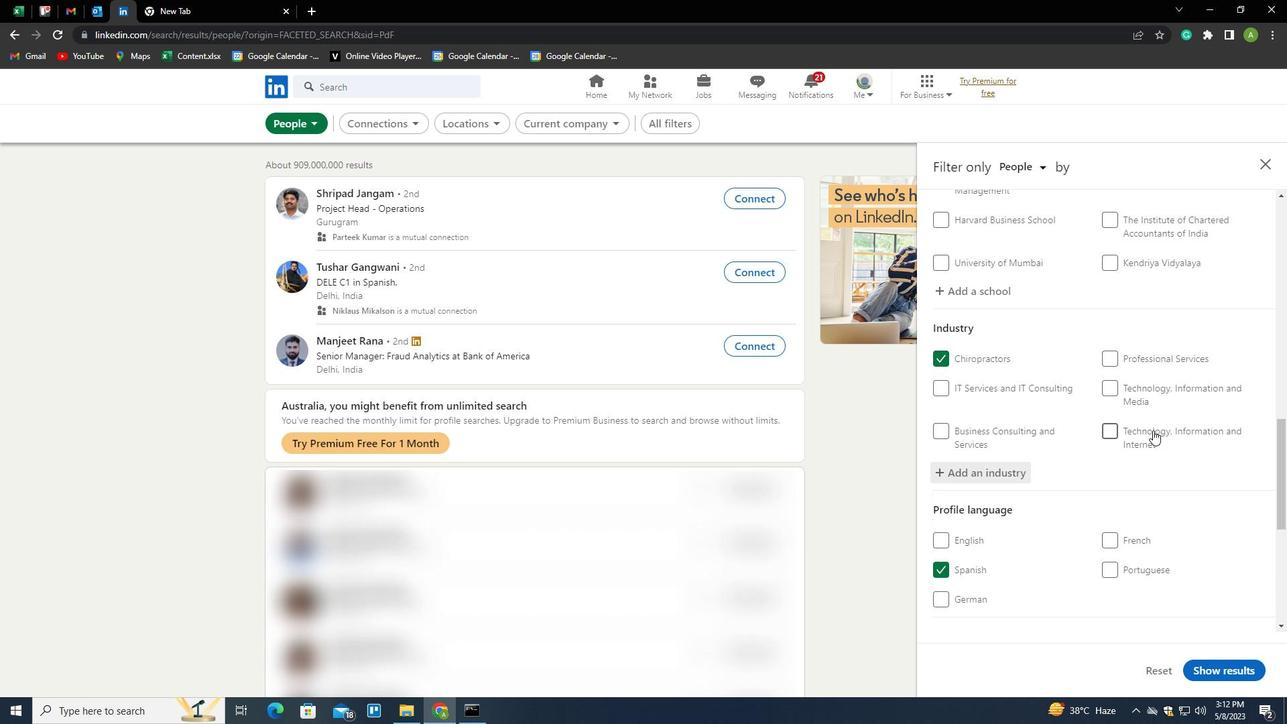 
Action: Mouse scrolled (1153, 429) with delta (0, 0)
Screenshot: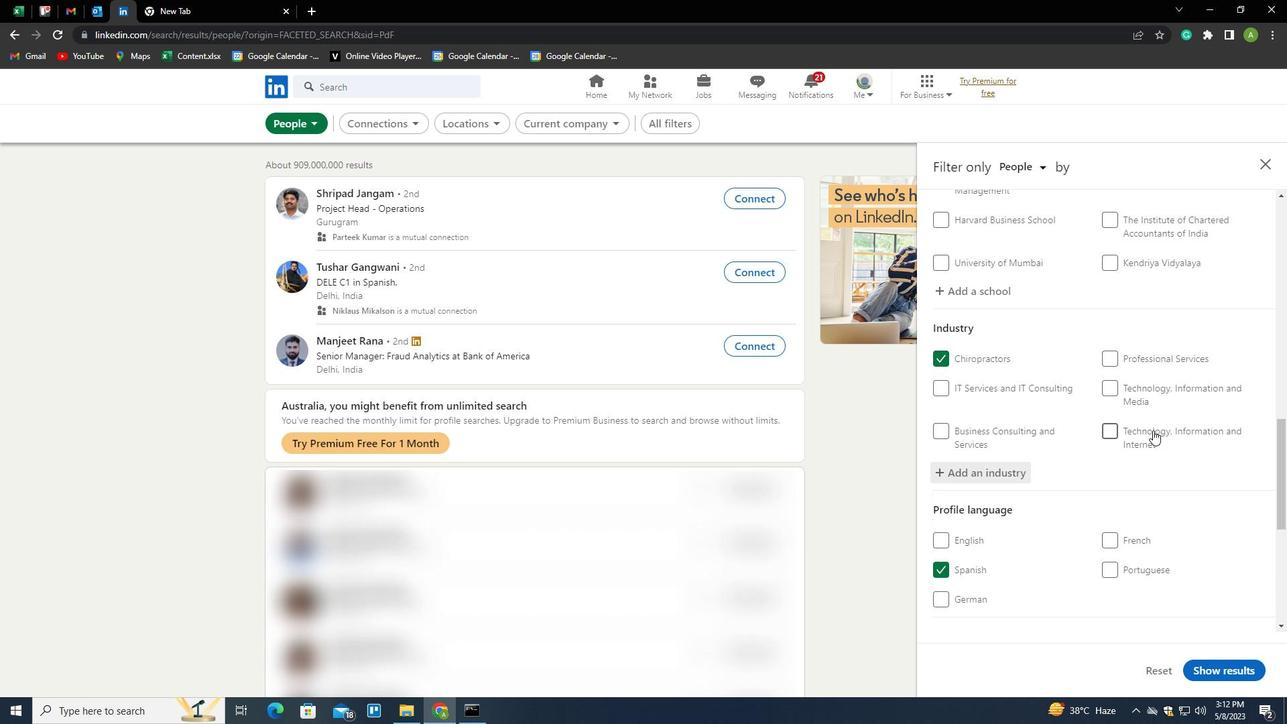 
Action: Mouse scrolled (1153, 429) with delta (0, 0)
Screenshot: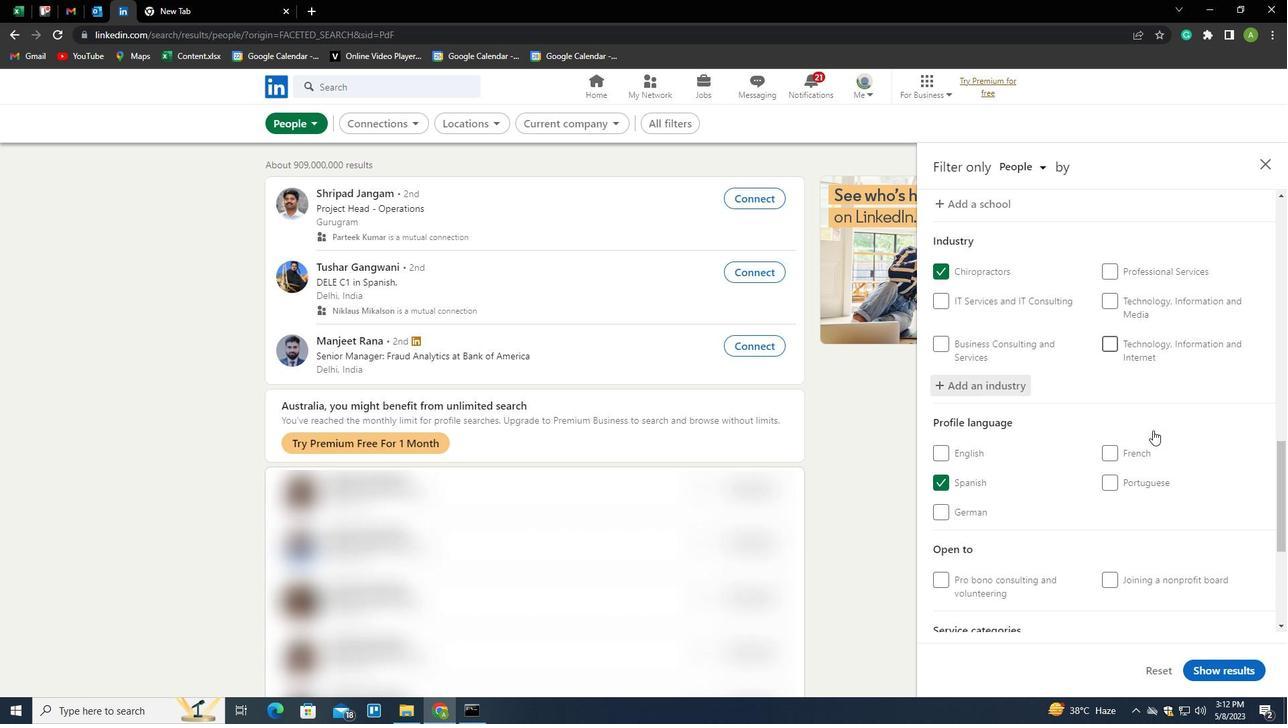 
Action: Mouse scrolled (1153, 429) with delta (0, 0)
Screenshot: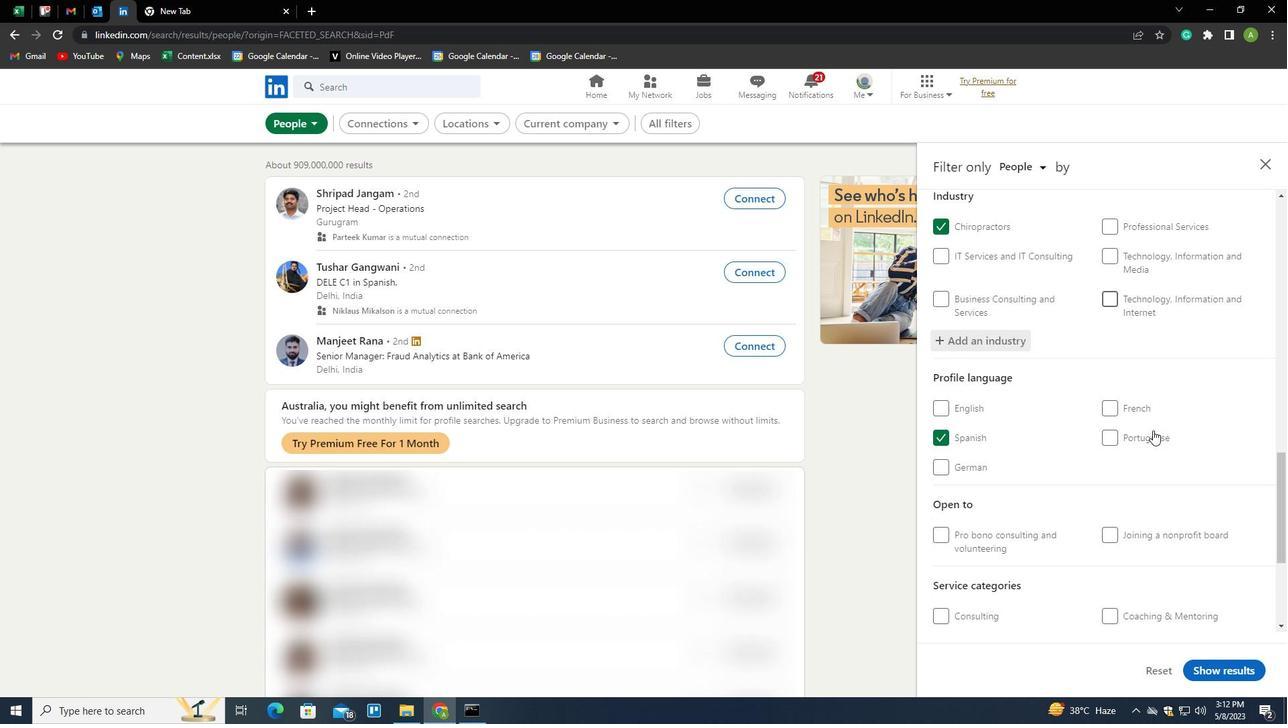
Action: Mouse moved to (1151, 434)
Screenshot: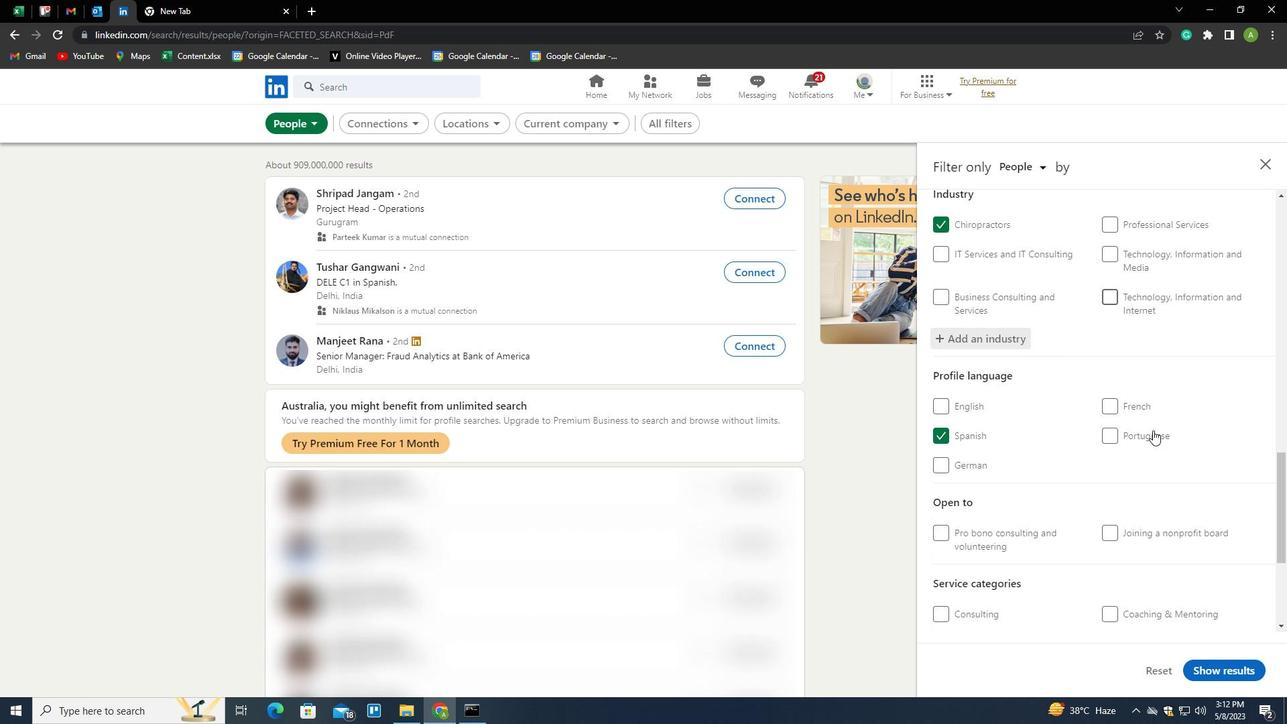 
Action: Mouse scrolled (1151, 433) with delta (0, 0)
Screenshot: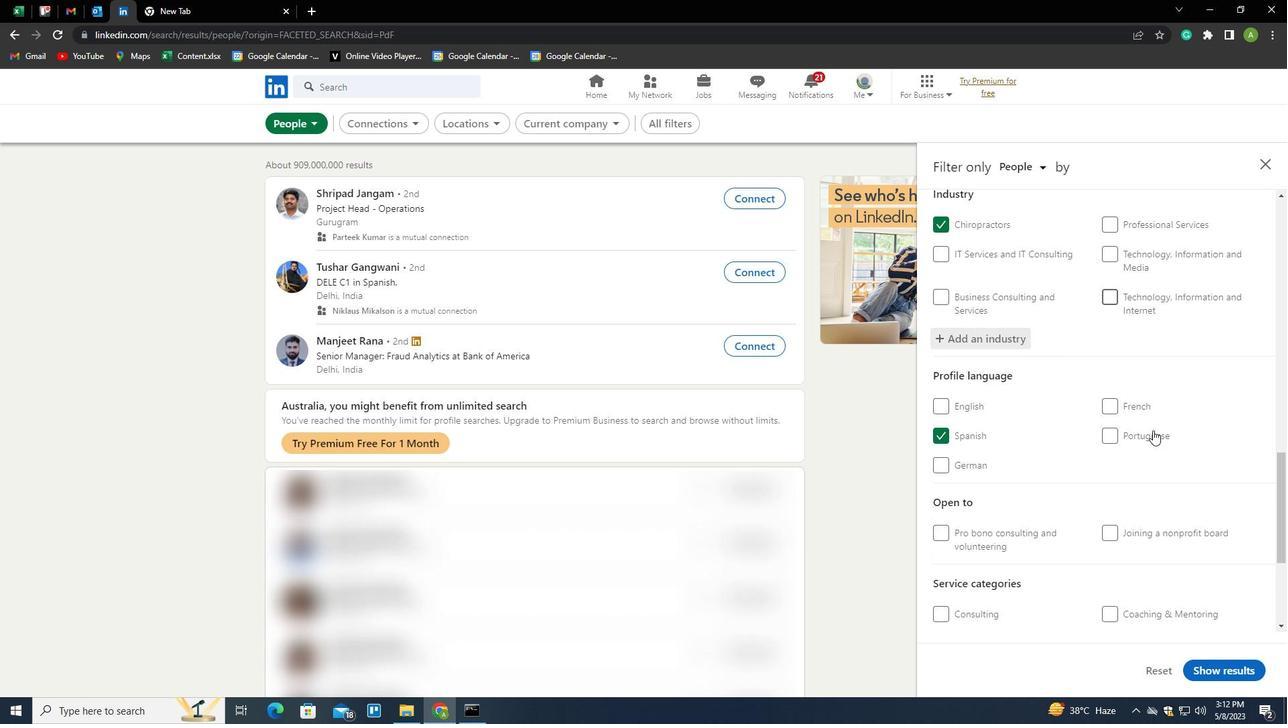 
Action: Mouse scrolled (1151, 433) with delta (0, 0)
Screenshot: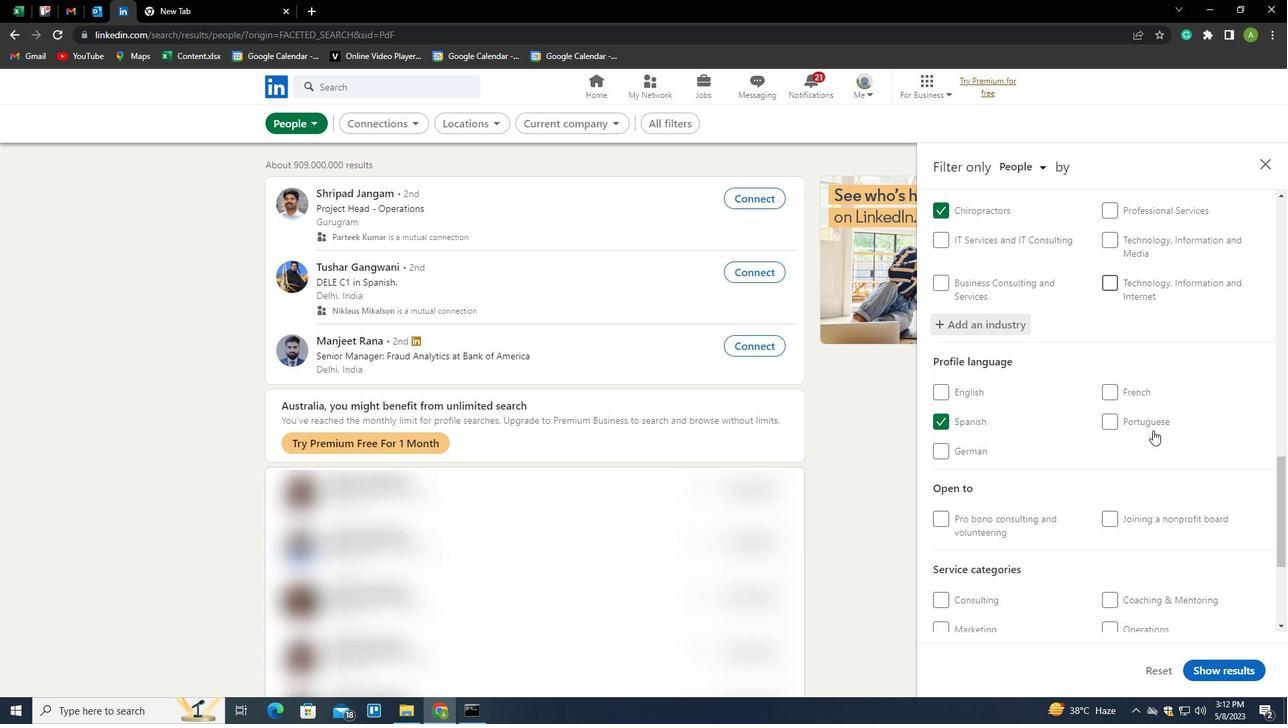 
Action: Mouse scrolled (1151, 433) with delta (0, 0)
Screenshot: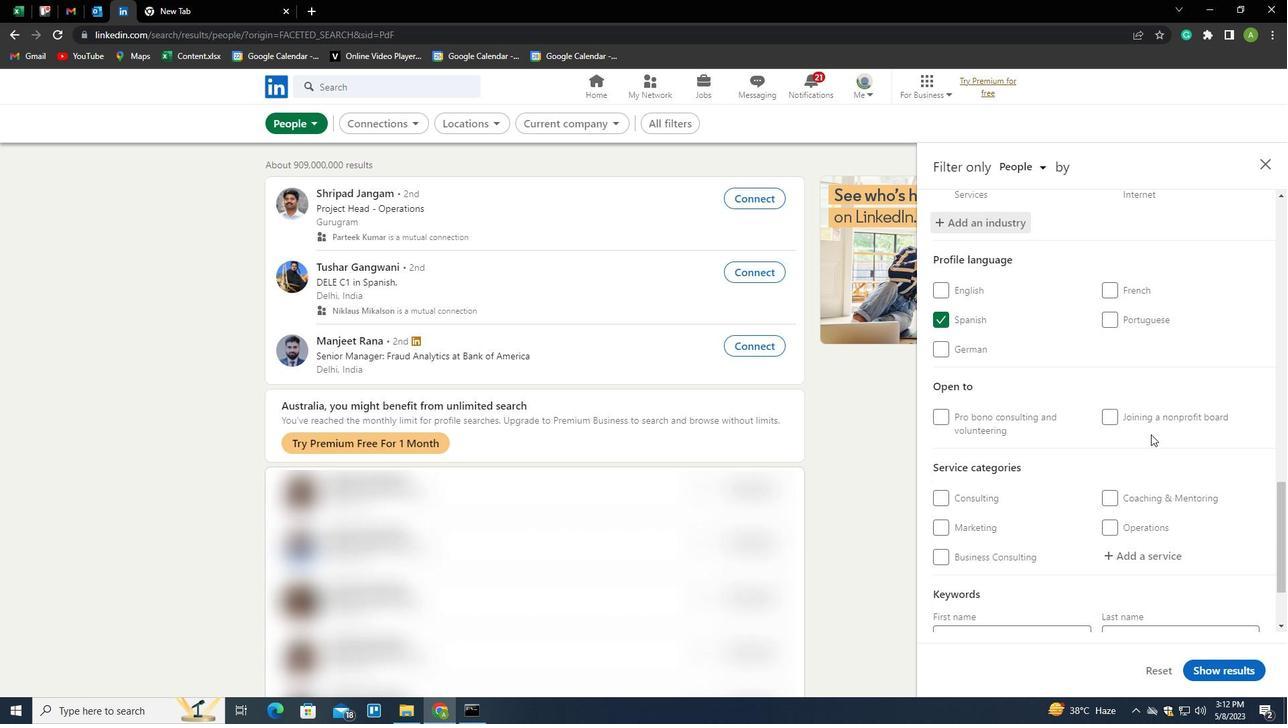 
Action: Mouse moved to (1148, 445)
Screenshot: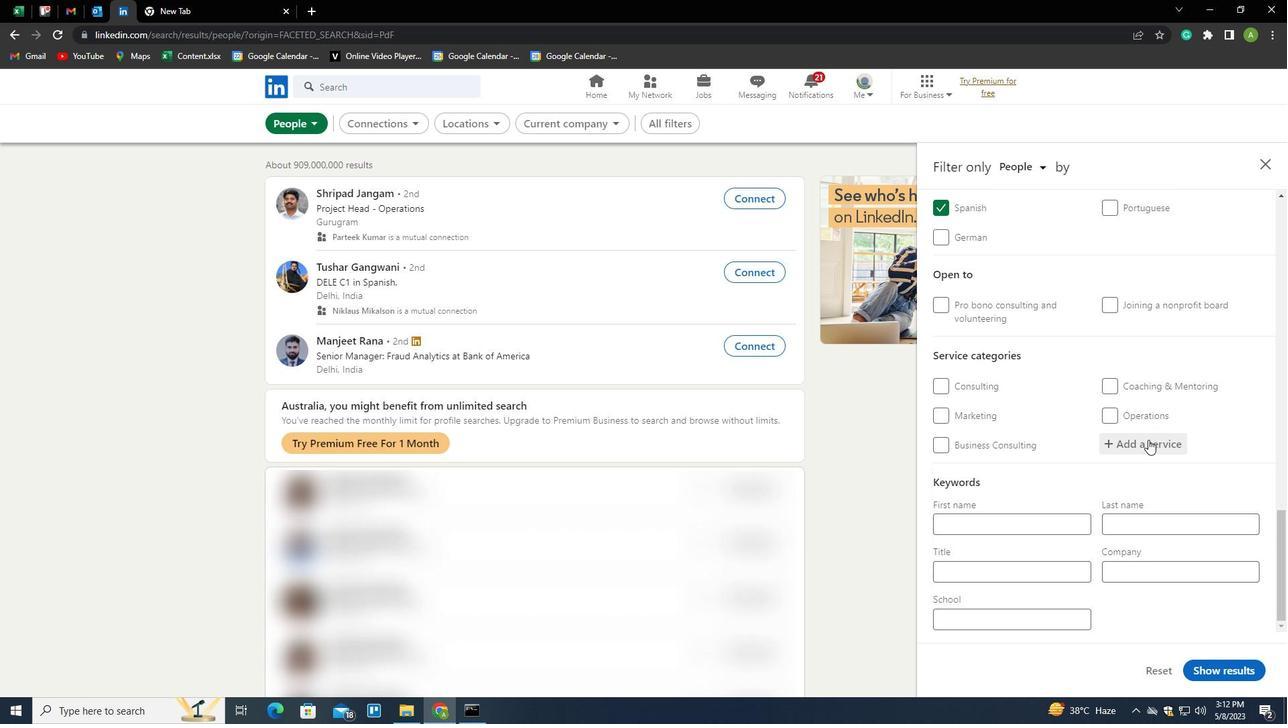 
Action: Mouse pressed left at (1148, 445)
Screenshot: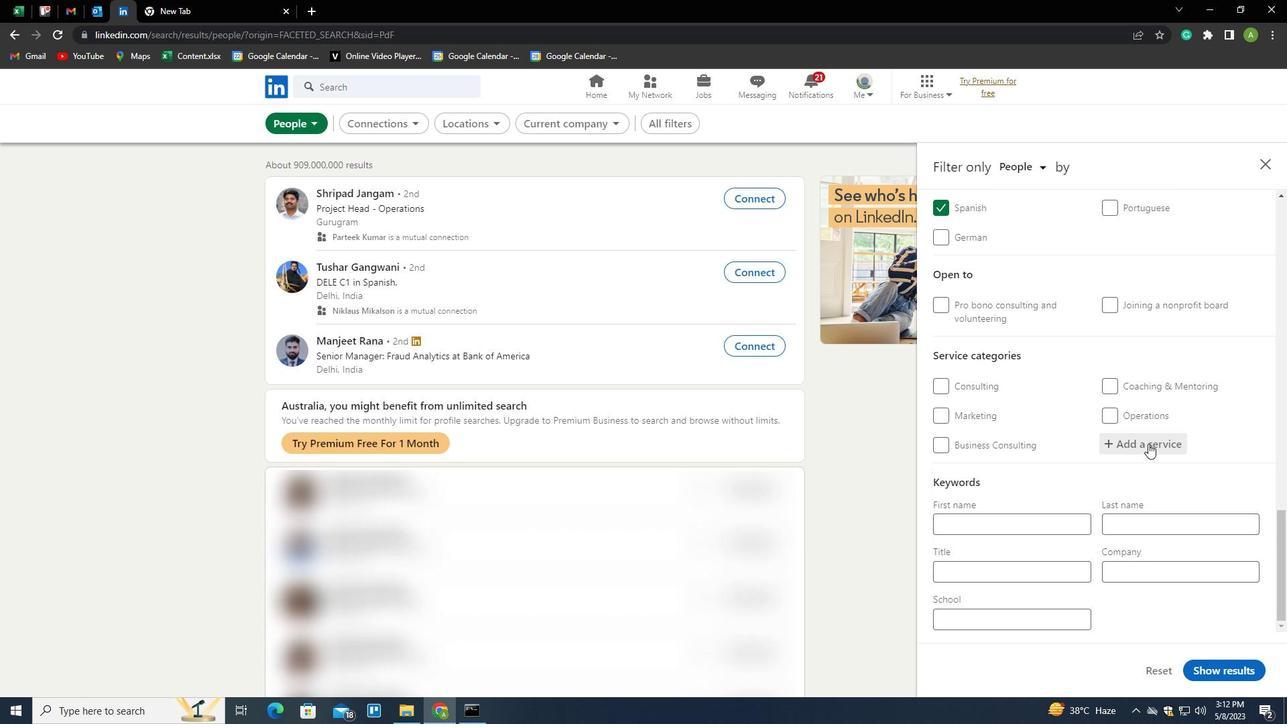 
Action: Key pressed <Key.shift>BOOL<Key.backspace>KKEPPIN<Key.backspace><Key.backspace><Key.backspace><Key.backspace>EPPIN<Key.backspace><Key.backspace><Key.backspace>ING<Key.down><Key.enter>
Screenshot: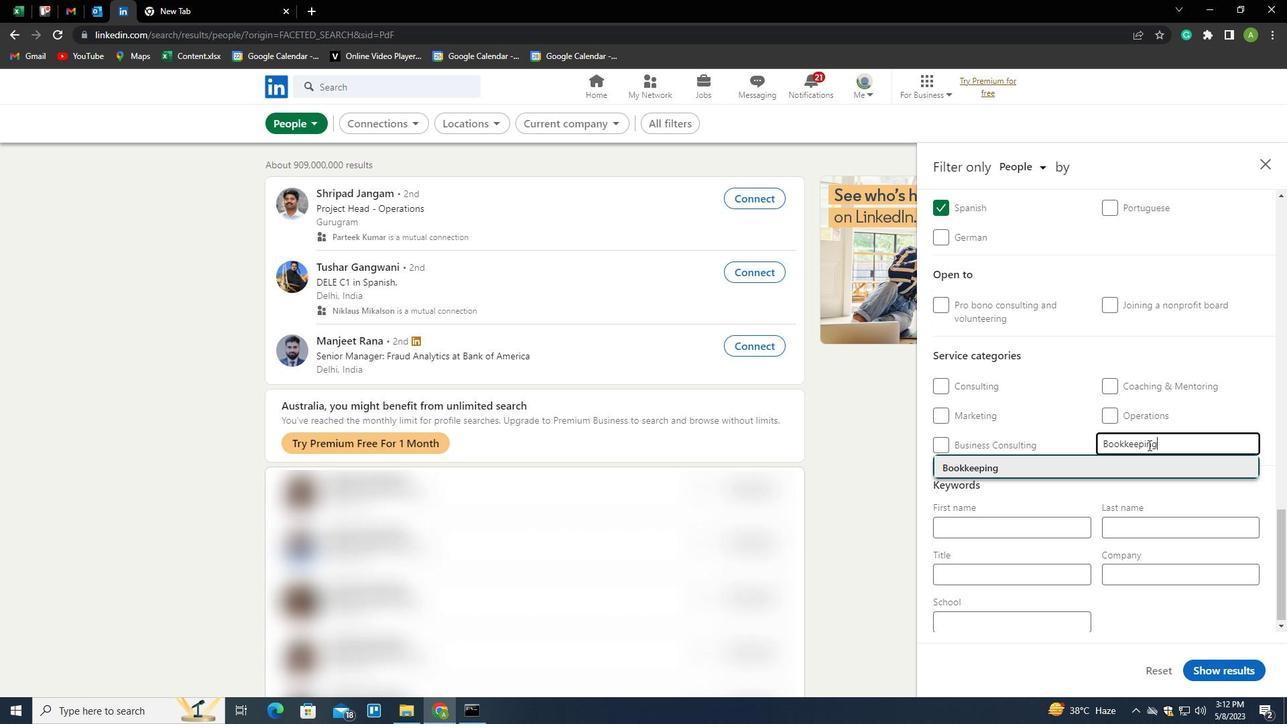 
Action: Mouse scrolled (1148, 444) with delta (0, 0)
Screenshot: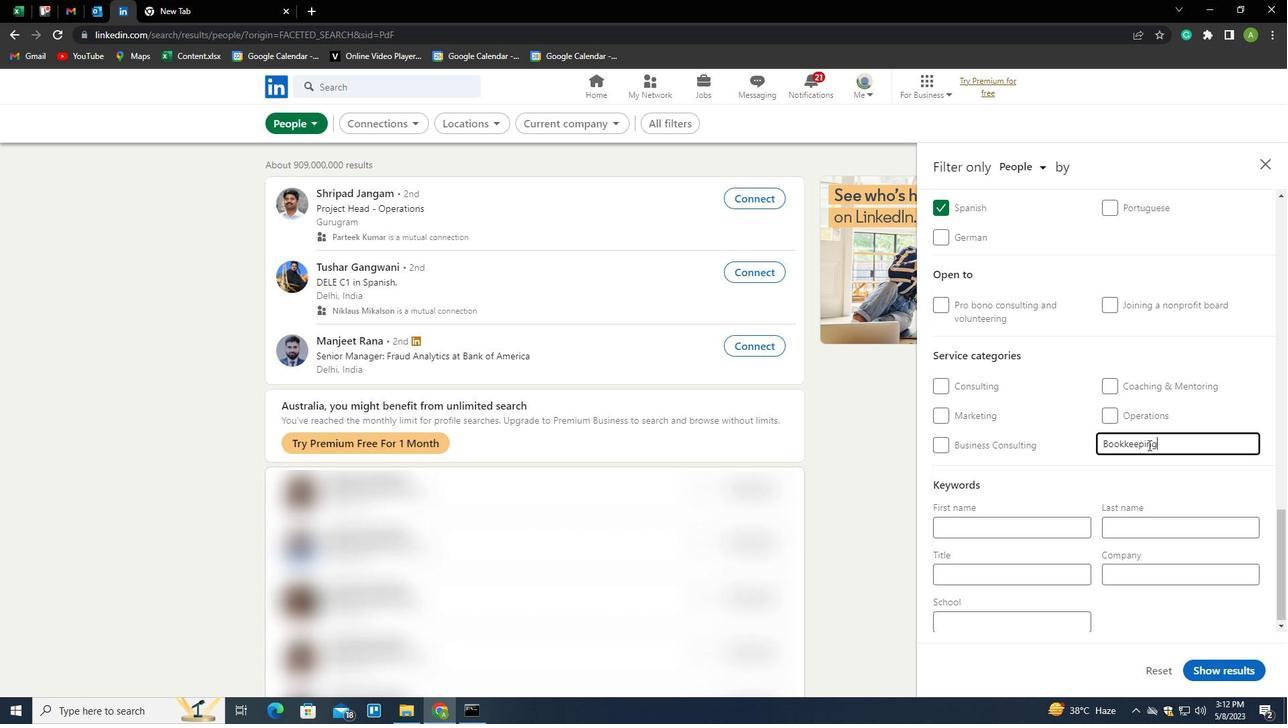 
Action: Mouse scrolled (1148, 444) with delta (0, 0)
Screenshot: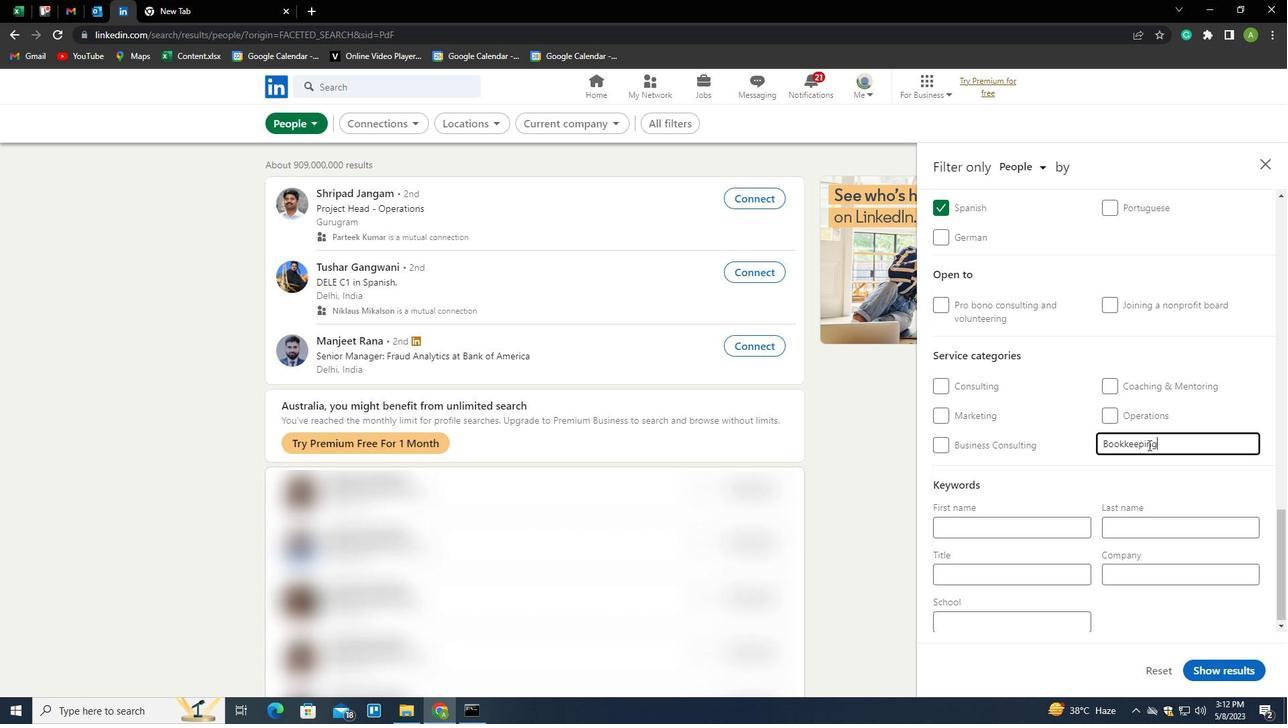 
Action: Mouse scrolled (1148, 444) with delta (0, 0)
Screenshot: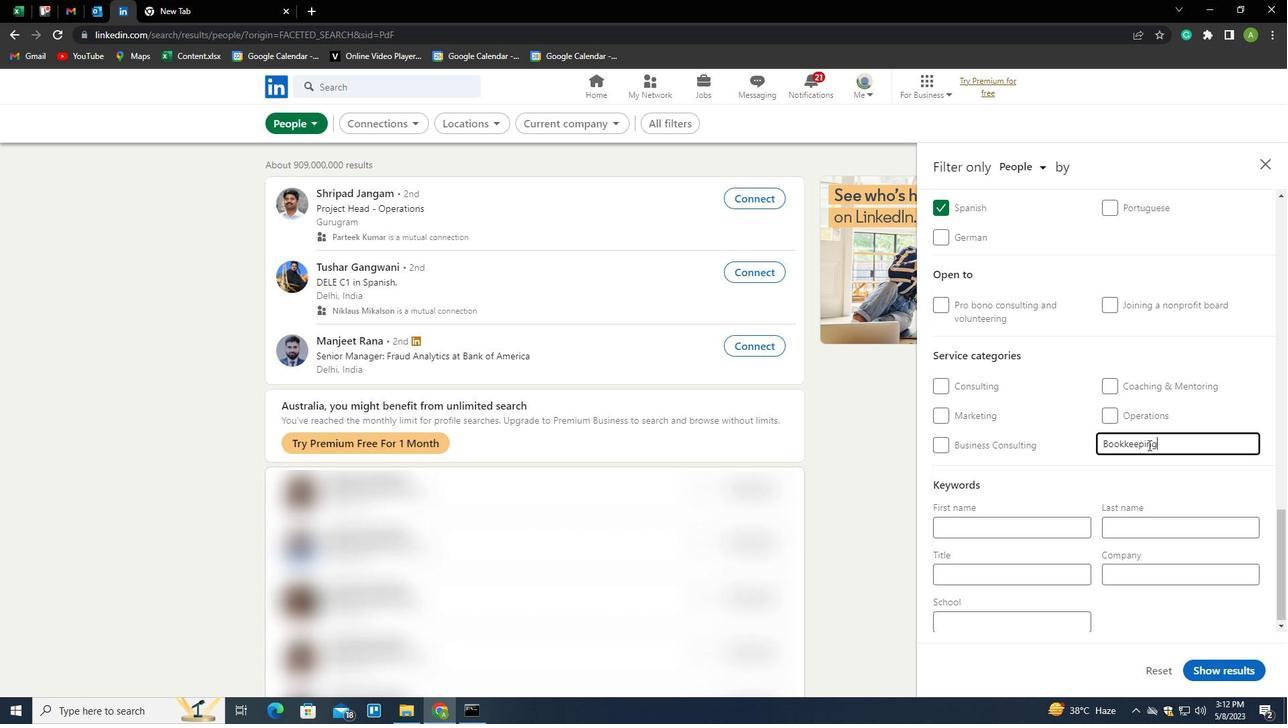
Action: Mouse scrolled (1148, 444) with delta (0, 0)
Screenshot: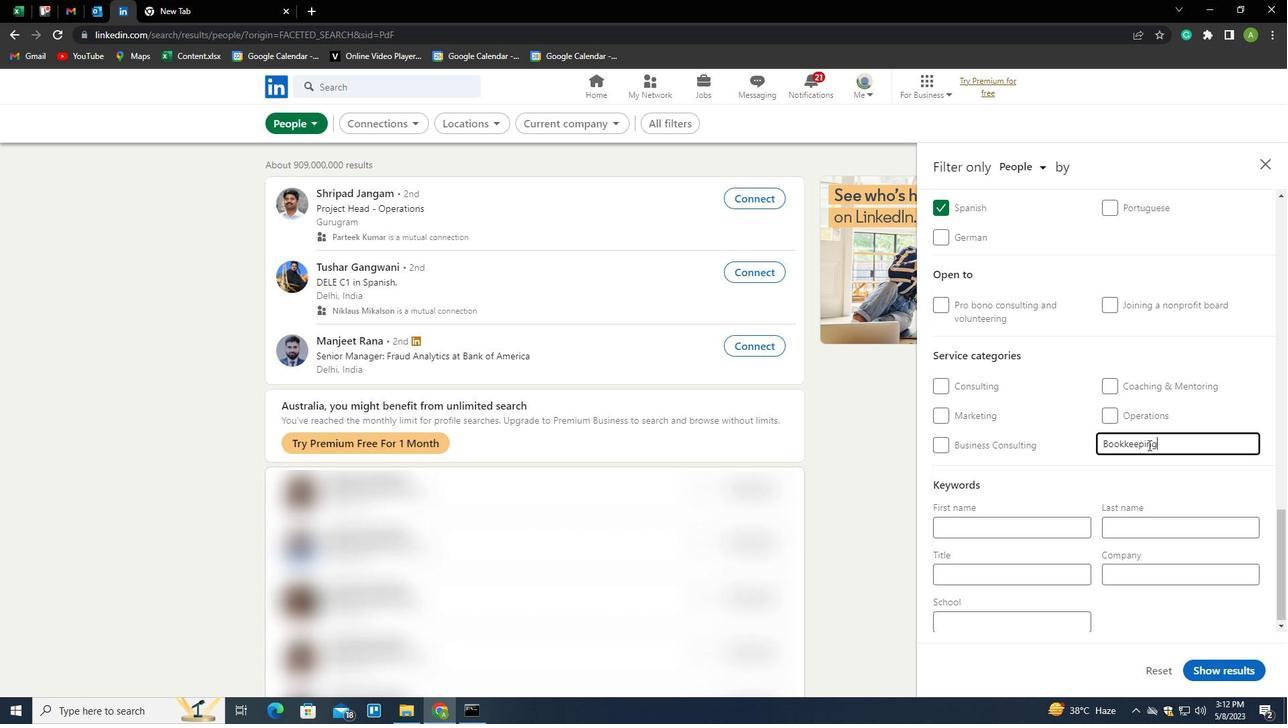 
Action: Mouse moved to (1163, 443)
Screenshot: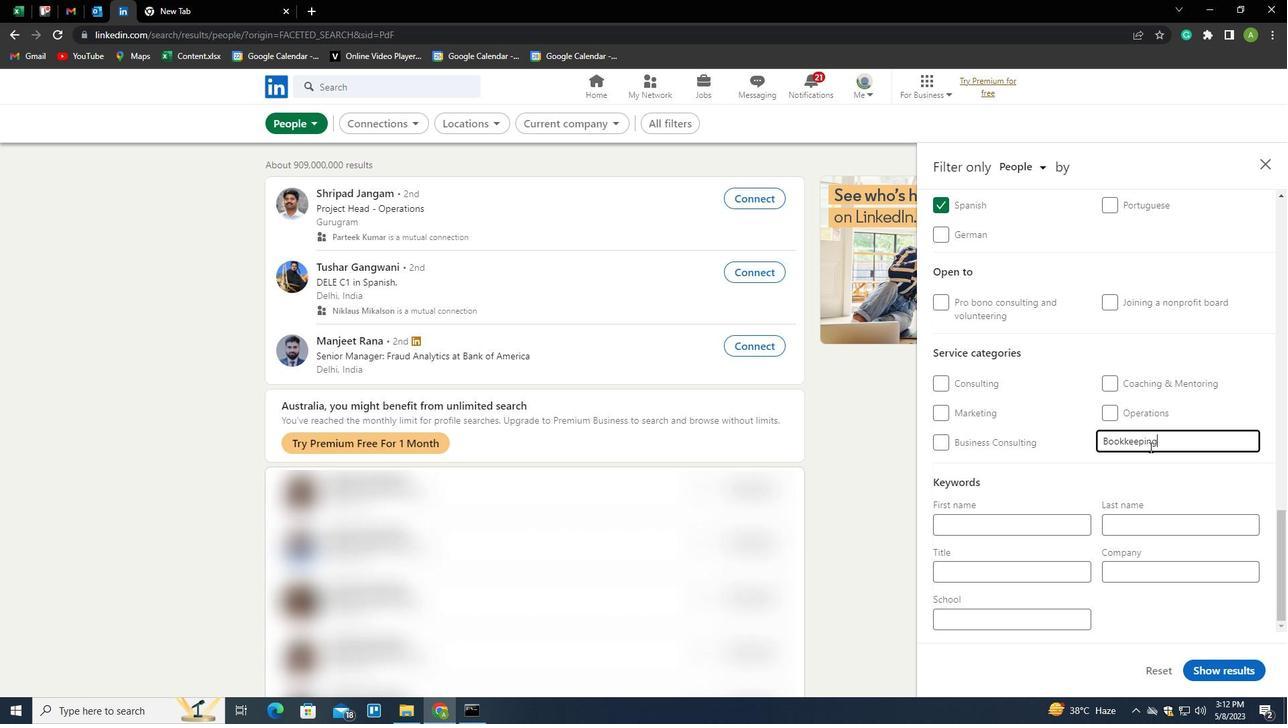 
Action: Mouse pressed left at (1163, 443)
Screenshot: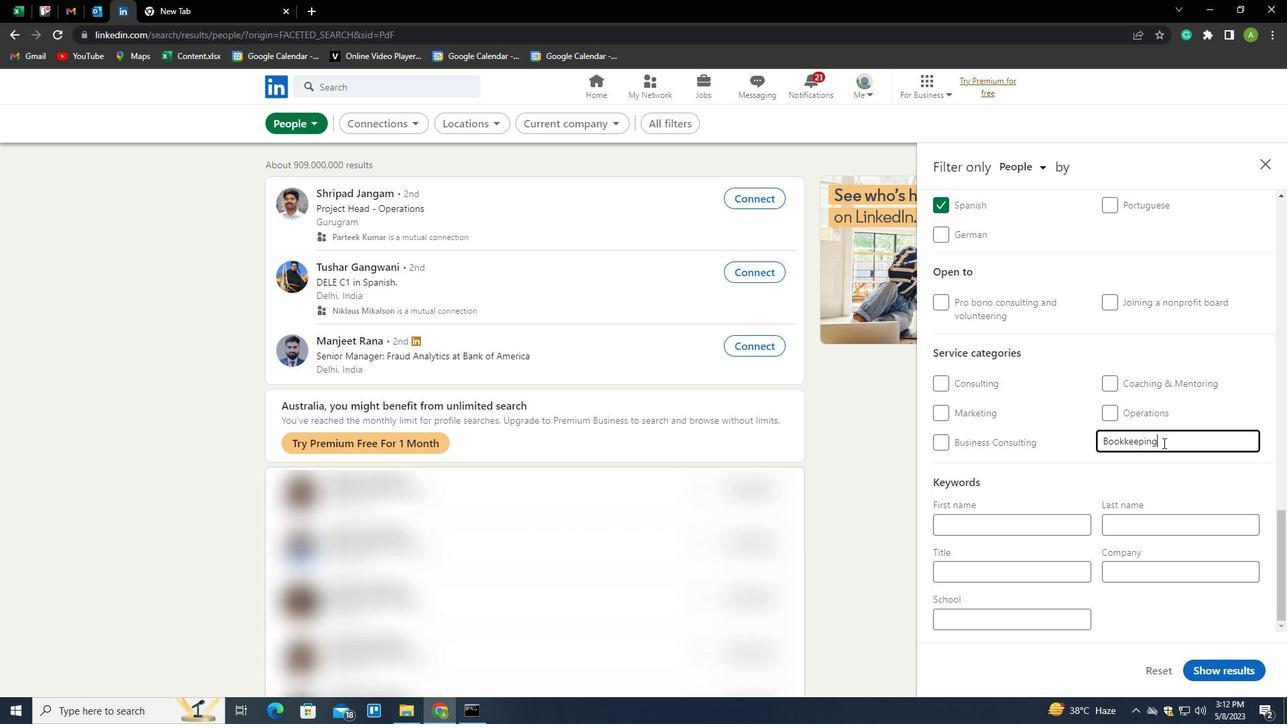 
Action: Mouse moved to (1165, 441)
Screenshot: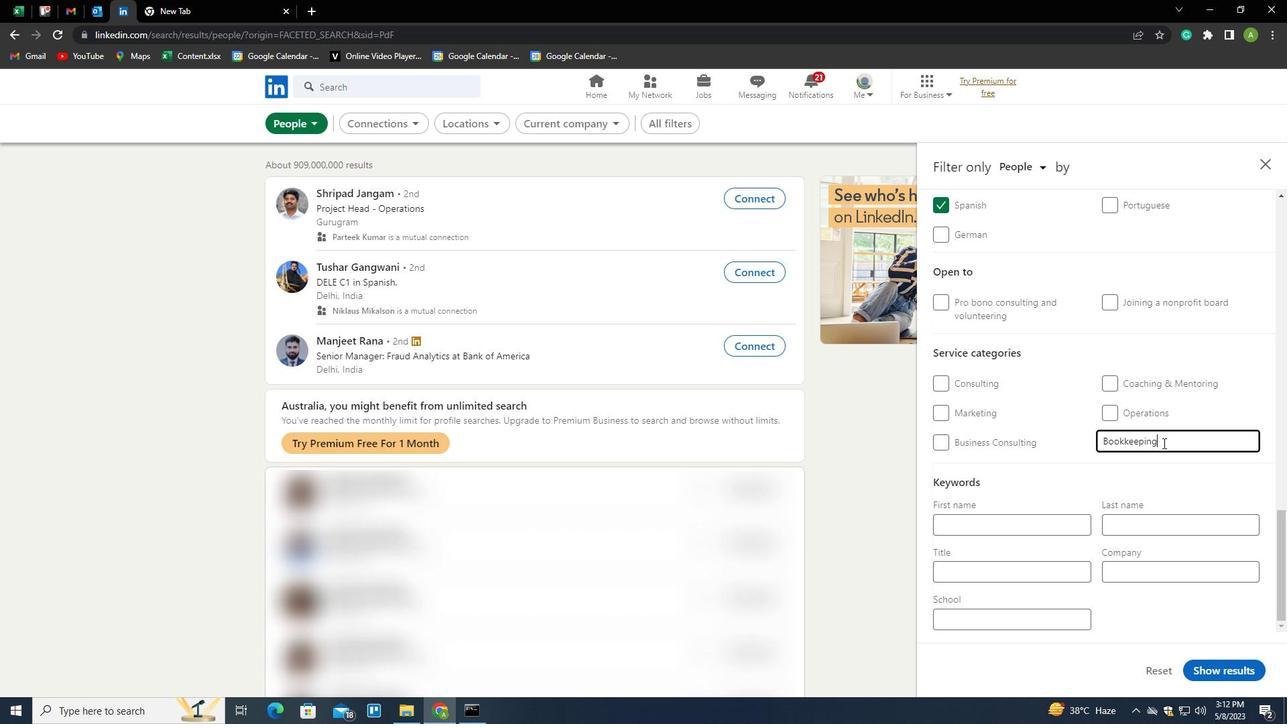 
Action: Key pressed <Key.down><Key.enter>
Screenshot: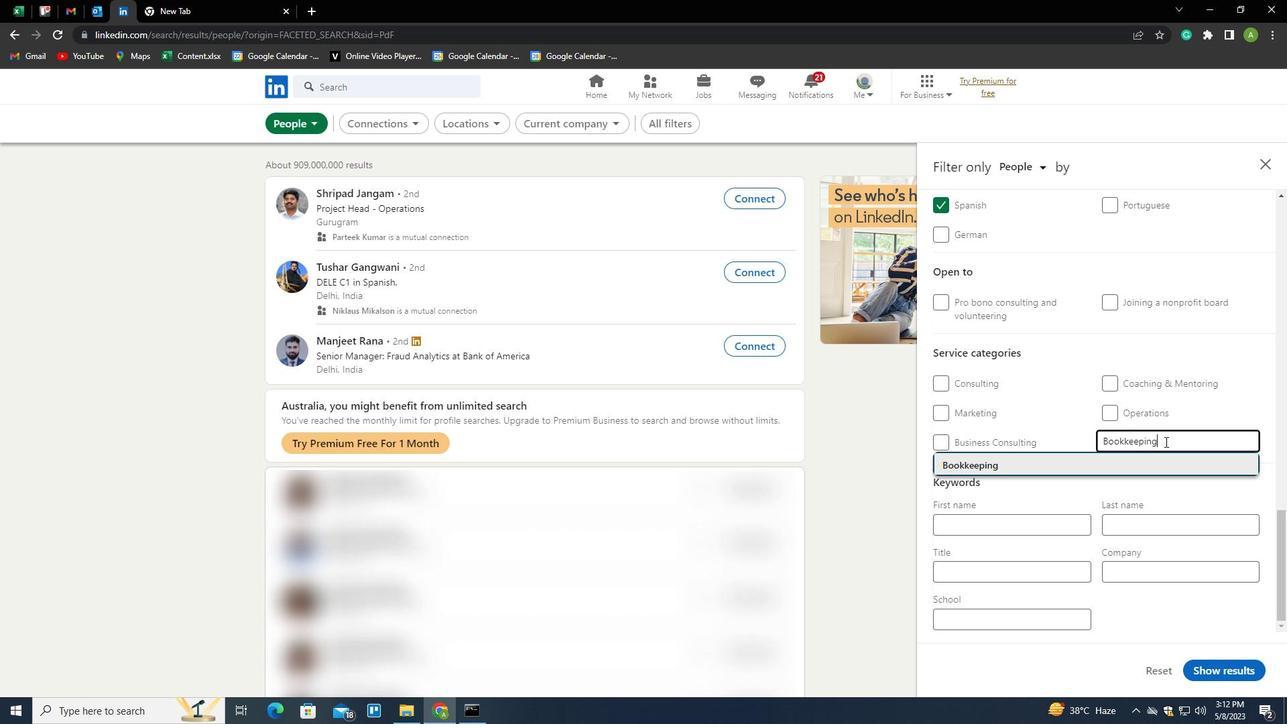 
Action: Mouse scrolled (1165, 441) with delta (0, 0)
Screenshot: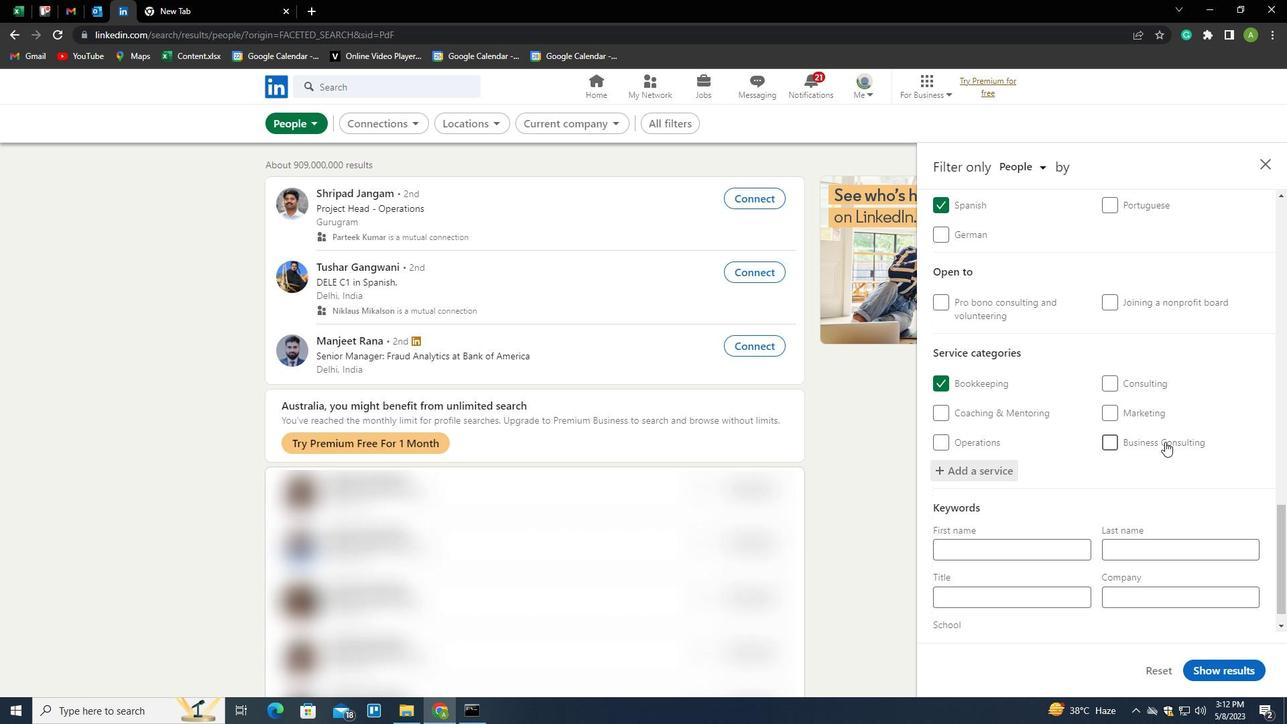 
Action: Mouse scrolled (1165, 441) with delta (0, 0)
Screenshot: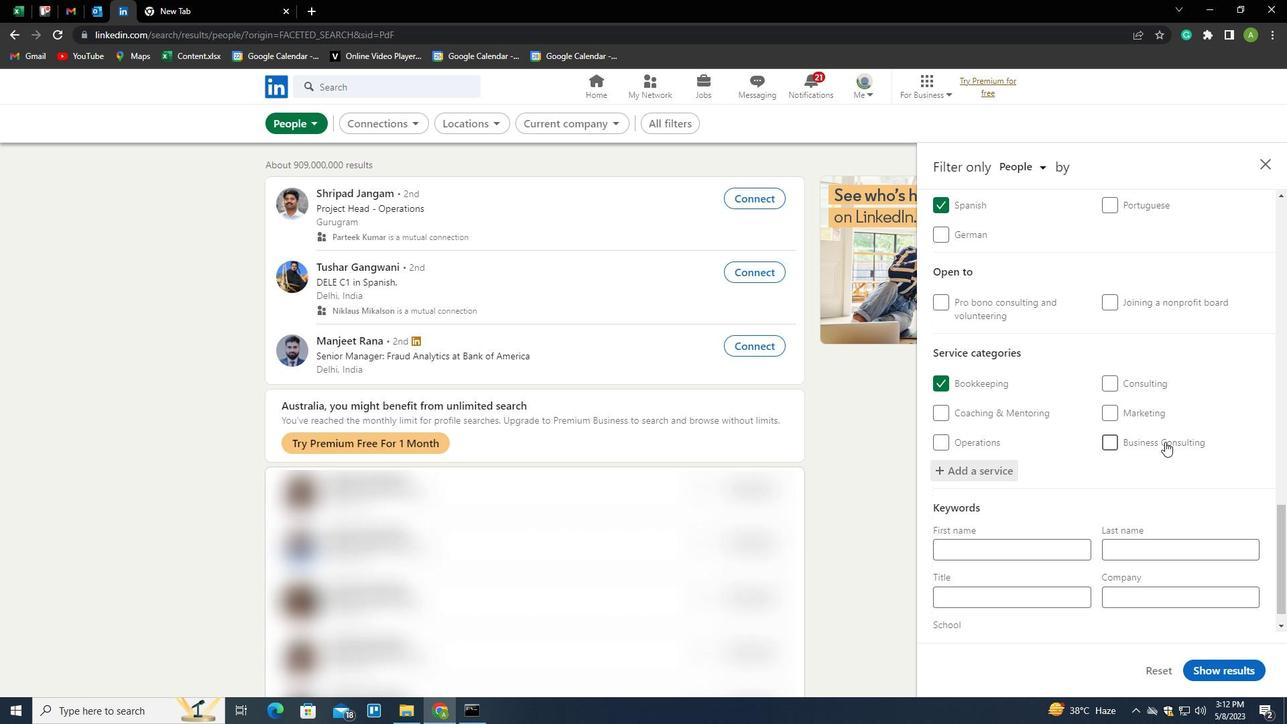 
Action: Mouse scrolled (1165, 441) with delta (0, 0)
Screenshot: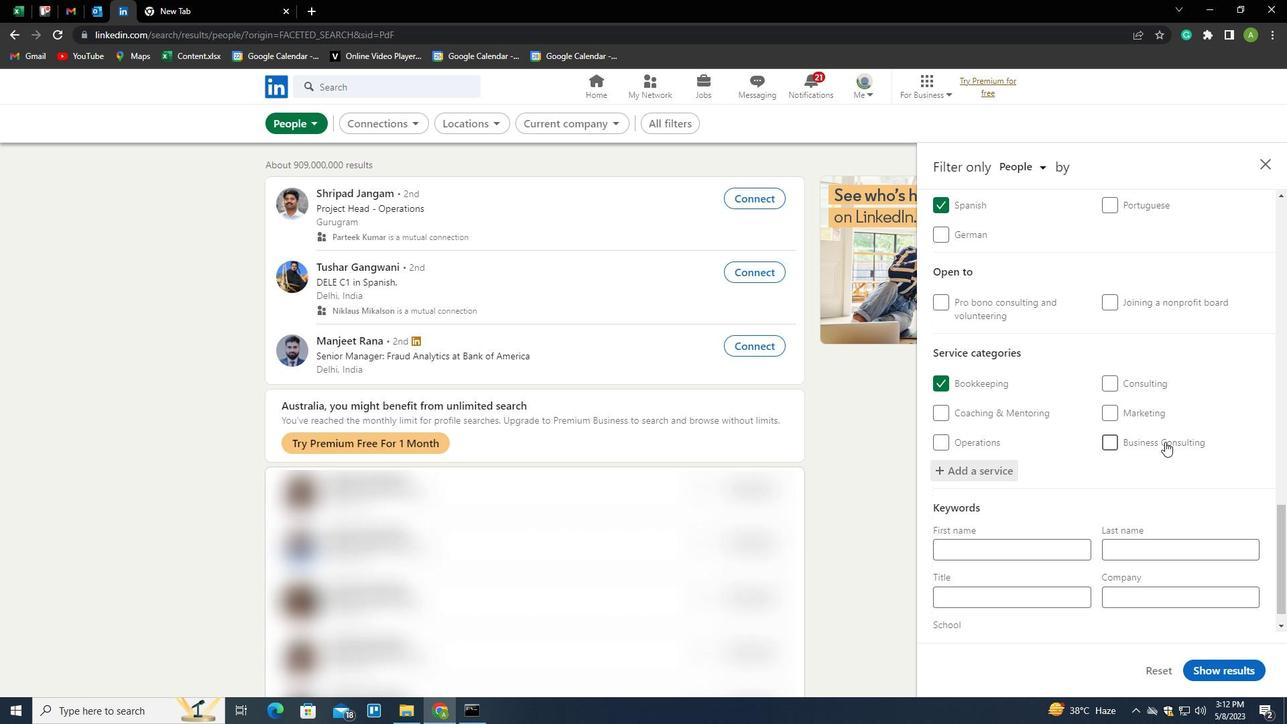 
Action: Mouse scrolled (1165, 441) with delta (0, 0)
Screenshot: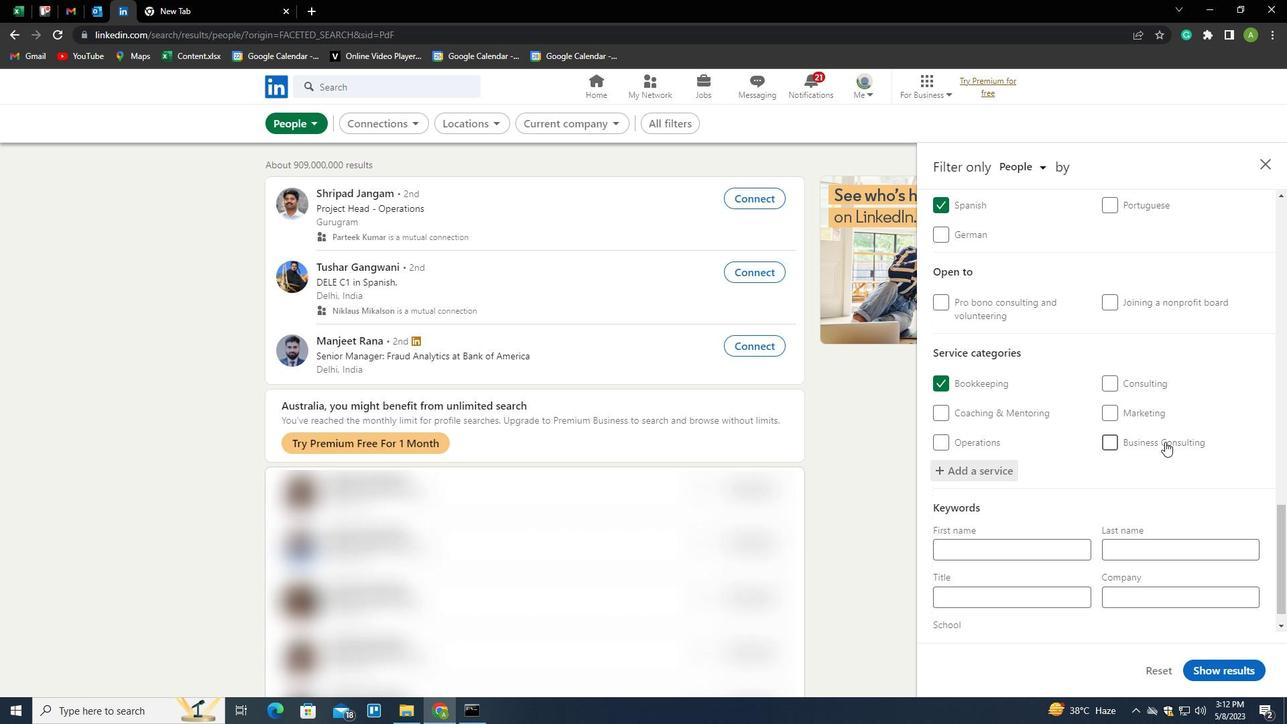
Action: Mouse scrolled (1165, 441) with delta (0, 0)
Screenshot: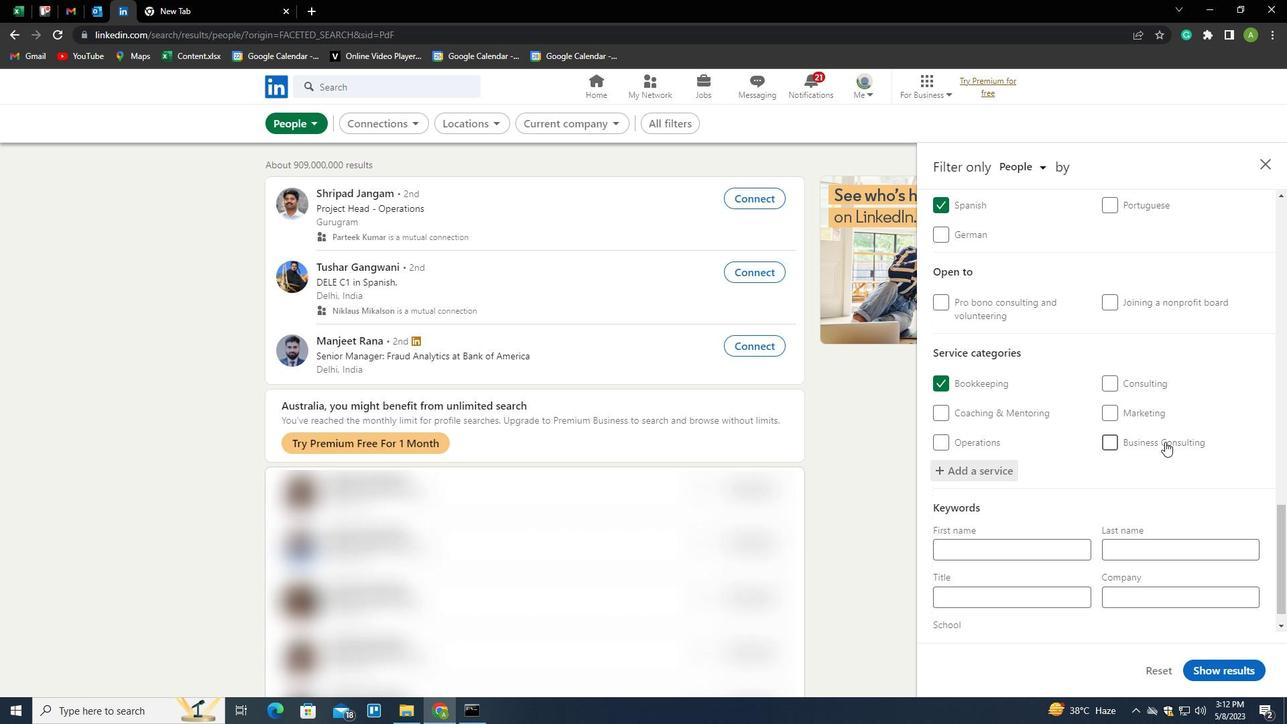 
Action: Mouse moved to (1028, 579)
Screenshot: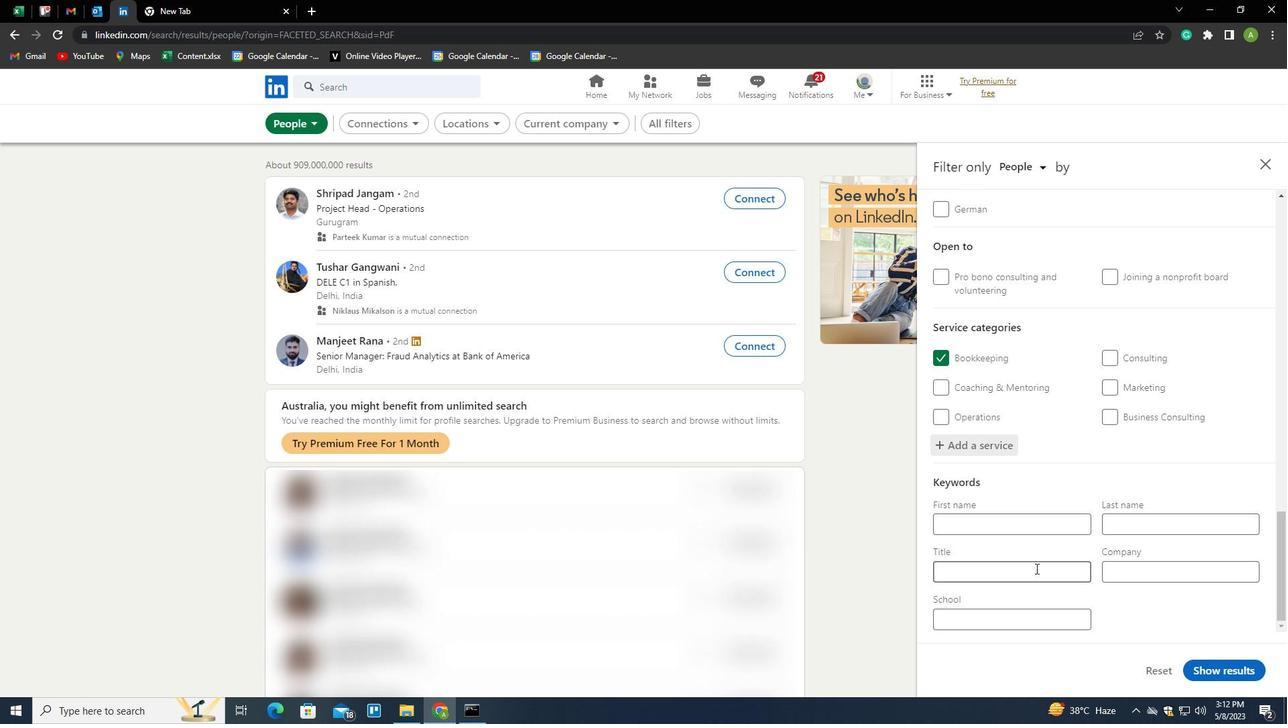 
Action: Mouse pressed left at (1028, 579)
Screenshot: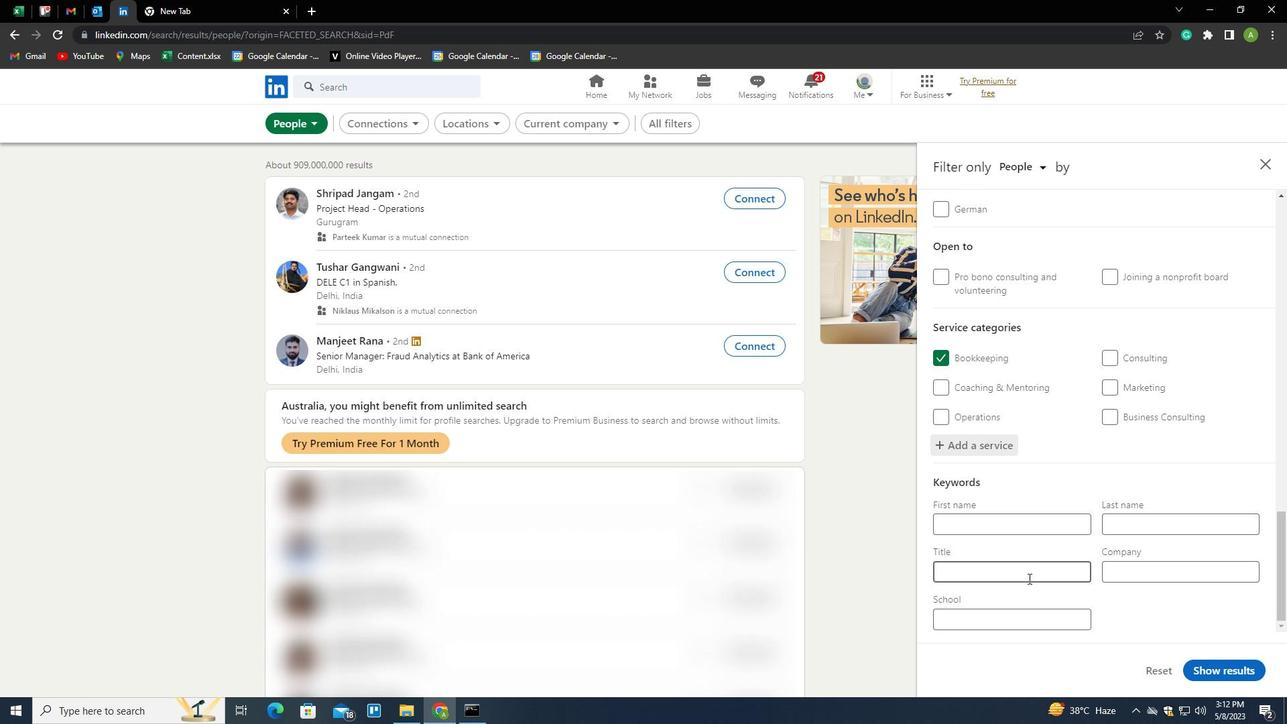 
Action: Key pressed <Key.shift>OPERATIONS<Key.space><Key.shift>PROFFESIONAL
Screenshot: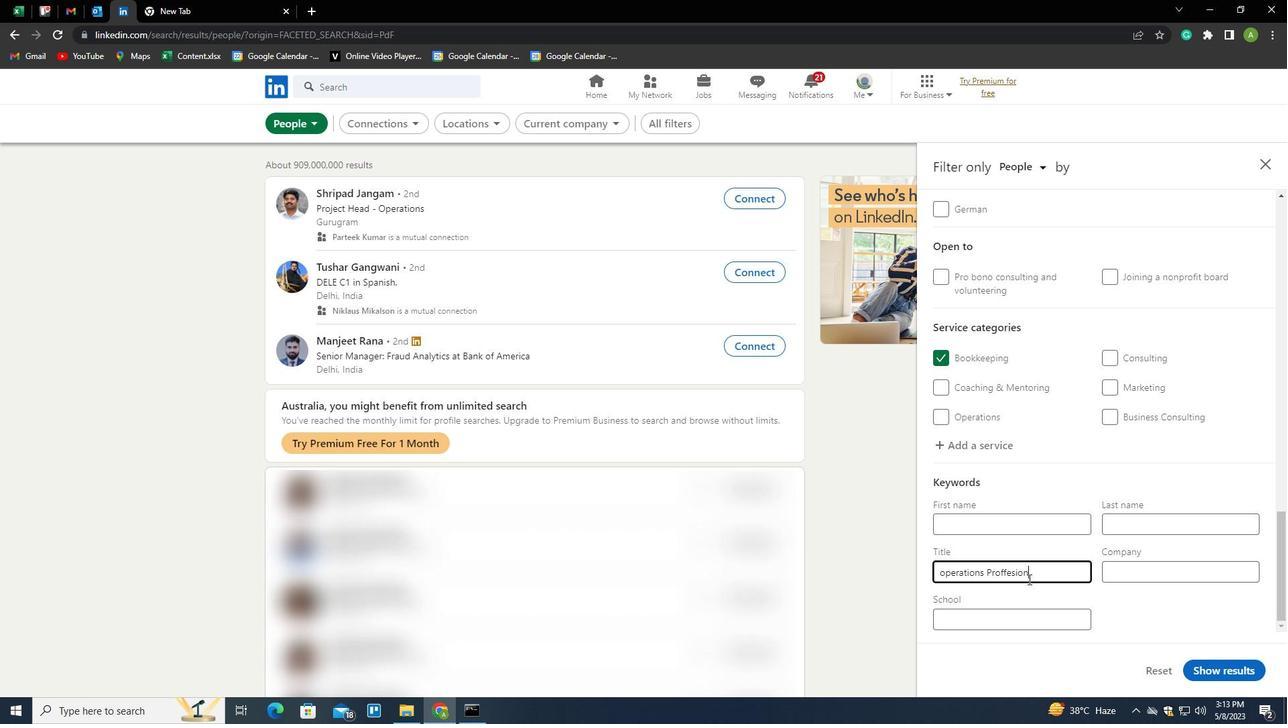 
Action: Mouse moved to (1107, 588)
Screenshot: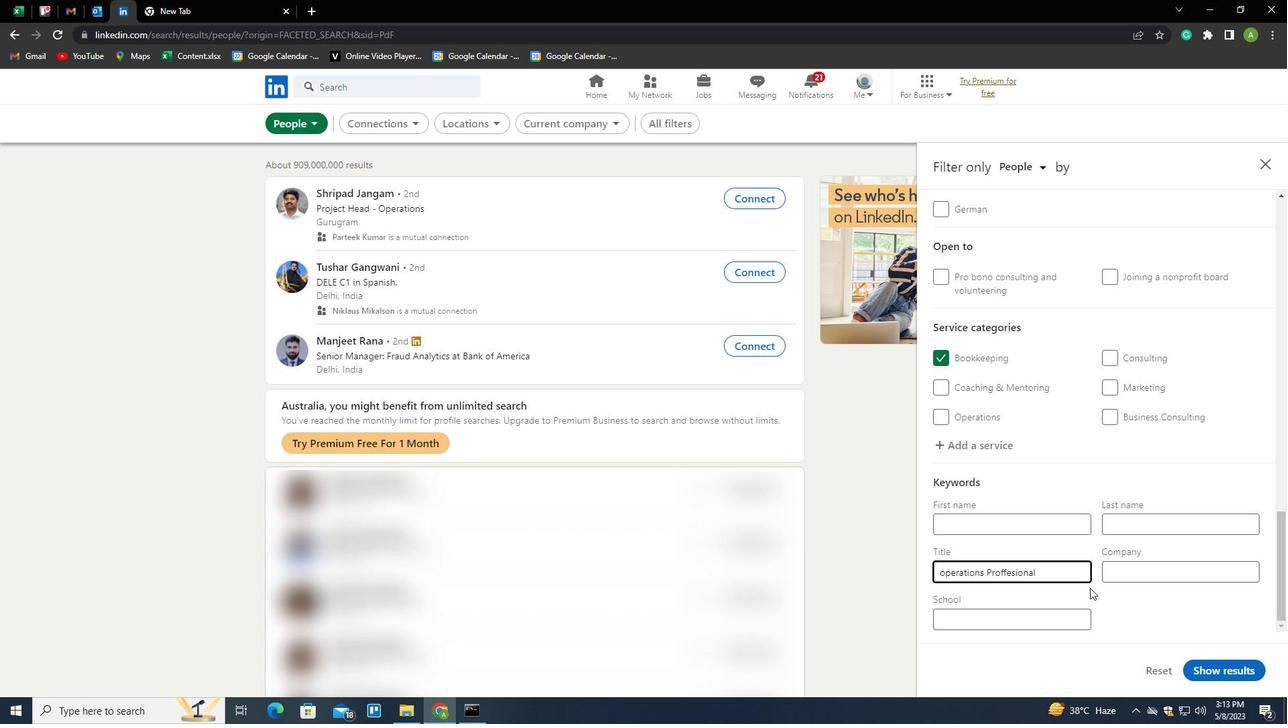 
Action: Mouse pressed left at (1107, 588)
Screenshot: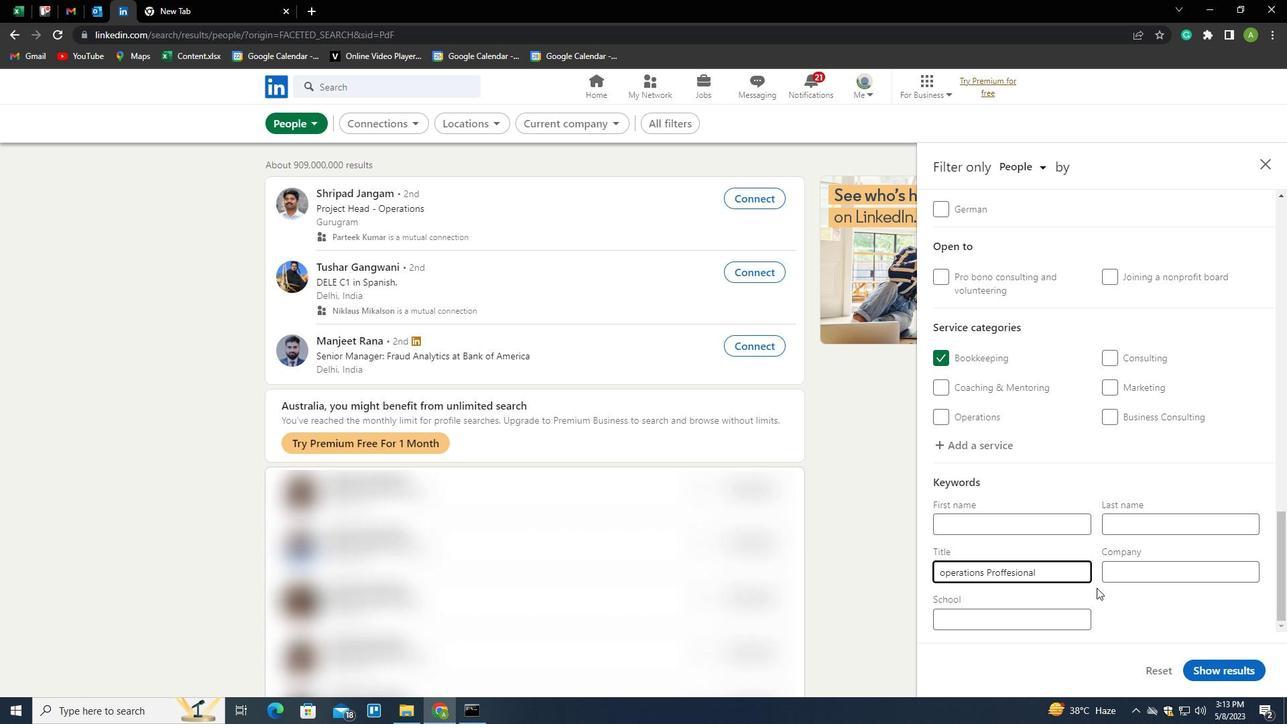 
Action: Mouse moved to (1211, 670)
Screenshot: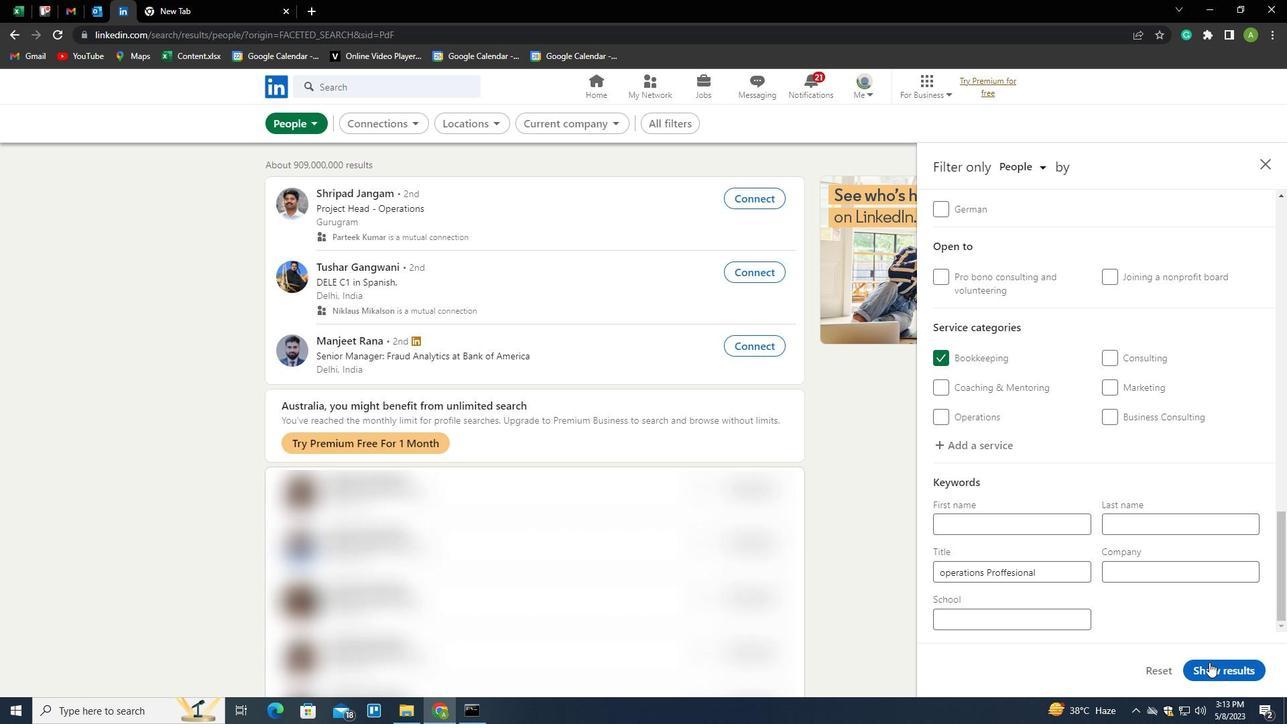 
Action: Mouse pressed left at (1211, 670)
Screenshot: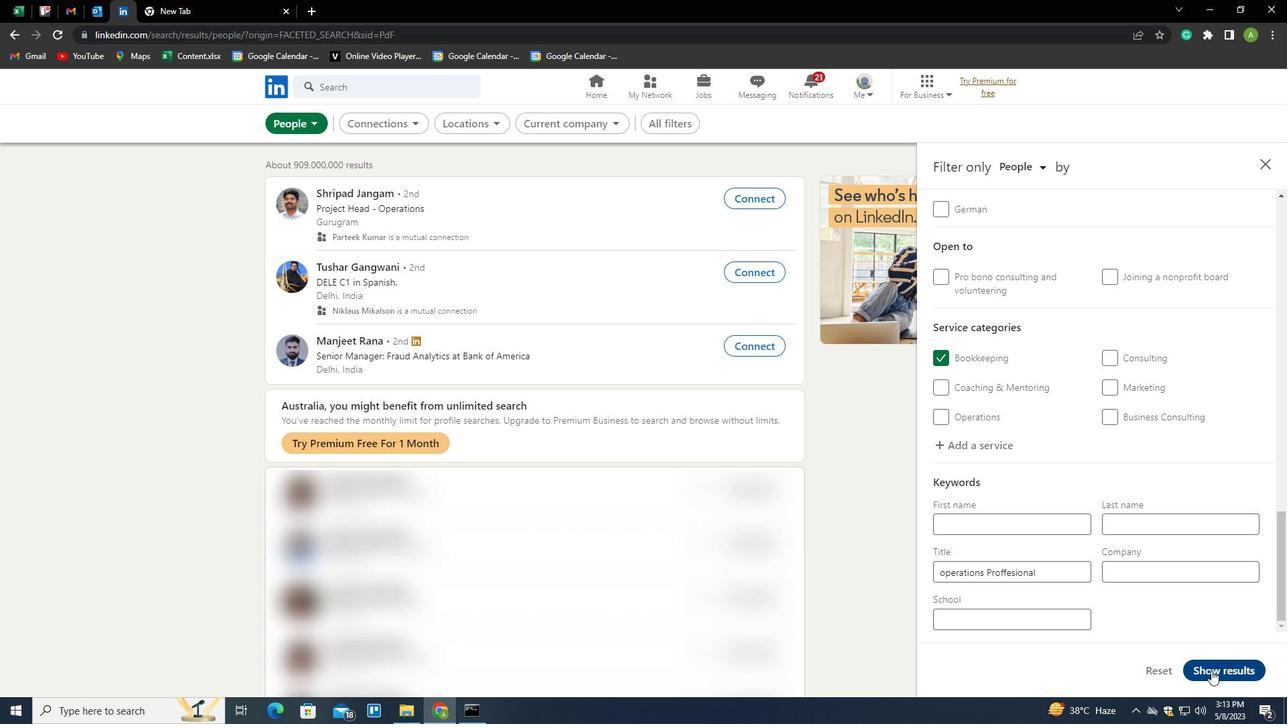 
Action: Mouse moved to (1264, 634)
Screenshot: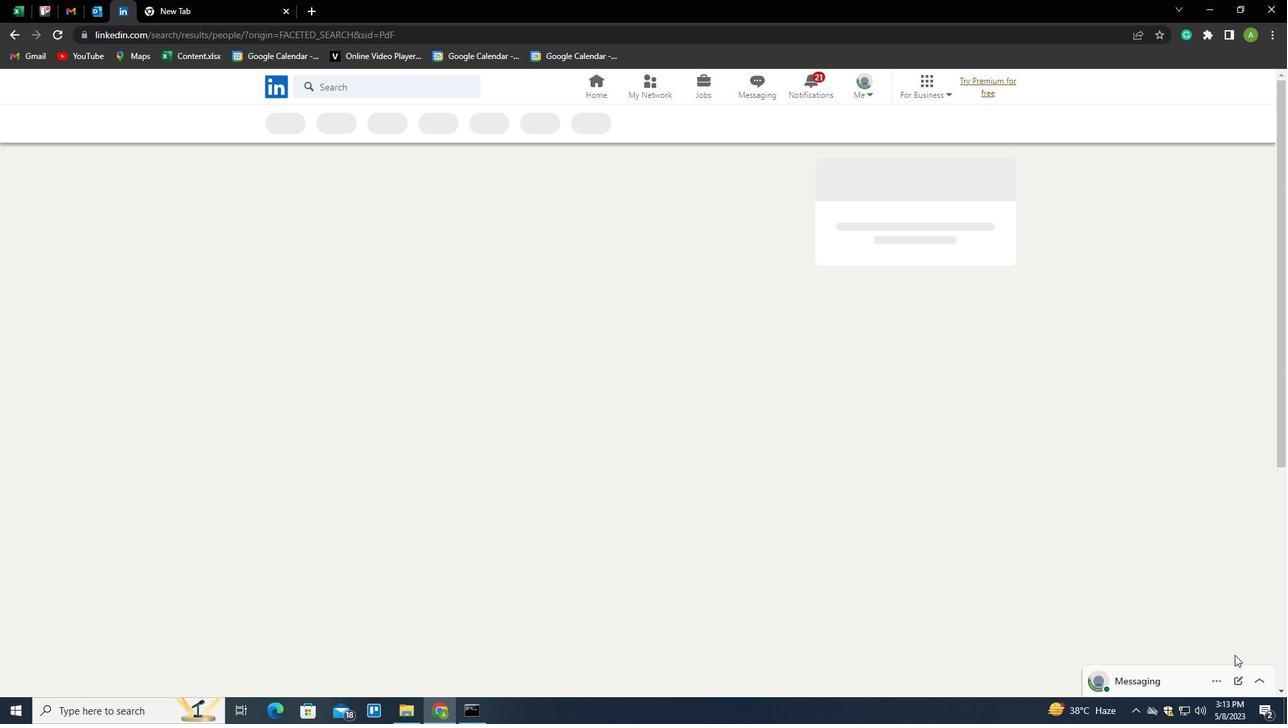 
